 Task: Add an event  with title  Staff Appreciation Day, date '2024/05/06' & Select Event type as  Group. Add location for the event as  987 Princes Street, Edinburgh, UK and add a description: Staff Appreciation Day is a special occasion dedicated to recognizing and honoring the hard work, dedication, and contributions of the entire staff. It is a day to express gratitude and appreciation for their efforts in making the organization successful.Create an event link  http-staffappreciationdaycom & Select the event color as  Magenta. , logged in from the account softage.1@softage.netand send the event invitation to softage.5@softage.net and softage.6@softage.net
Action: Mouse moved to (834, 250)
Screenshot: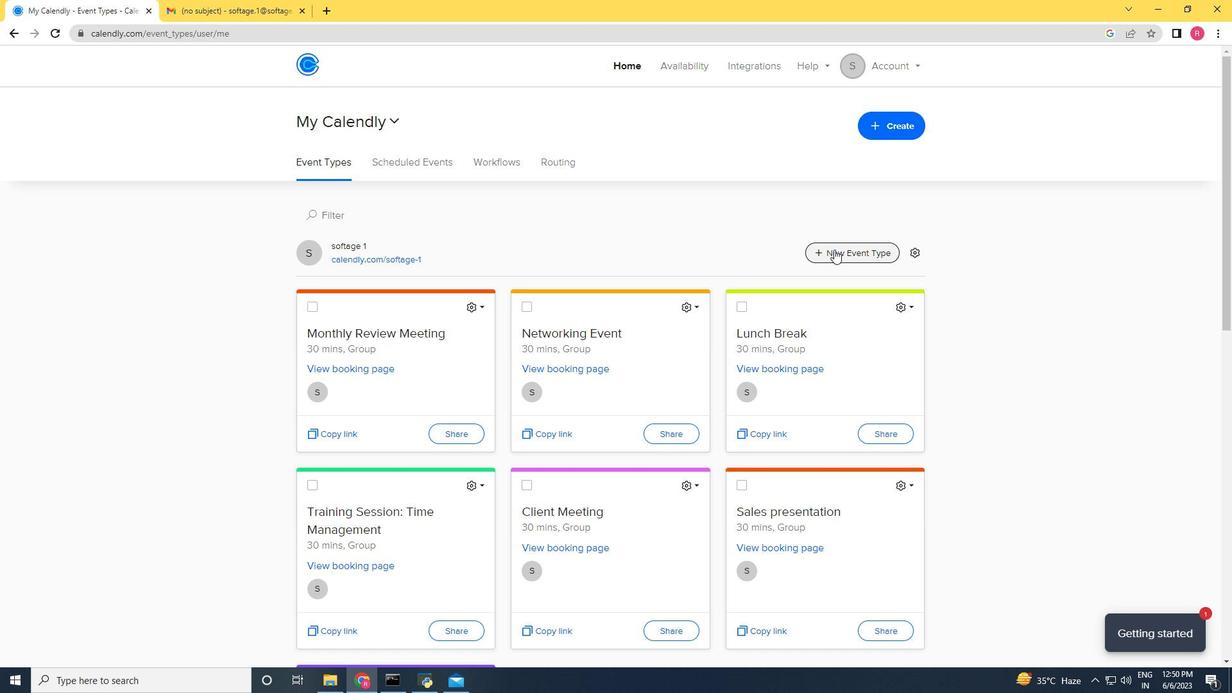 
Action: Mouse pressed left at (834, 250)
Screenshot: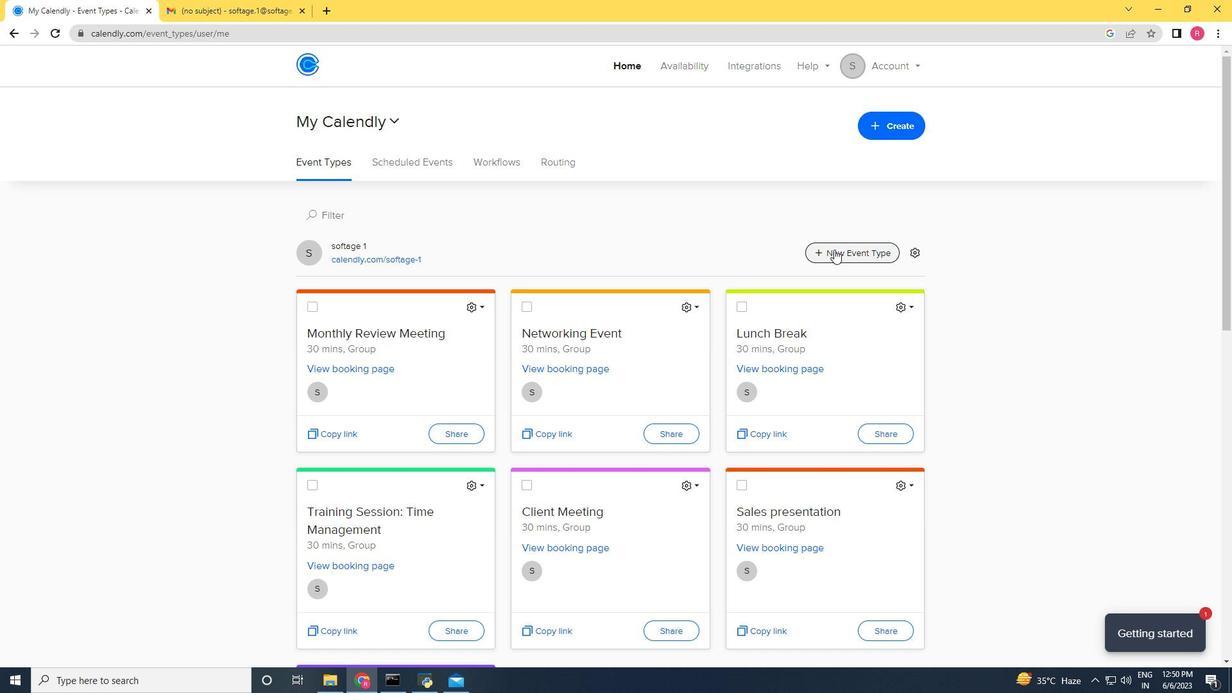 
Action: Mouse moved to (531, 309)
Screenshot: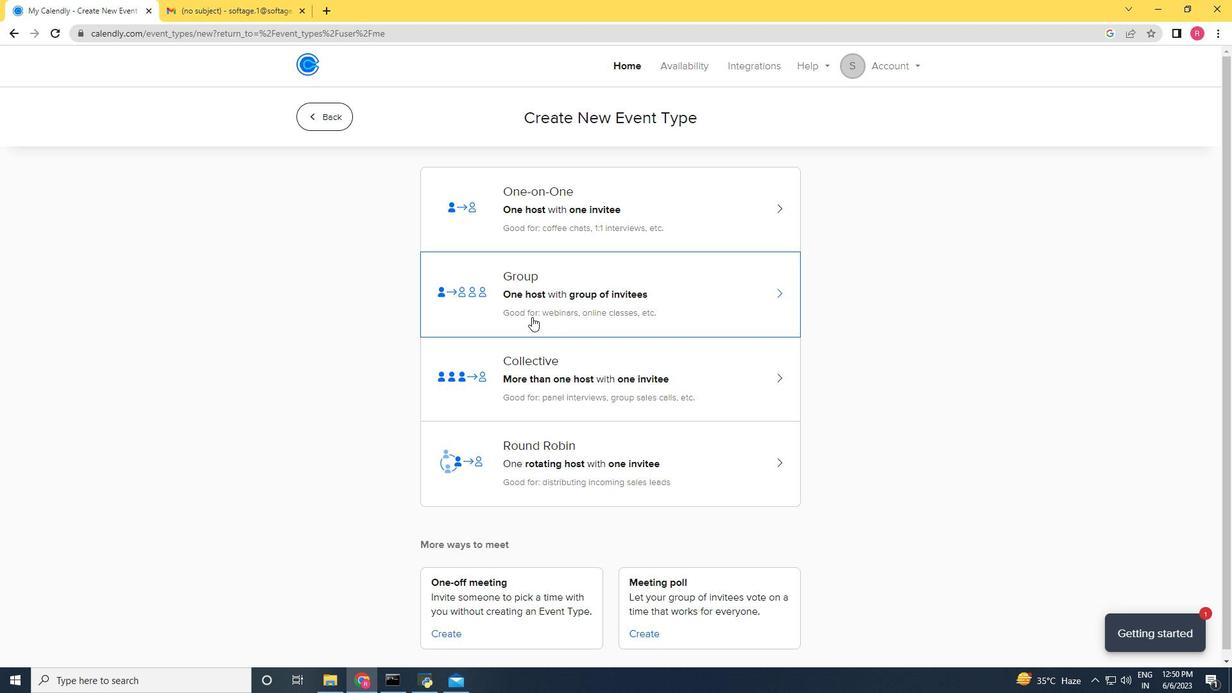 
Action: Mouse pressed left at (531, 309)
Screenshot: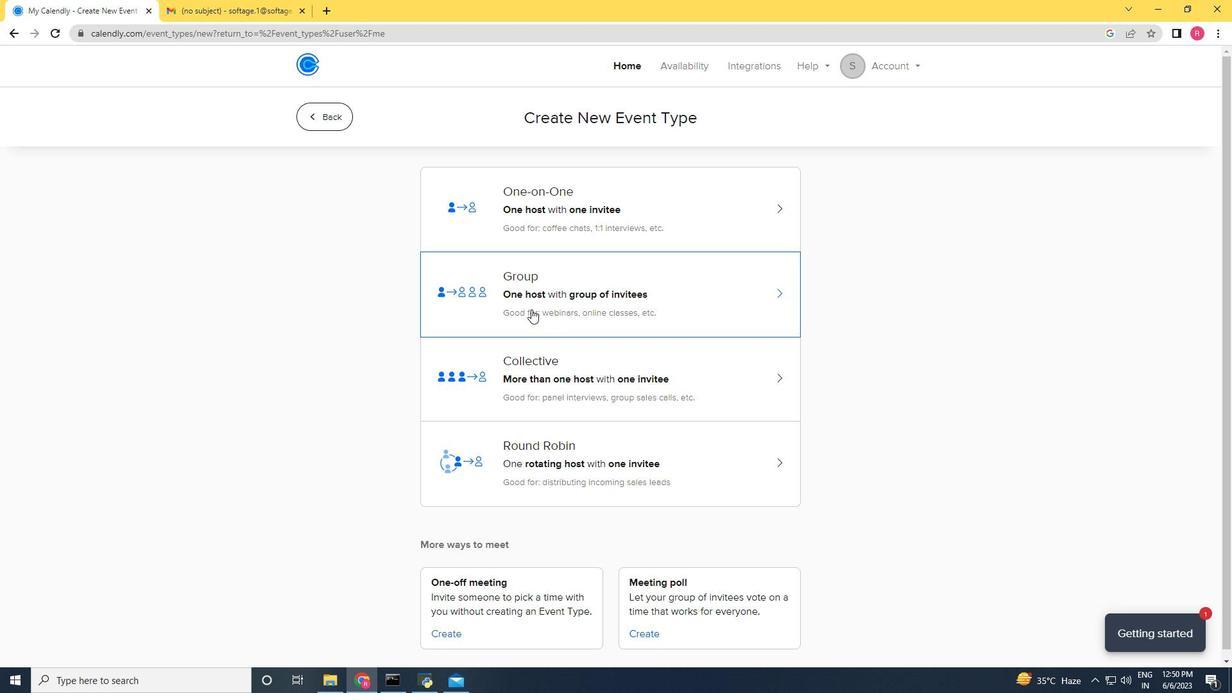 
Action: Mouse moved to (533, 310)
Screenshot: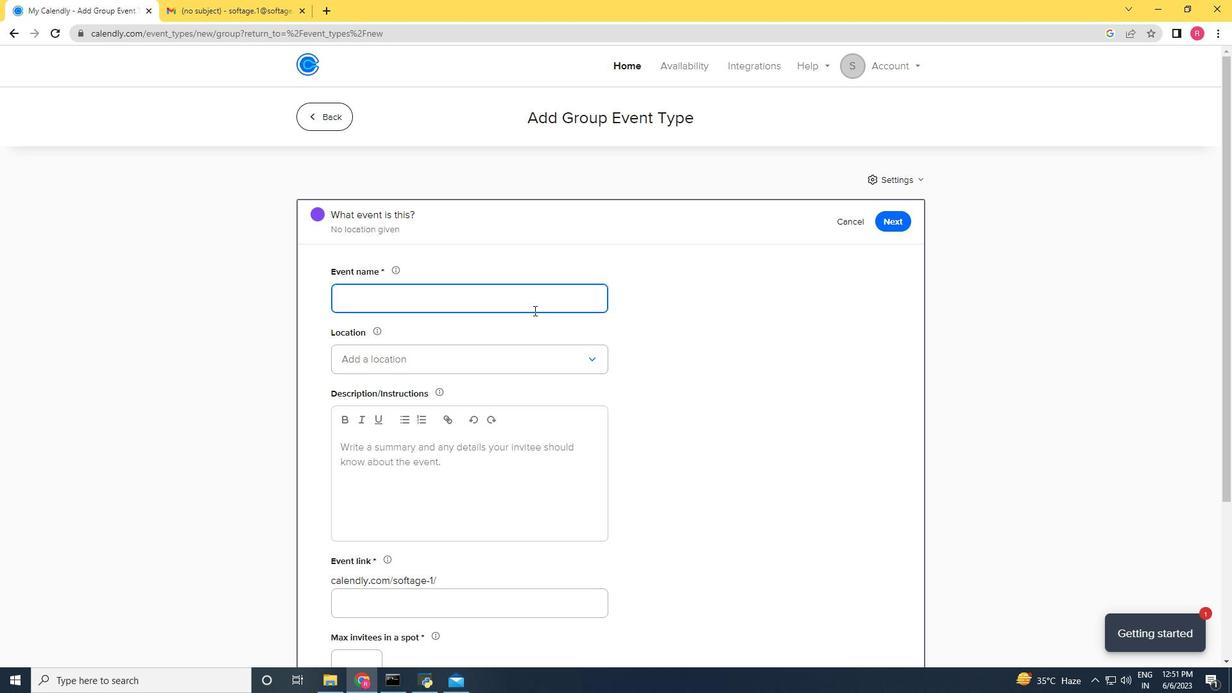 
Action: Key pressed <Key.shift>Staff<Key.space><Key.shift>Apprecoat<Key.backspace>ion<Key.space><Key.insert><Key.backspace><Key.backspace><Key.backspace><Key.backspace>tion<Key.space><Key.left><Key.left><Key.left><Key.left><Key.left><Key.left><Key.left><Key.left><Key.left><Key.left><Key.right><Key.right><Key.right><Key.right><Key.backspace>i<Key.right><Key.right><Key.right><Key.right><Key.right><Key.right><Key.right><Key.shift>Day
Screenshot: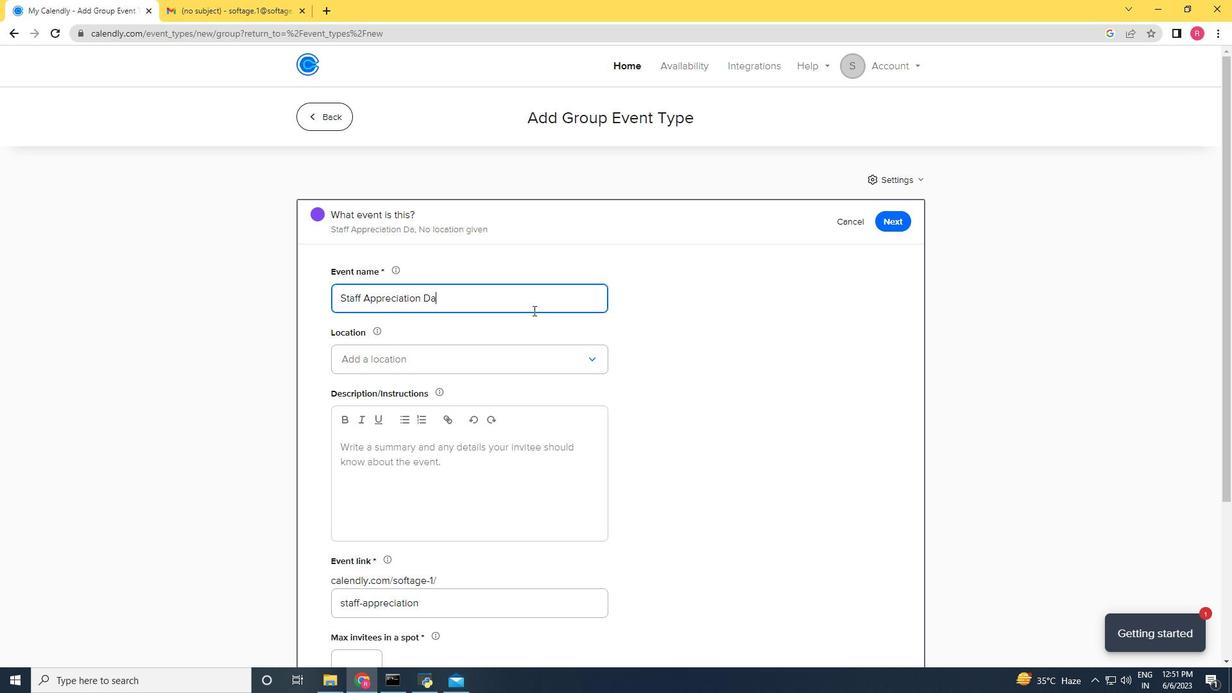 
Action: Mouse moved to (435, 360)
Screenshot: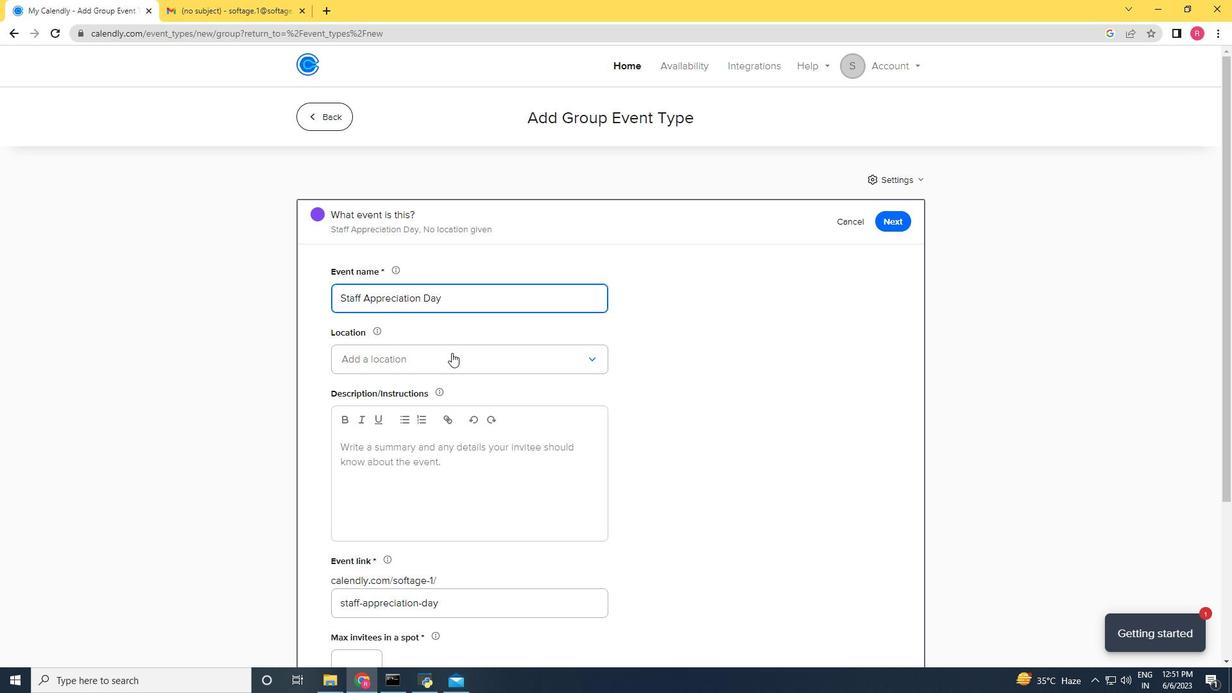 
Action: Mouse pressed left at (435, 360)
Screenshot: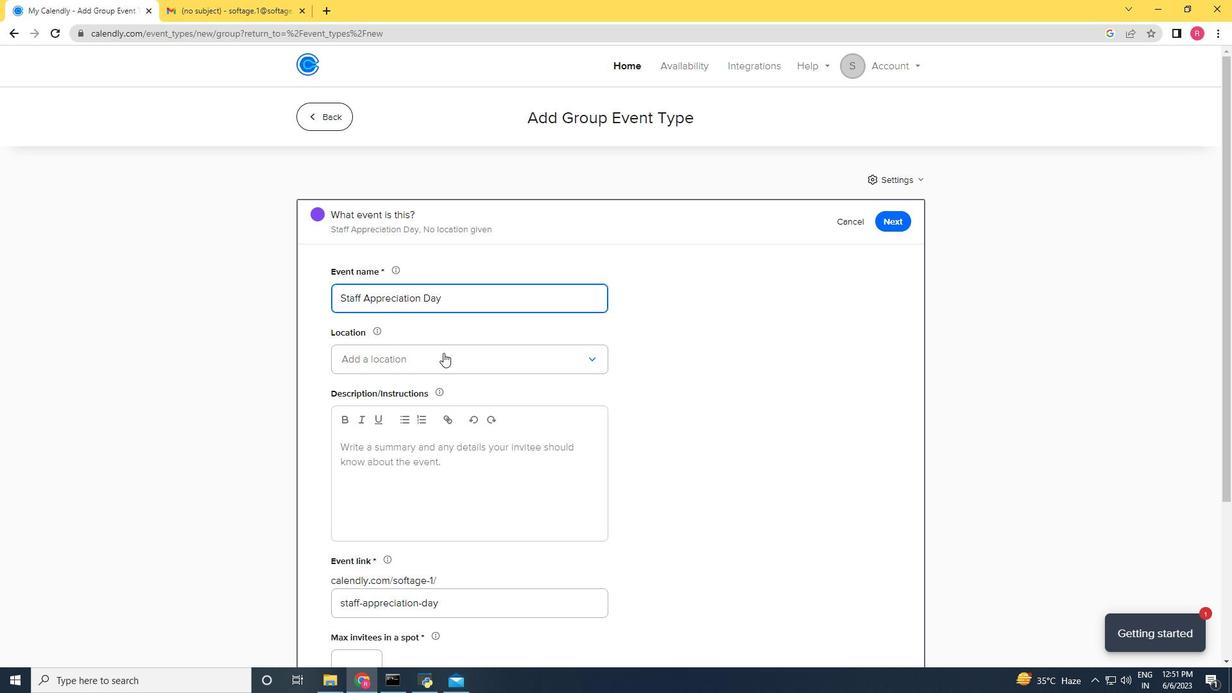 
Action: Mouse moved to (394, 384)
Screenshot: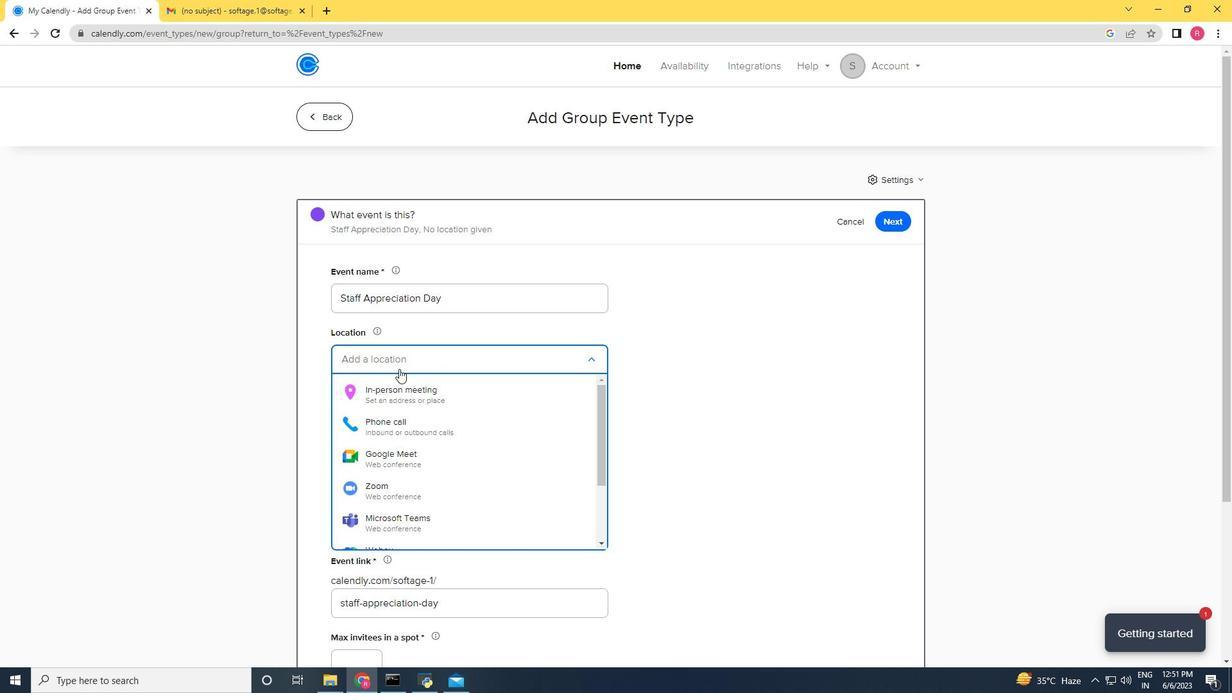 
Action: Mouse pressed left at (394, 384)
Screenshot: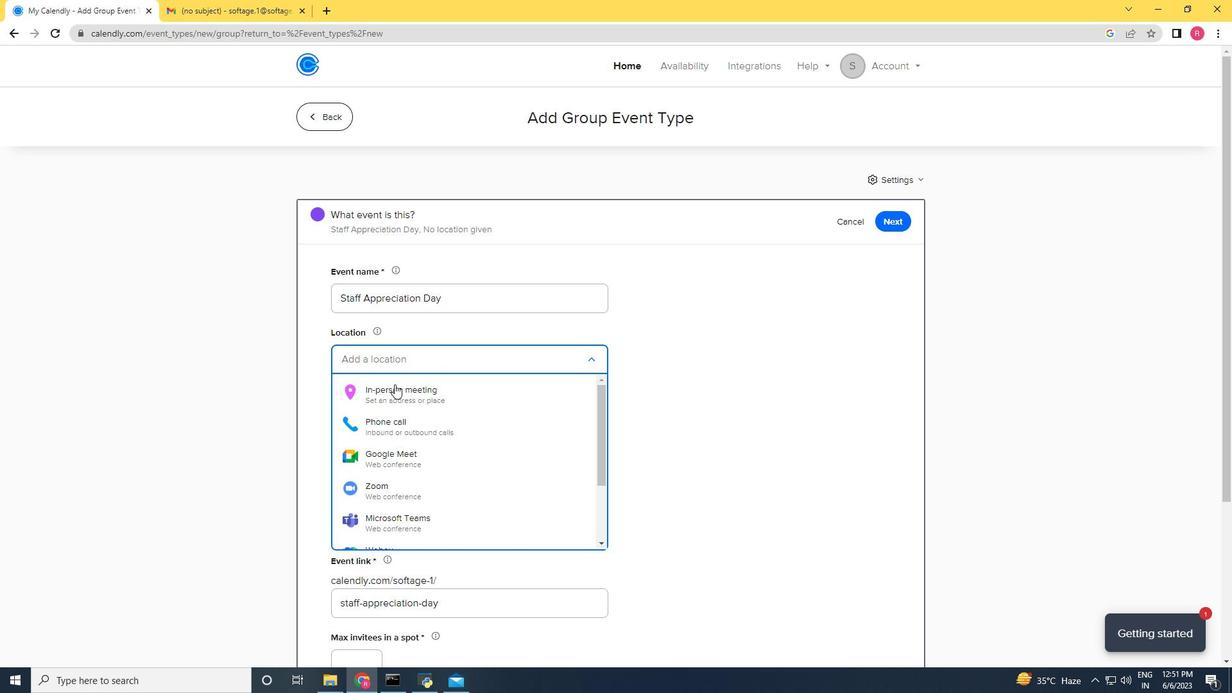 
Action: Mouse moved to (542, 207)
Screenshot: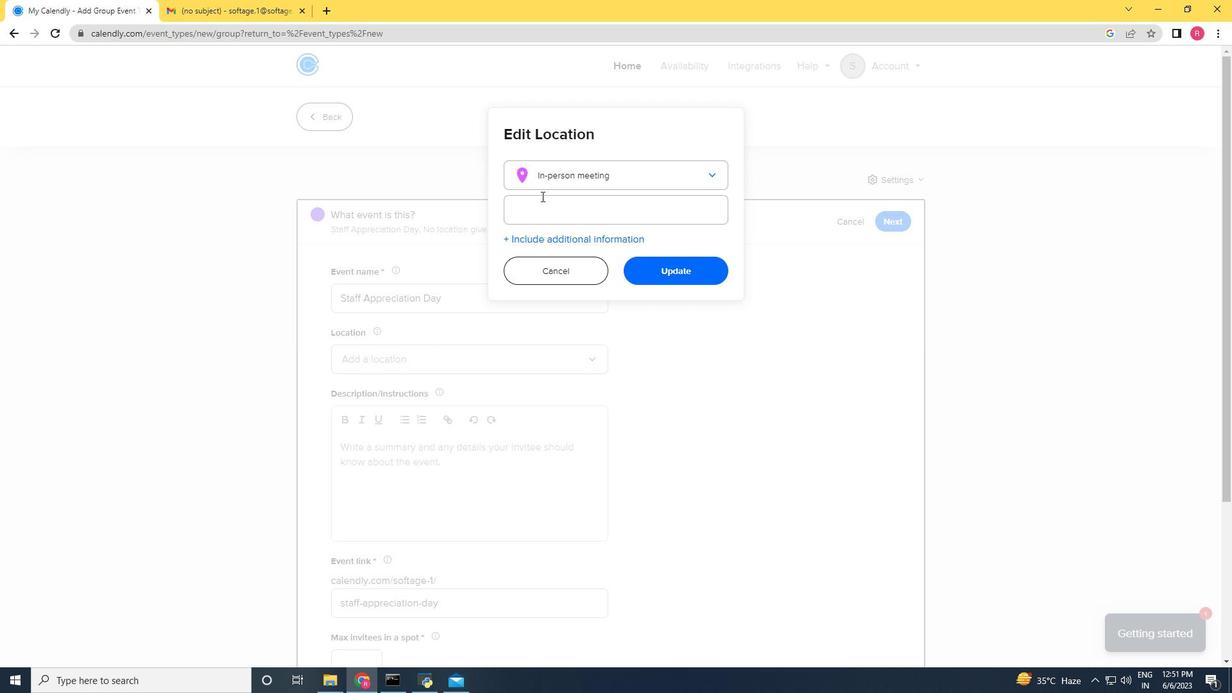 
Action: Mouse pressed left at (542, 207)
Screenshot: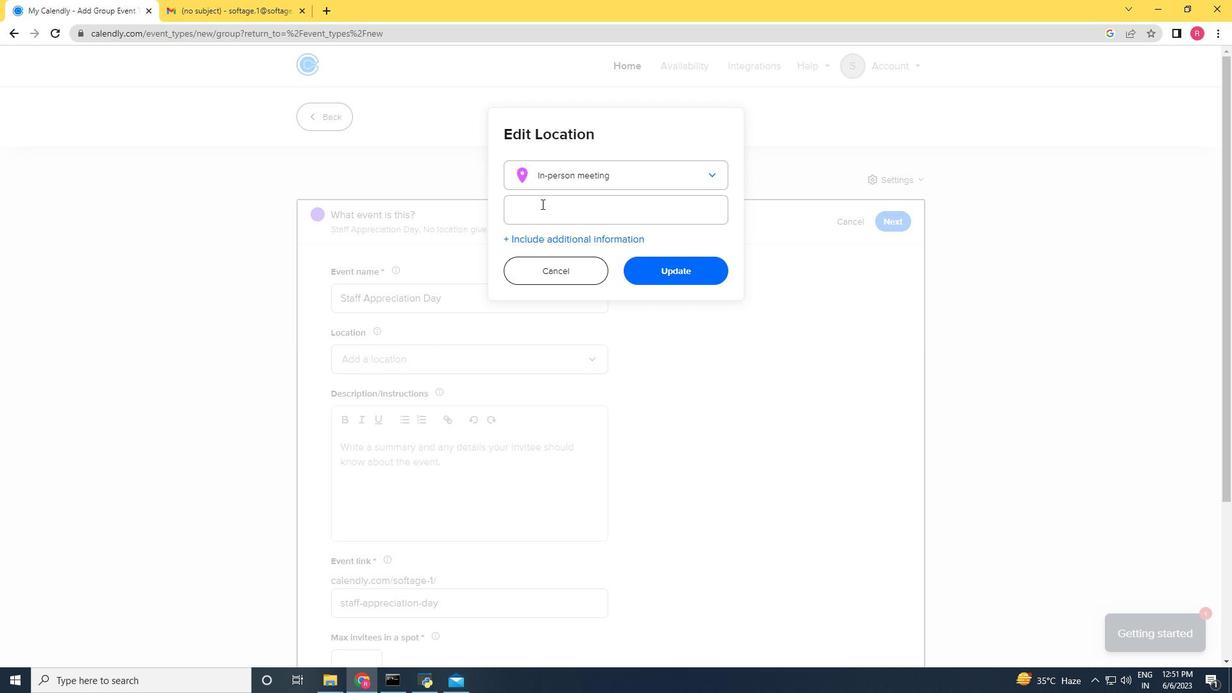 
Action: Mouse moved to (531, 213)
Screenshot: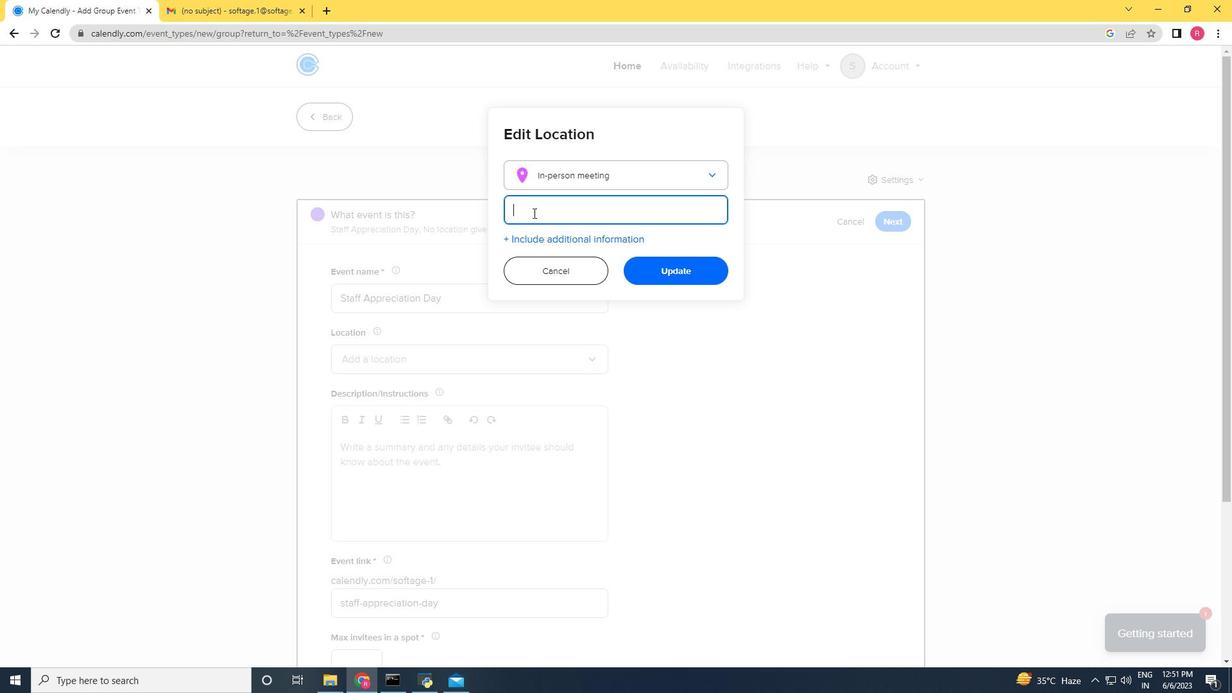 
Action: Key pressed 987<Key.space><Key.shift>Prins<Key.backspace>ces<Key.space><Key.shift>Street<Key.space><Key.backspace><Key.backspace>,<Key.space><Key.backspace><Key.backspace>t,<Key.space><Key.shift><Key.shift><Key.shift><Key.shift>Edinburgh,<Key.space><Key.shift>UK
Screenshot: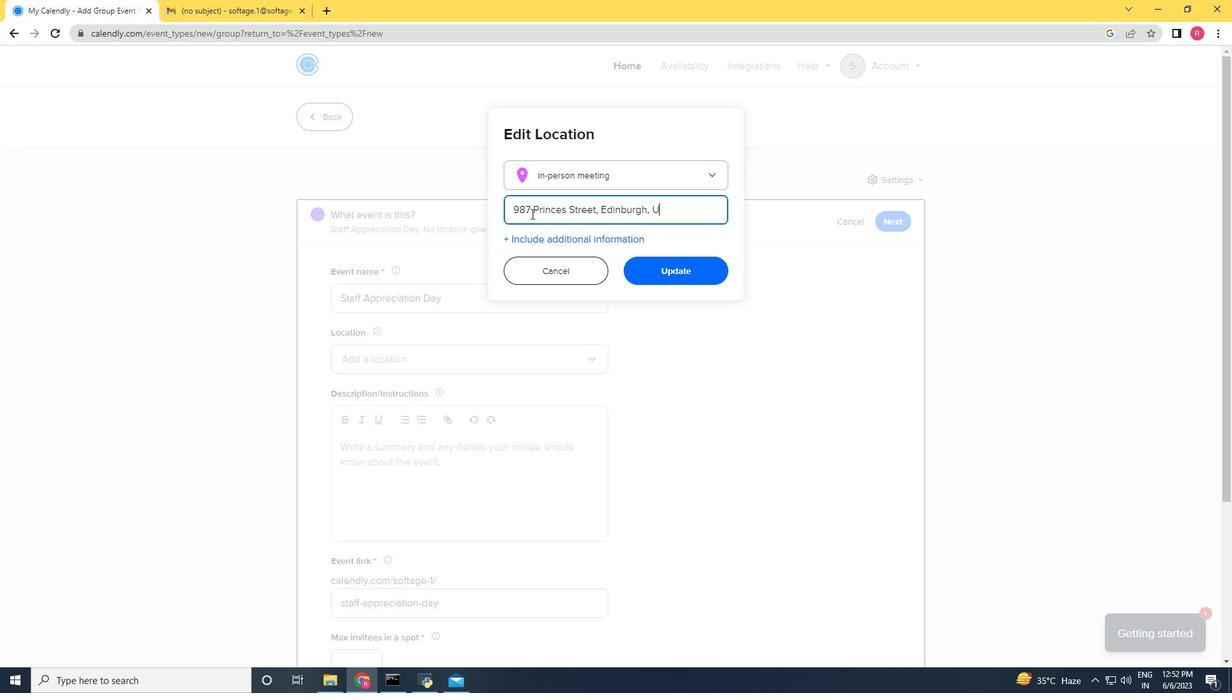 
Action: Mouse moved to (683, 278)
Screenshot: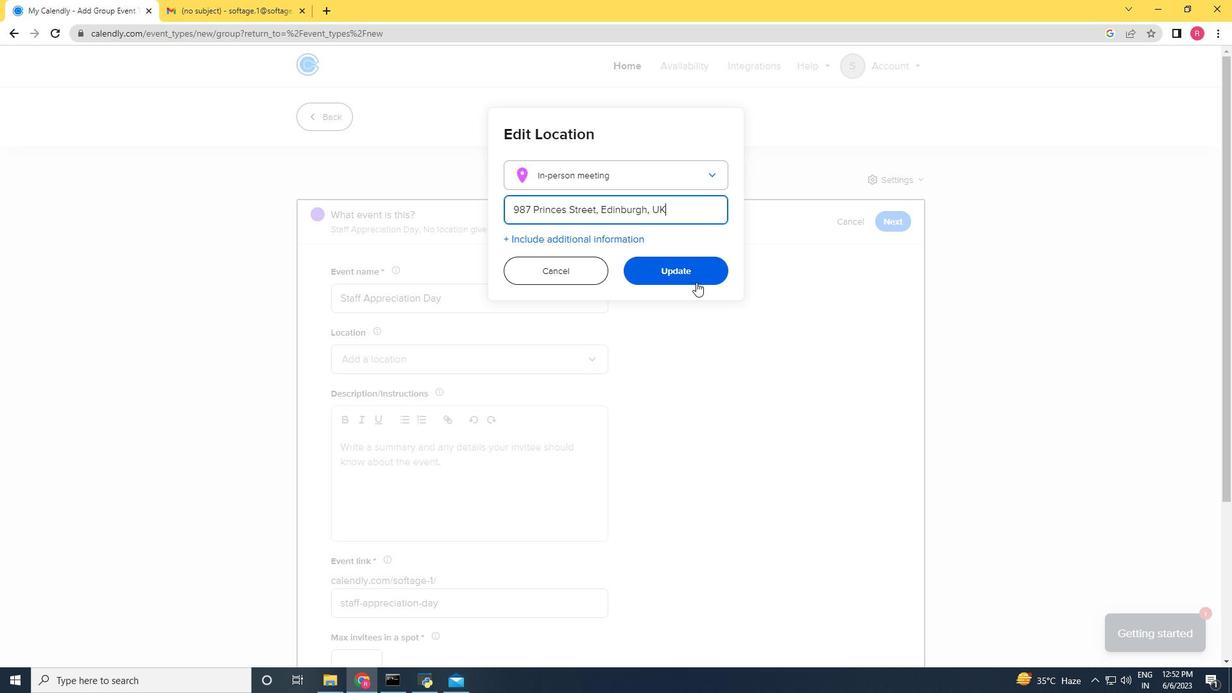 
Action: Mouse pressed left at (683, 278)
Screenshot: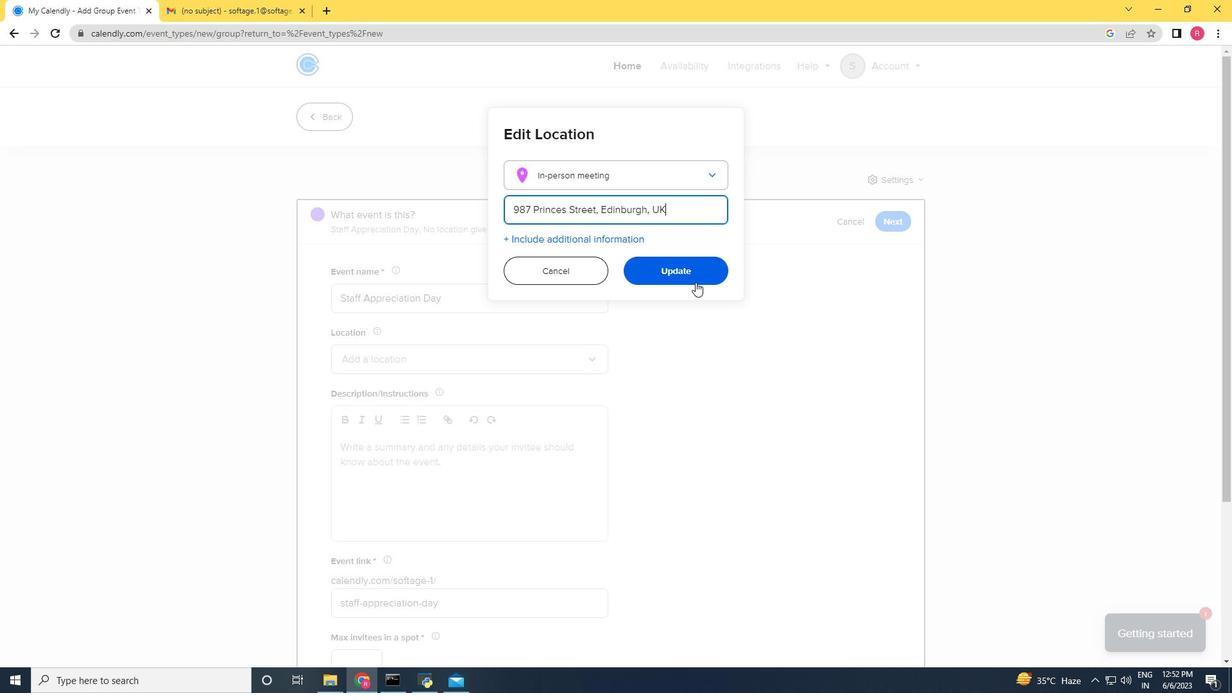 
Action: Mouse moved to (423, 503)
Screenshot: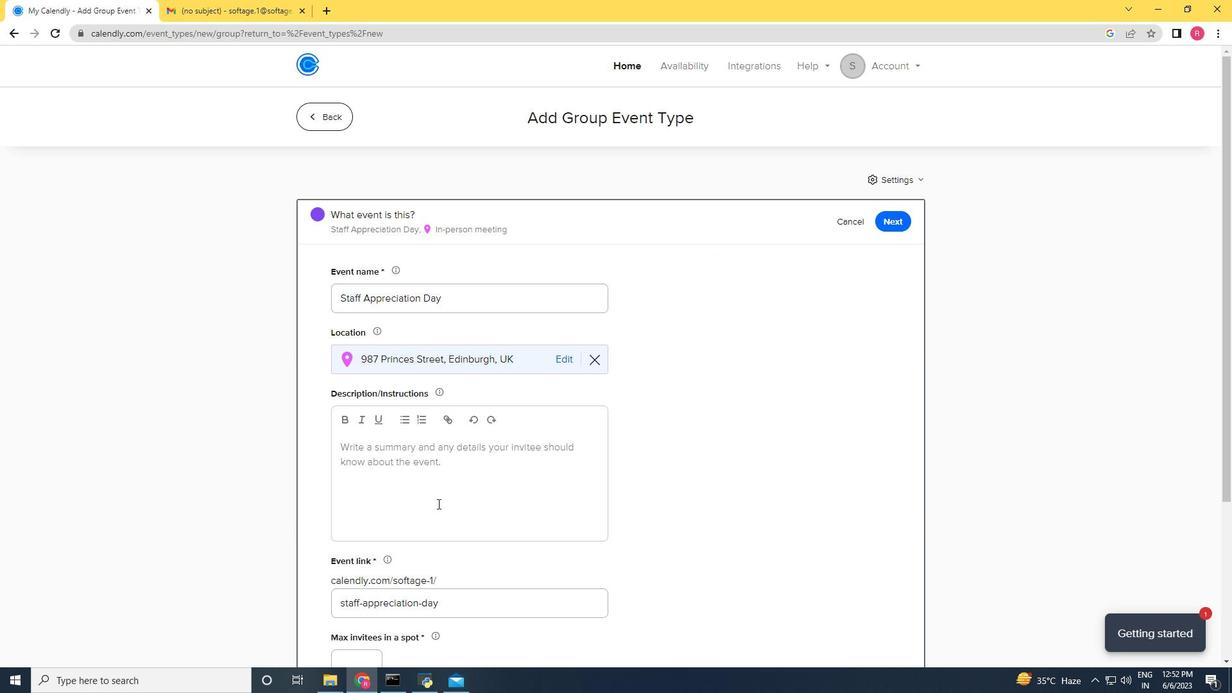 
Action: Mouse pressed left at (423, 503)
Screenshot: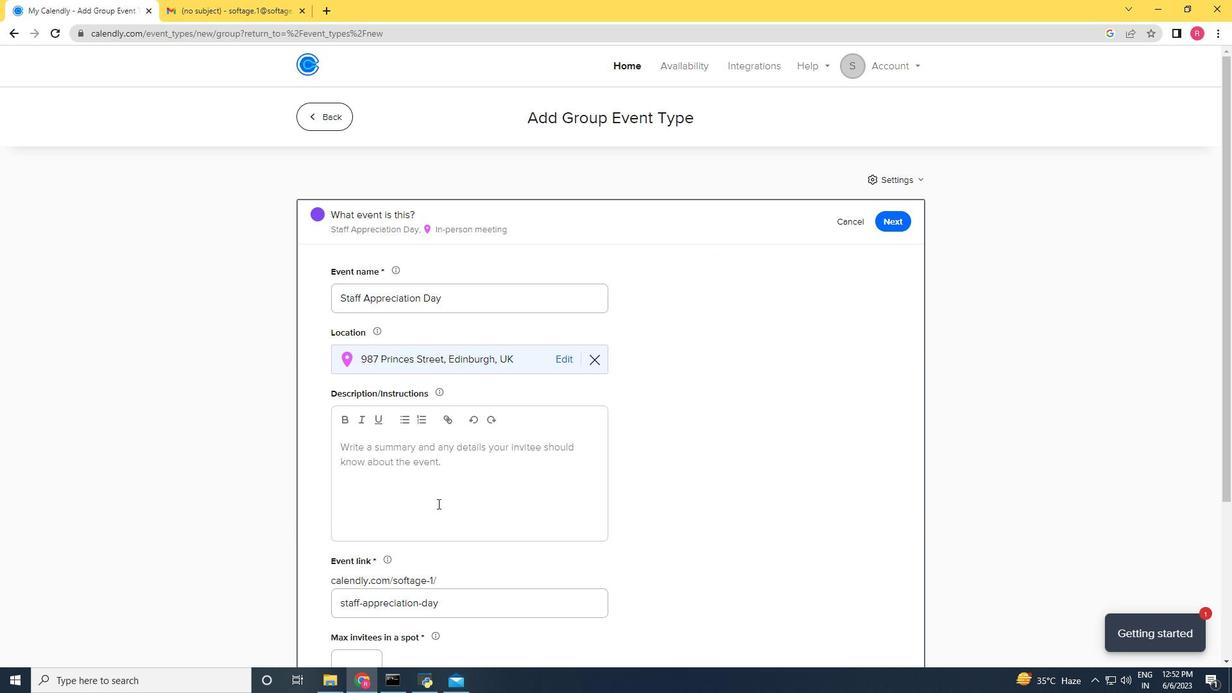 
Action: Mouse moved to (482, 498)
Screenshot: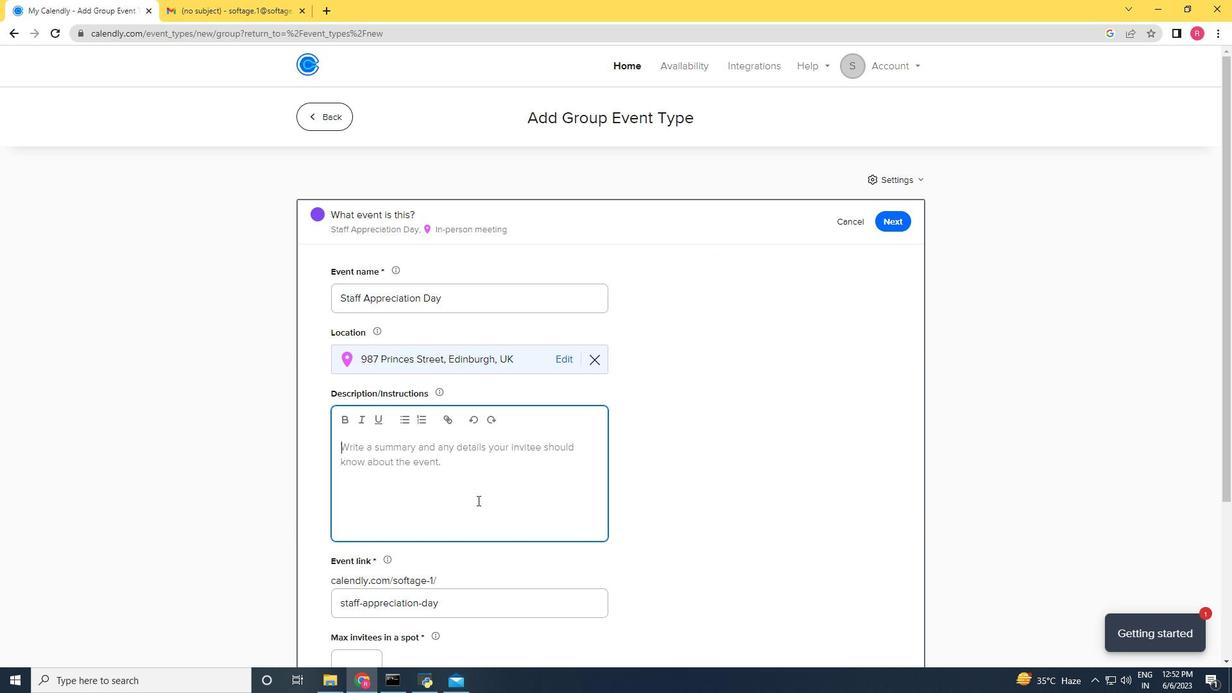 
Action: Key pressed <Key.shift>Staff<Key.space><Key.shift>Appreciation<Key.space><Key.shift>Day<Key.space>is<Key.space>a<Key.space>special<Key.space>occasion<Key.space>dedicated<Key.space><Key.backspace><Key.backspace><Key.backspace>ion,<Key.space>and<Key.space><Key.backspace><Key.backspace><Key.backspace><Key.backspace><Key.backspace><Key.backspace><Key.space>to<Key.space>recognizing<Key.space>and<Key.space>honorinf<Key.backspace>g<Key.space>the<Key.space>harrd<Key.space>work<Key.space><Key.backspace><Key.backspace><Key.backspace><Key.backspace><Key.backspace><Key.backspace><Key.backspace><Key.backspace>d<Key.space>work<Key.space><Key.backspace>,<Key.space>dedication,<Key.space>and<Key.space>contributions<Key.space>of<Key.space>the<Key.space>entires<Key.backspace><Key.space>staff.<Key.space><Key.shift>It<Key.space>is<Key.space>a<Key.space>day<Key.space>to<Key.space>express<Key.space>ga<Key.backspace>ratitude<Key.space>and<Key.space>appreciation<Key.space>for<Key.space>their<Key.space>efforts<Key.space>i<Key.space><Key.backspace>n<Key.space>th<Key.space><Key.backspace>e<Key.space><Key.backspace><Key.backspace><Key.backspace><Key.backspace>making<Key.space>the<Key.space>organization<Key.space>successful<Key.space><Key.backspace>.
Screenshot: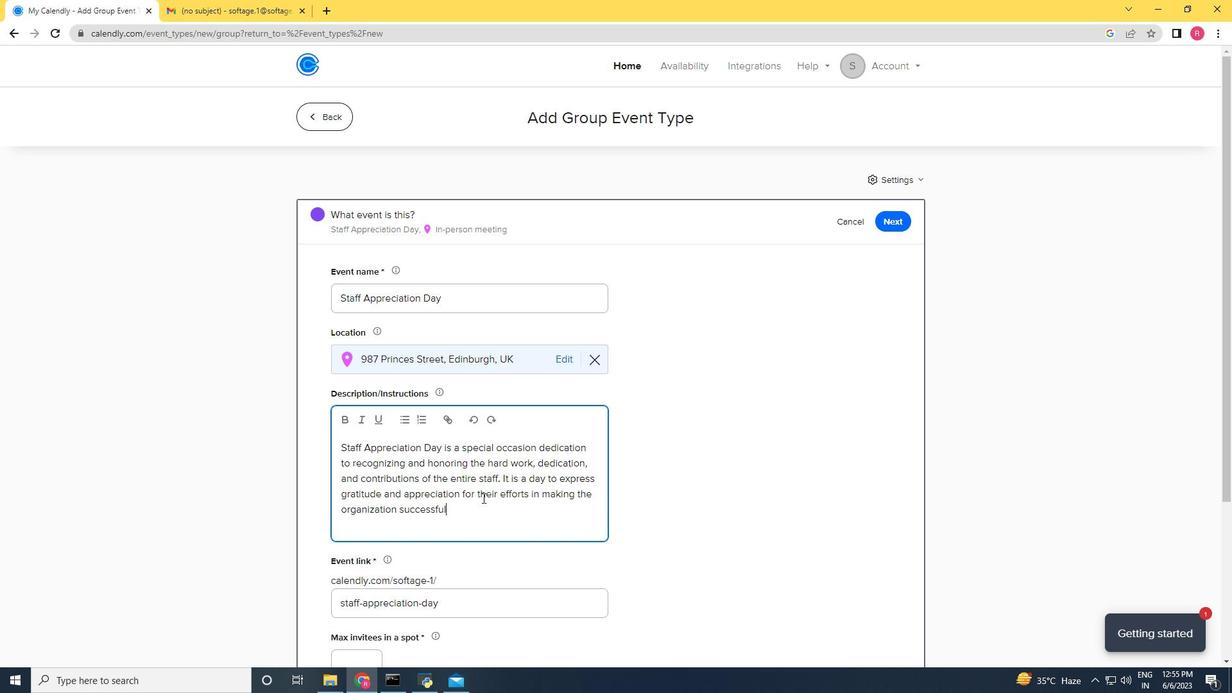 
Action: Mouse moved to (458, 606)
Screenshot: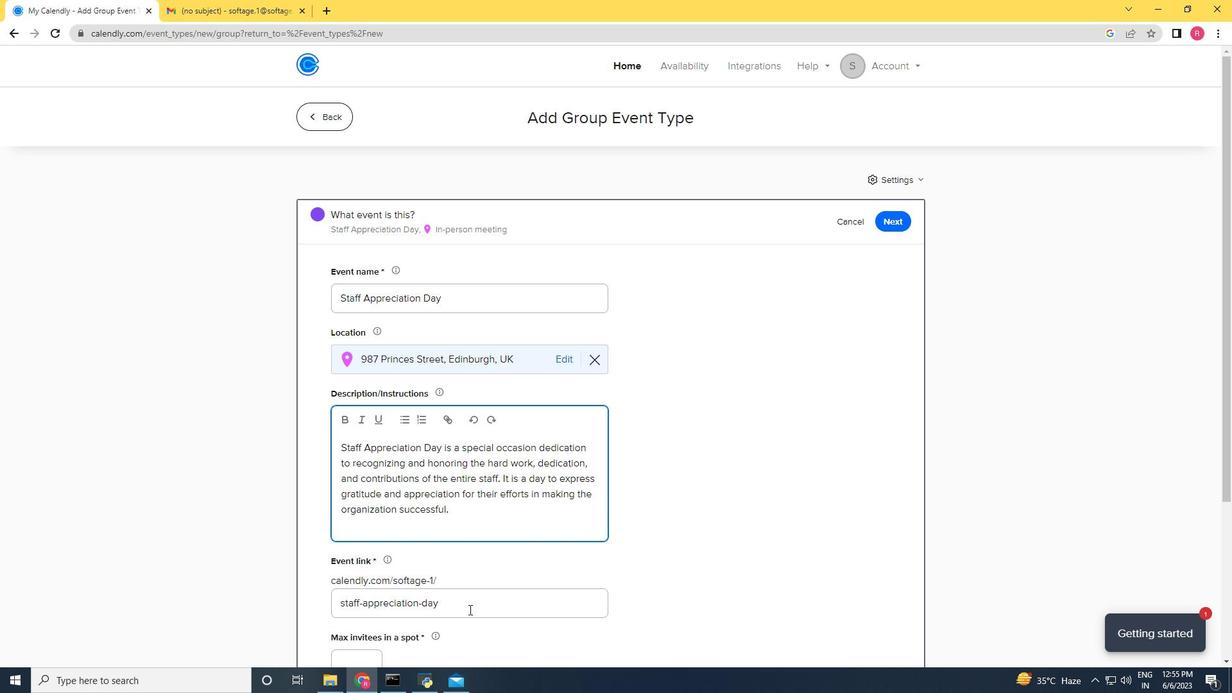 
Action: Mouse pressed left at (458, 606)
Screenshot: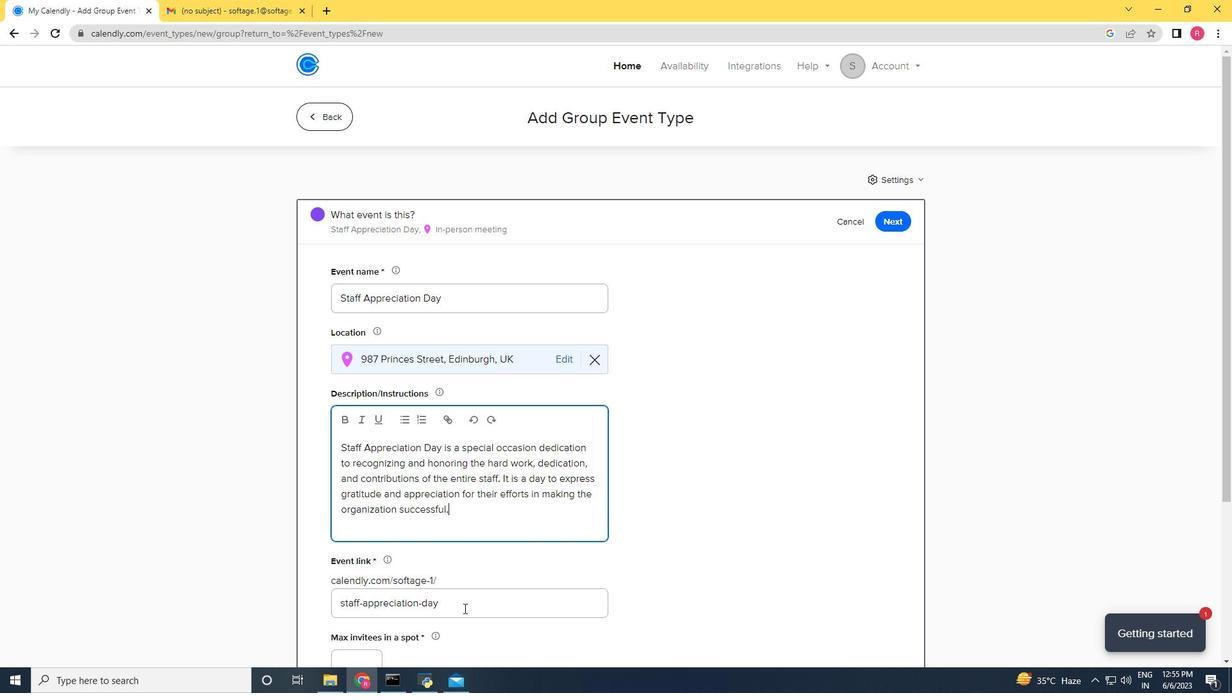 
Action: Mouse moved to (174, 604)
Screenshot: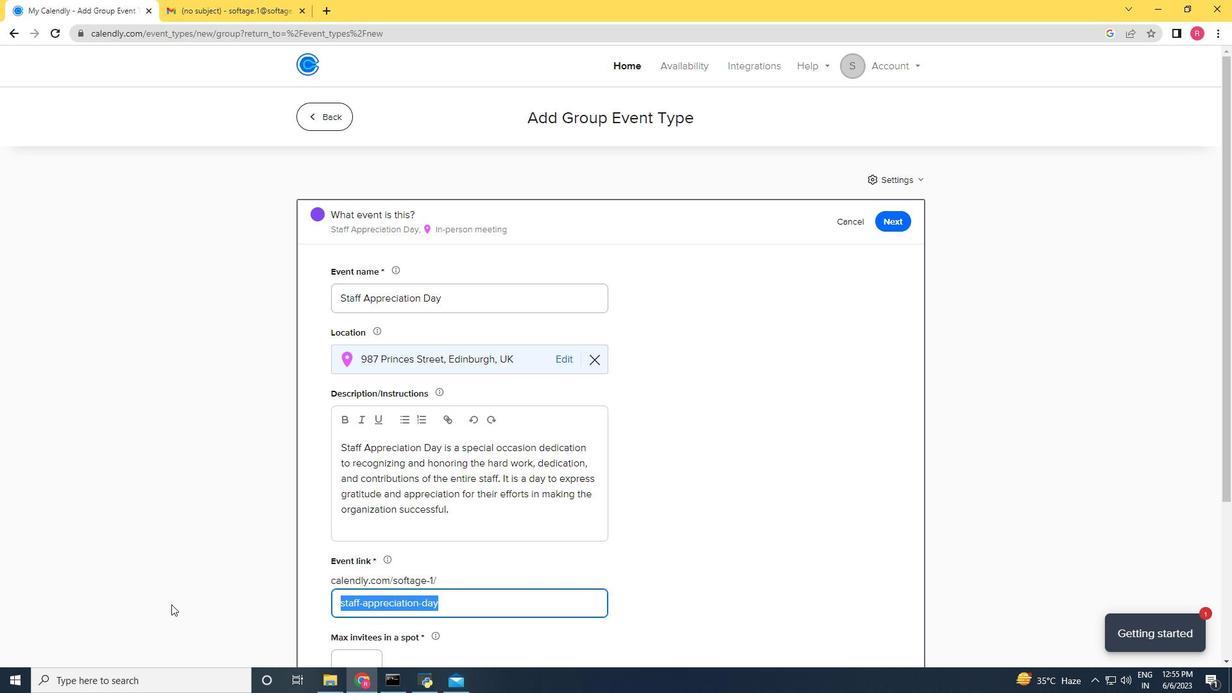 
Action: Key pressed <Key.backspace>
Screenshot: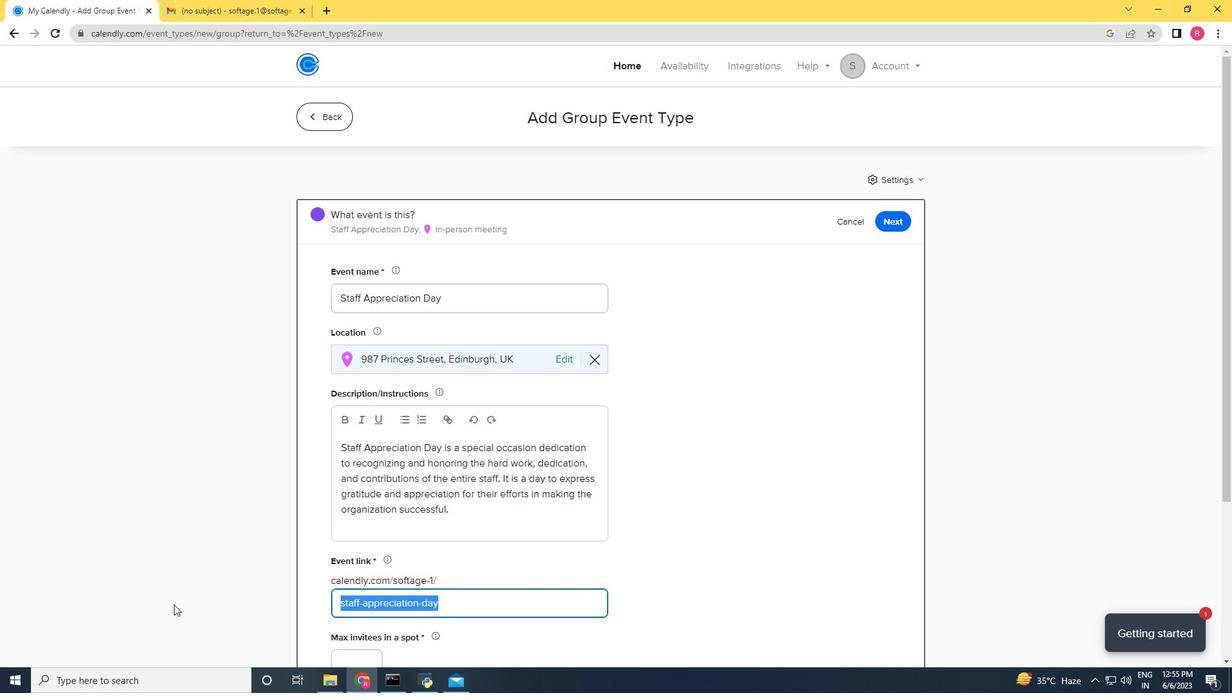 
Action: Mouse moved to (287, 528)
Screenshot: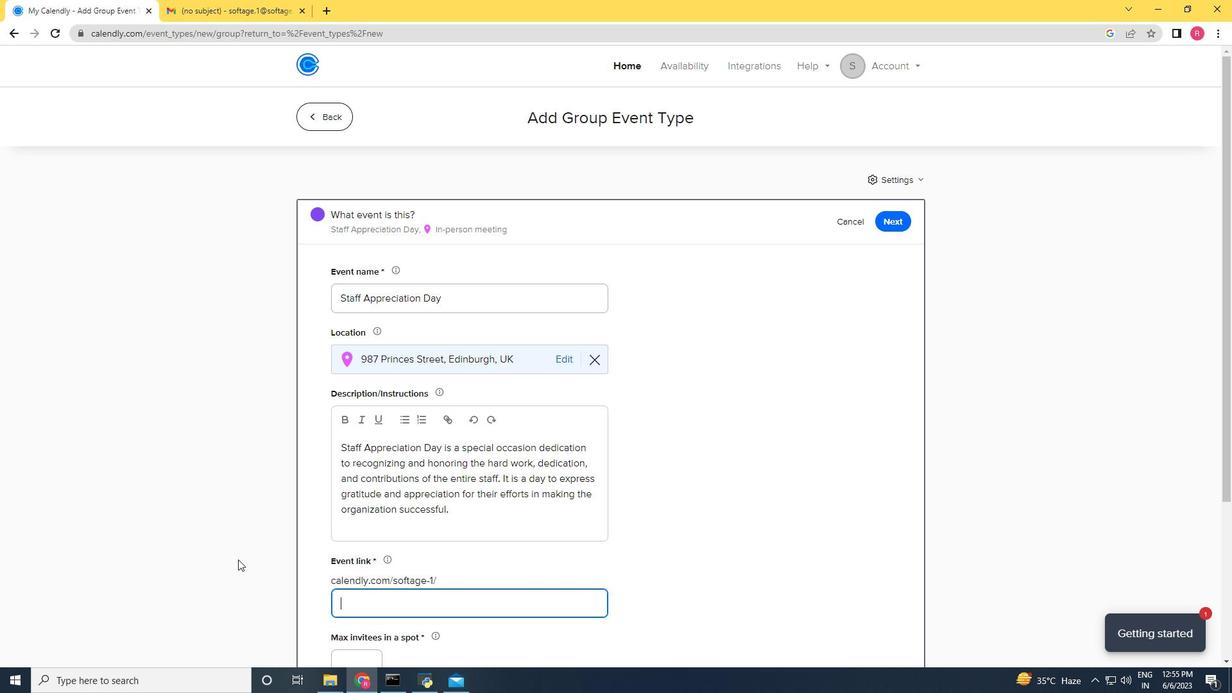 
Action: Key pressed https<Key.backspace>-staffapper<Key.backspace>ciatio
Screenshot: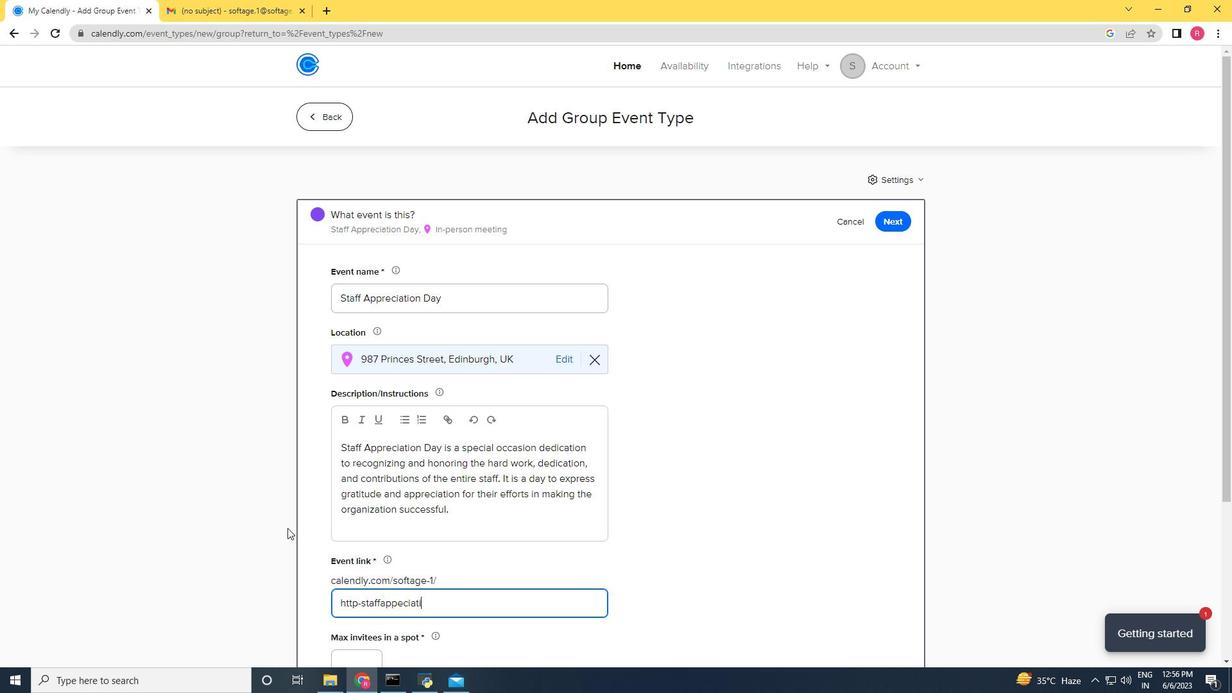 
Action: Mouse moved to (288, 527)
Screenshot: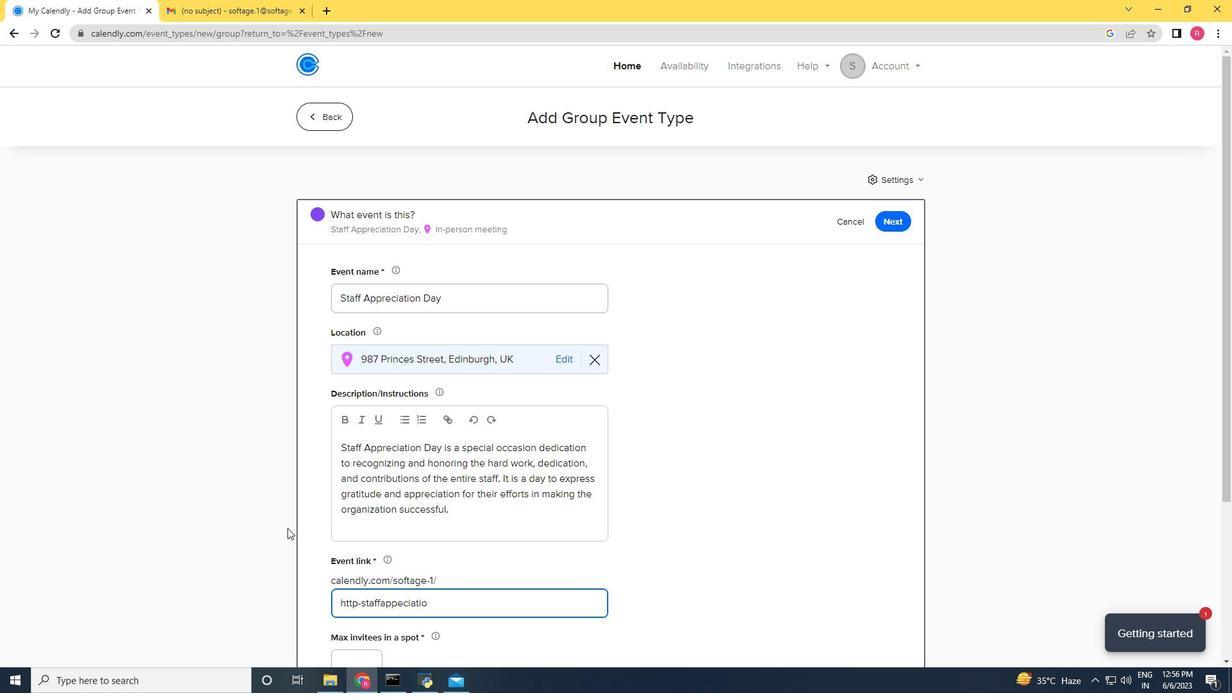 
Action: Key pressed ndaycom
Screenshot: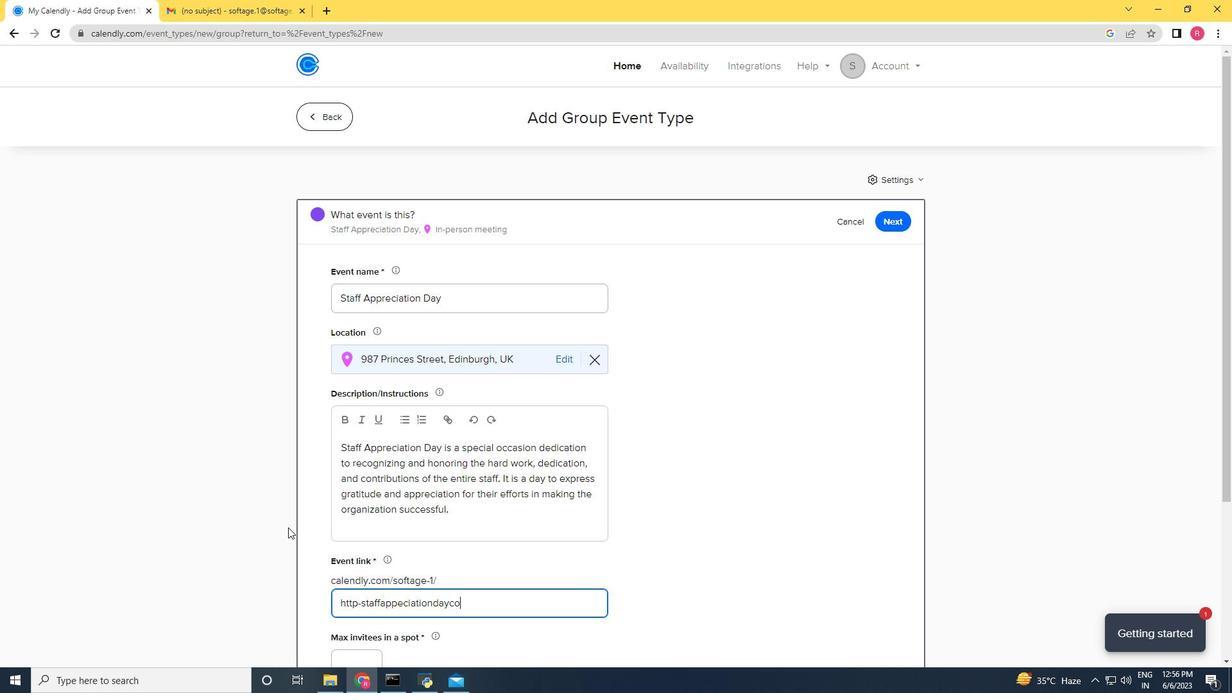 
Action: Mouse moved to (457, 533)
Screenshot: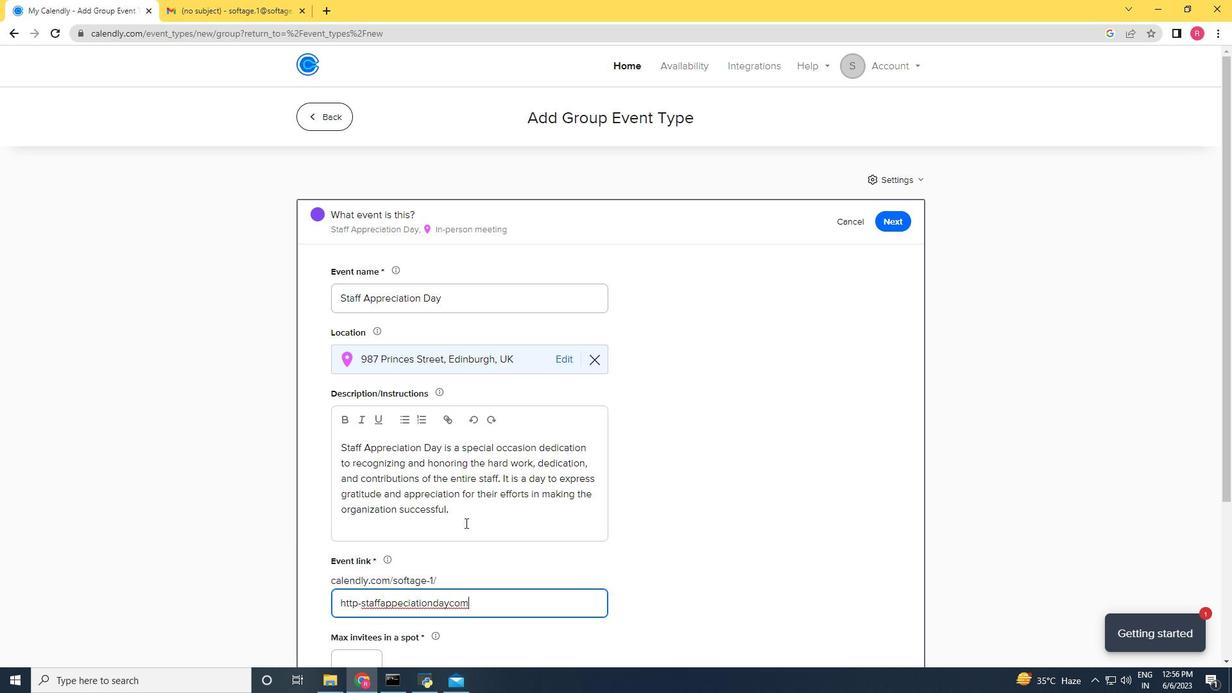 
Action: Mouse scrolled (457, 532) with delta (0, 0)
Screenshot: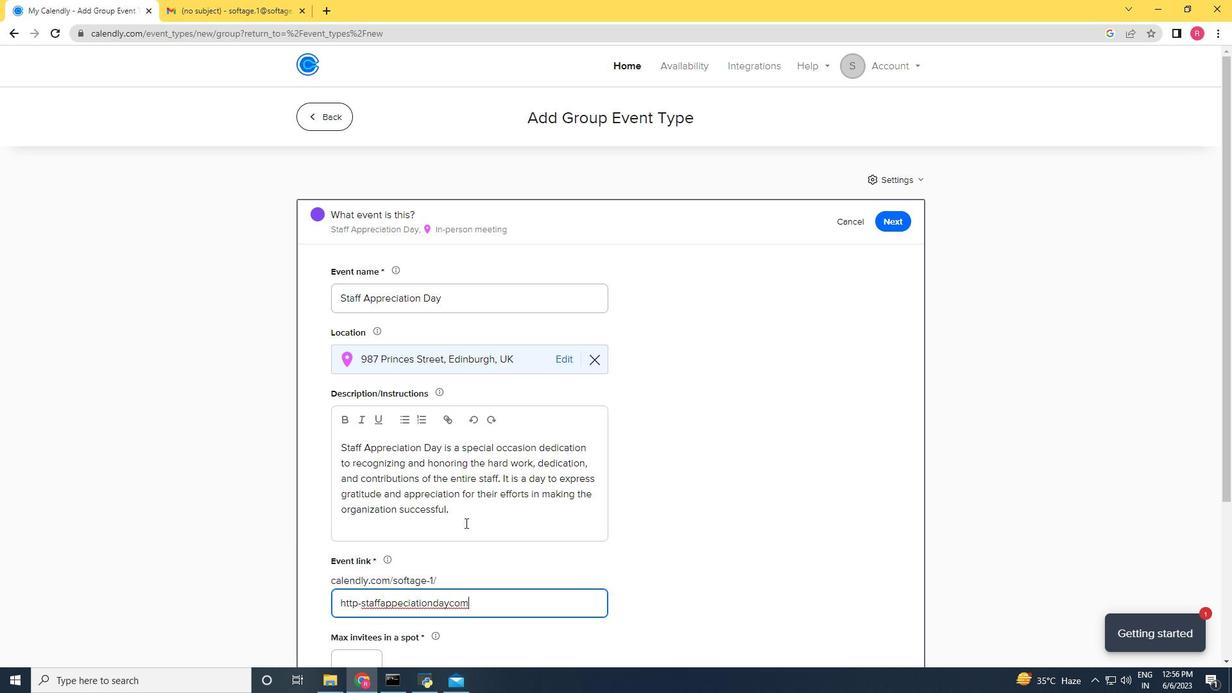 
Action: Mouse moved to (457, 533)
Screenshot: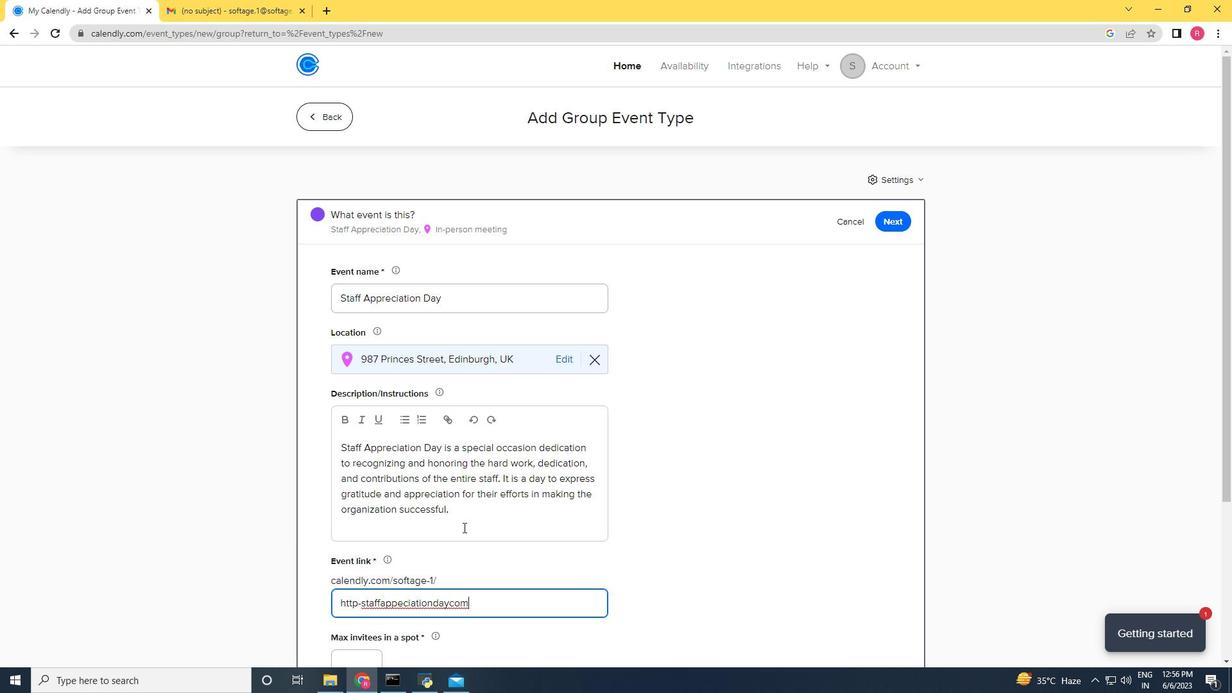 
Action: Mouse scrolled (457, 532) with delta (0, 0)
Screenshot: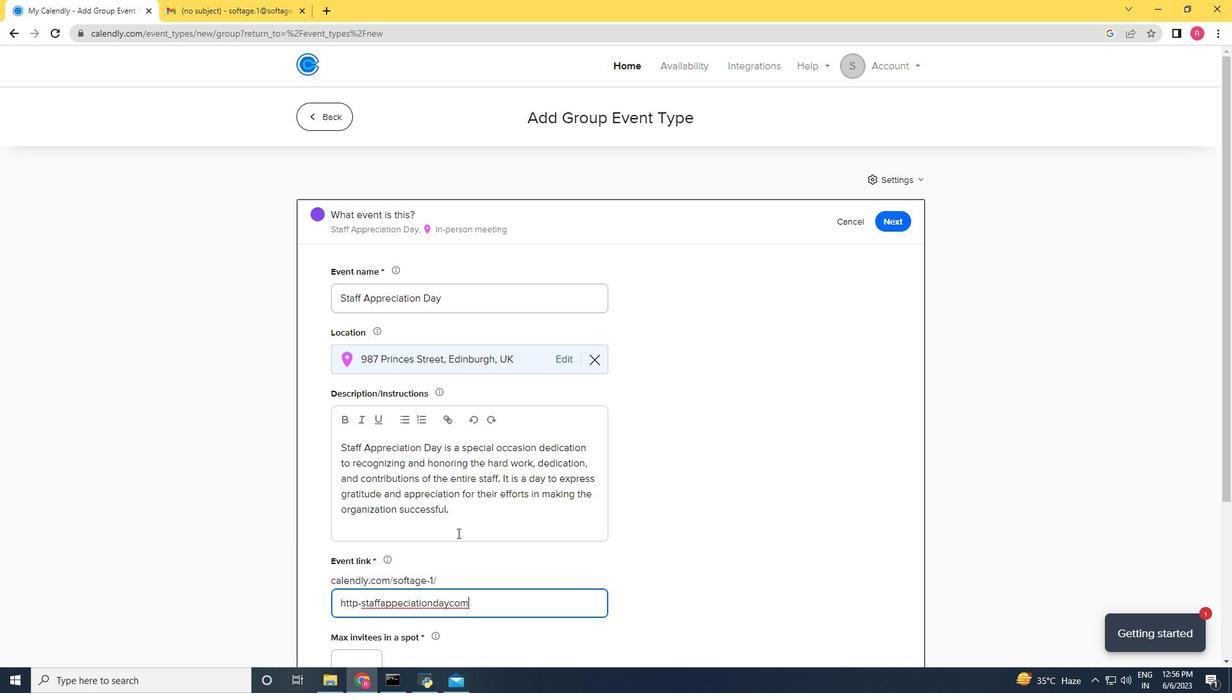 
Action: Mouse moved to (355, 541)
Screenshot: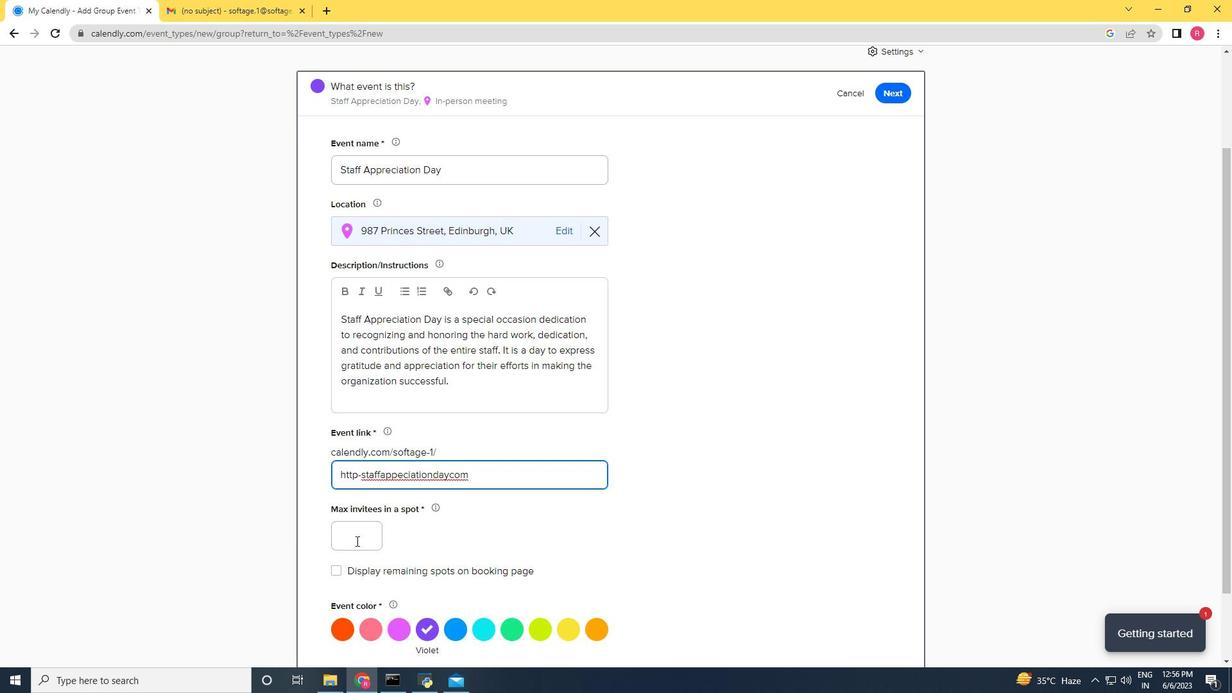 
Action: Mouse pressed left at (355, 541)
Screenshot: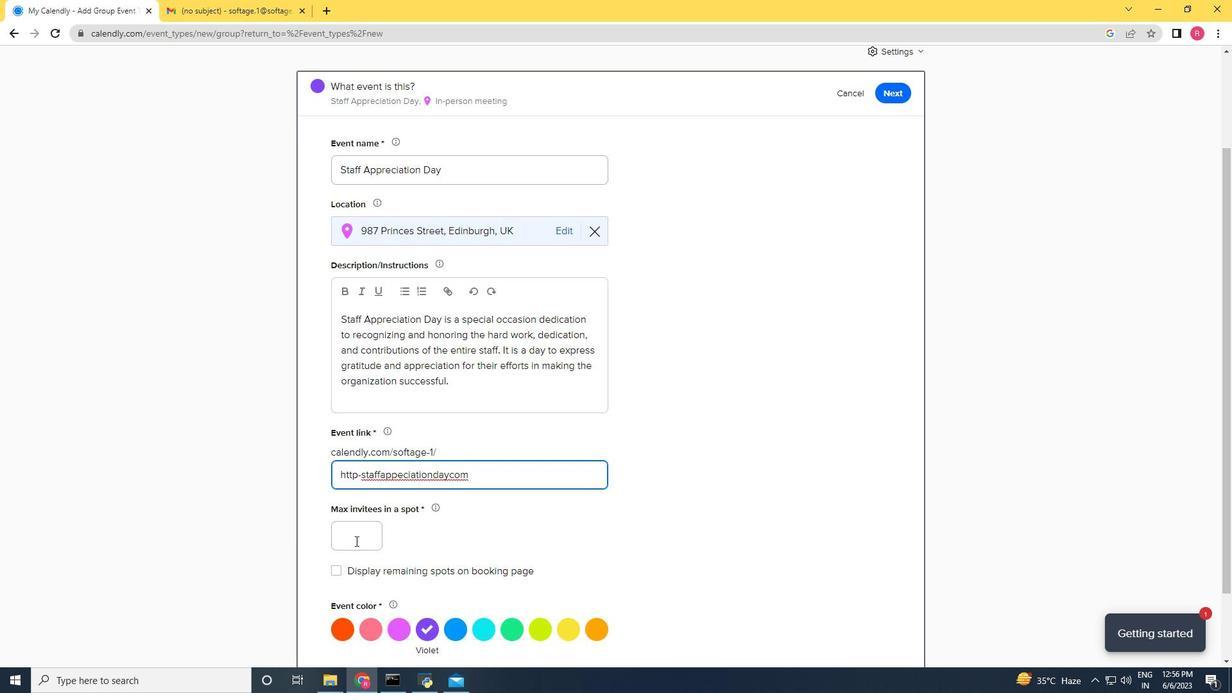 
Action: Key pressed 2
Screenshot: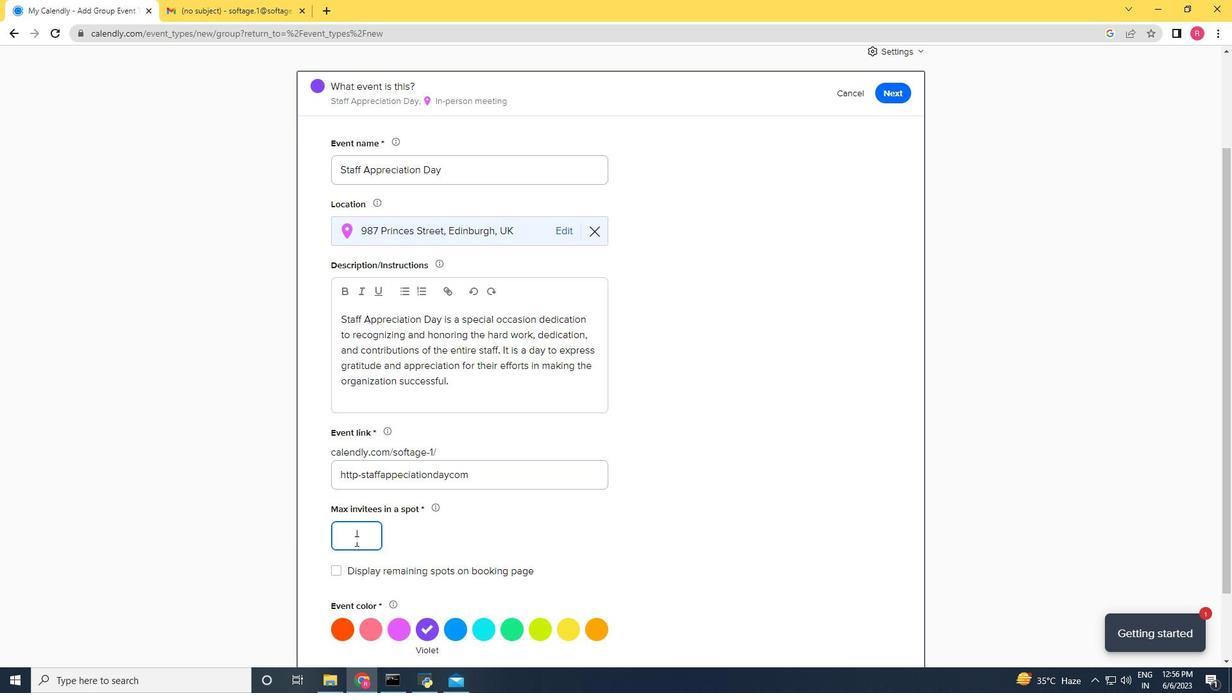 
Action: Mouse moved to (480, 543)
Screenshot: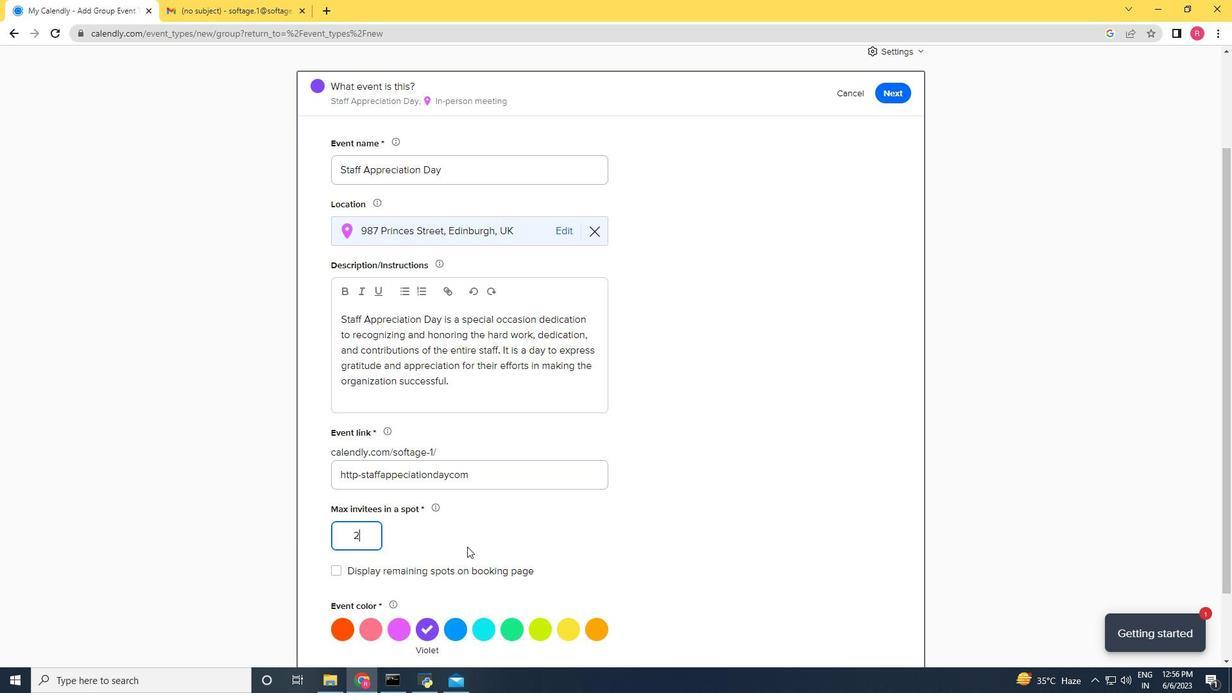 
Action: Mouse scrolled (480, 542) with delta (0, 0)
Screenshot: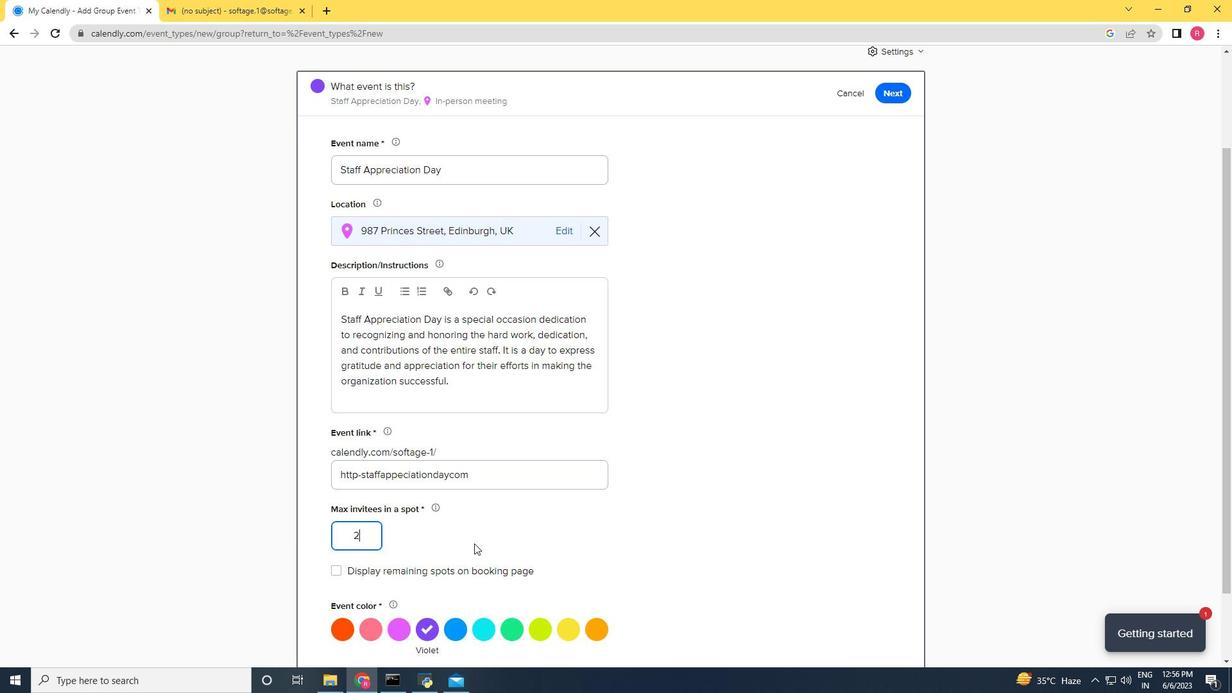 
Action: Mouse moved to (480, 543)
Screenshot: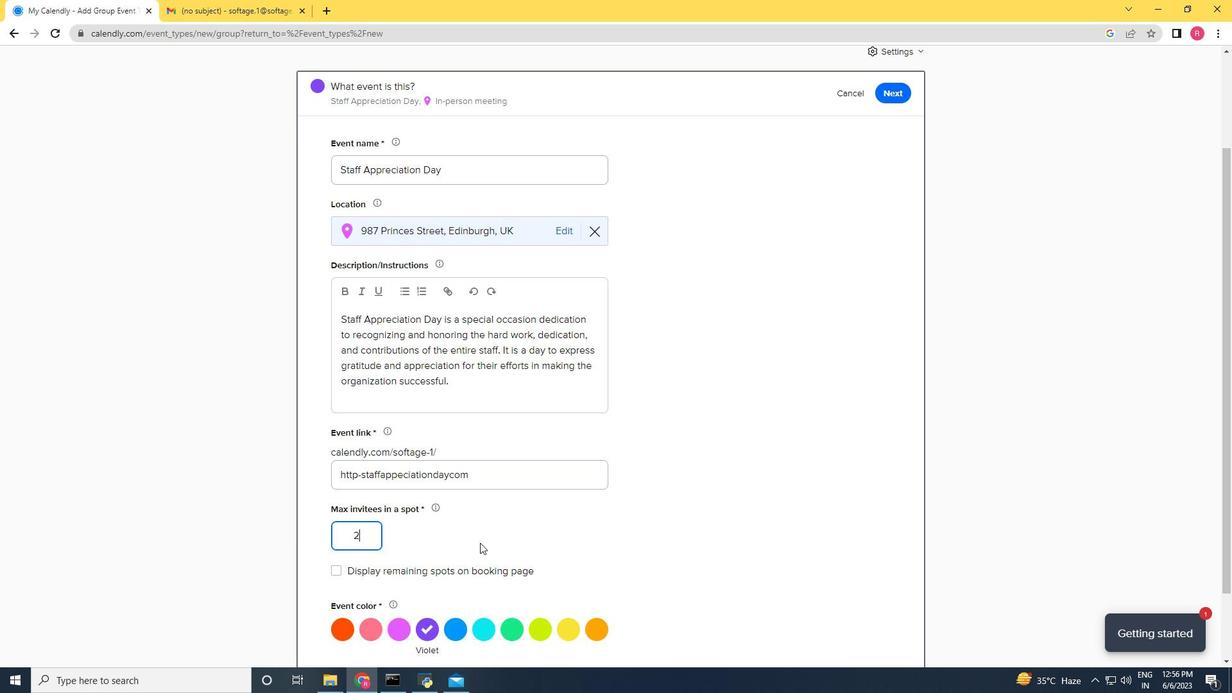
Action: Mouse scrolled (480, 542) with delta (0, 0)
Screenshot: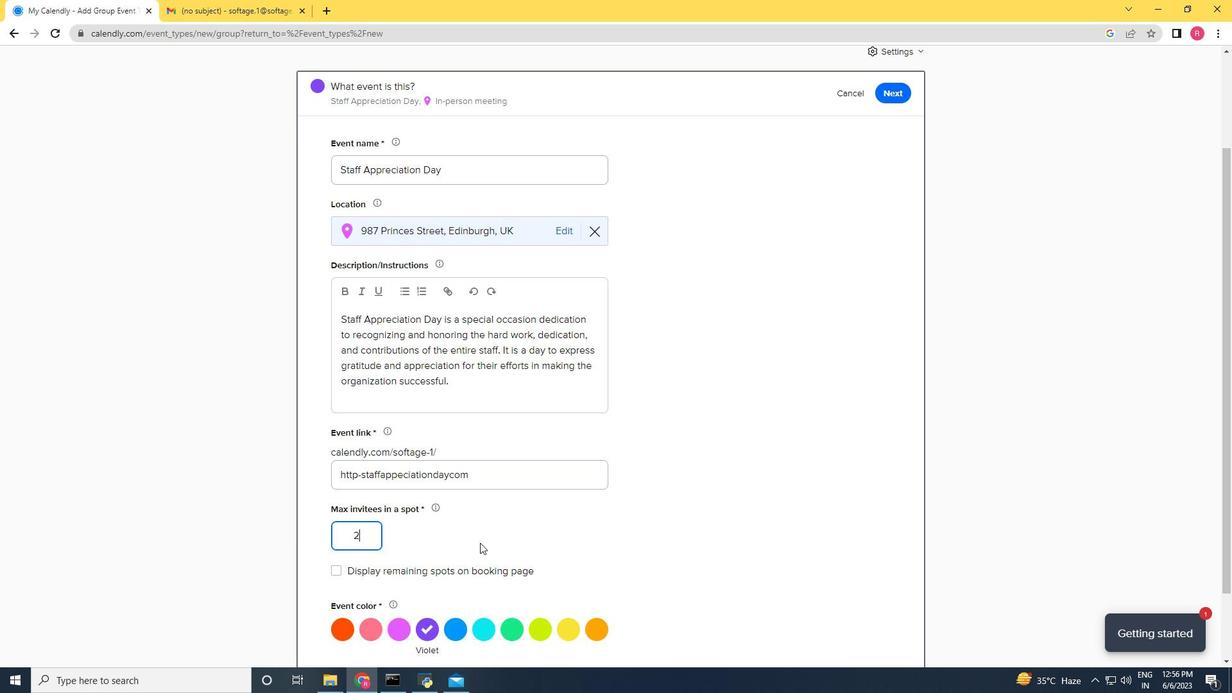 
Action: Mouse moved to (392, 541)
Screenshot: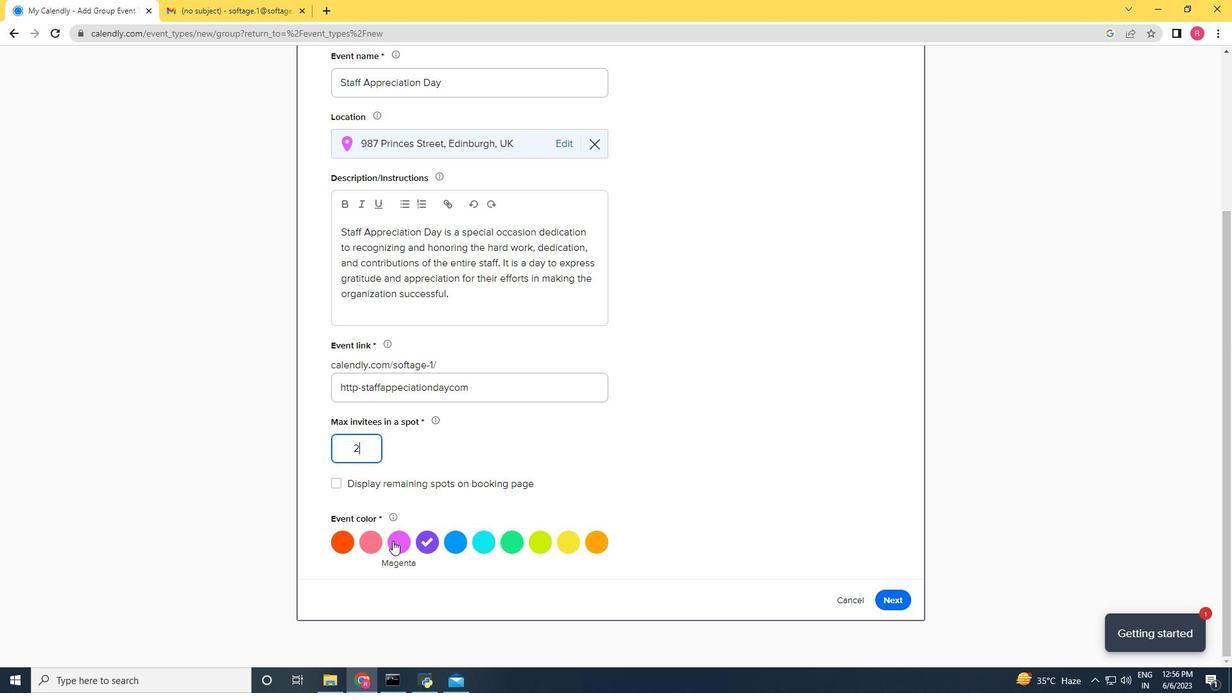 
Action: Mouse pressed left at (392, 541)
Screenshot: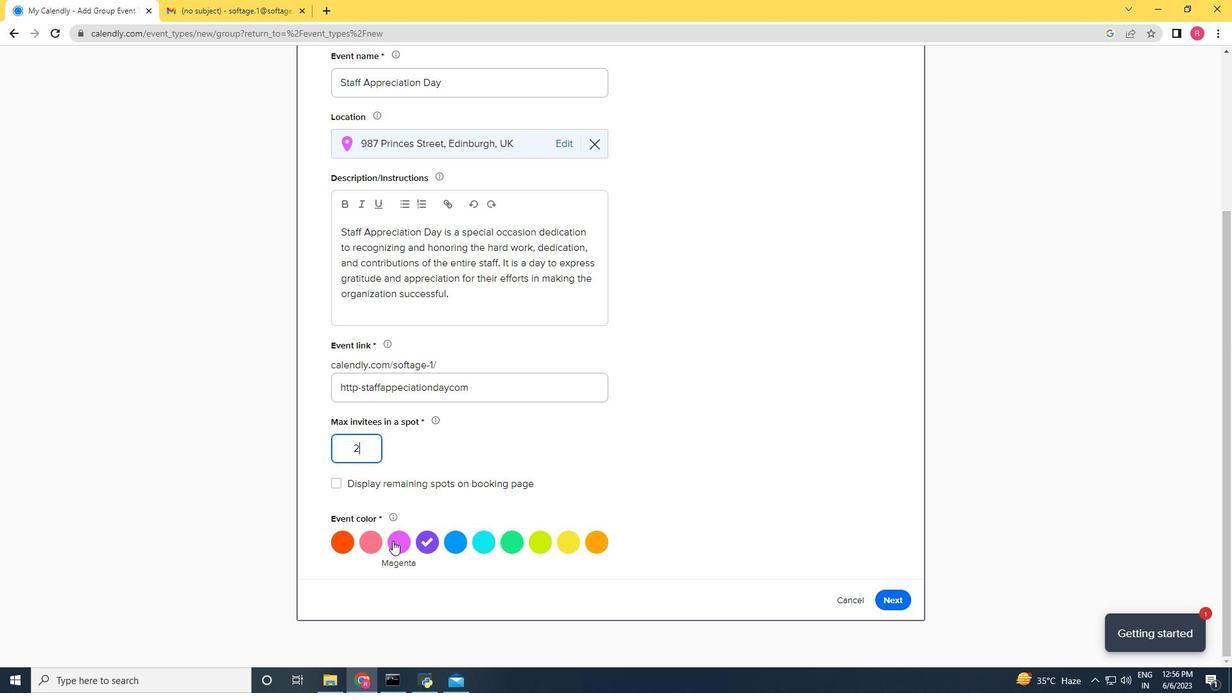 
Action: Mouse moved to (891, 602)
Screenshot: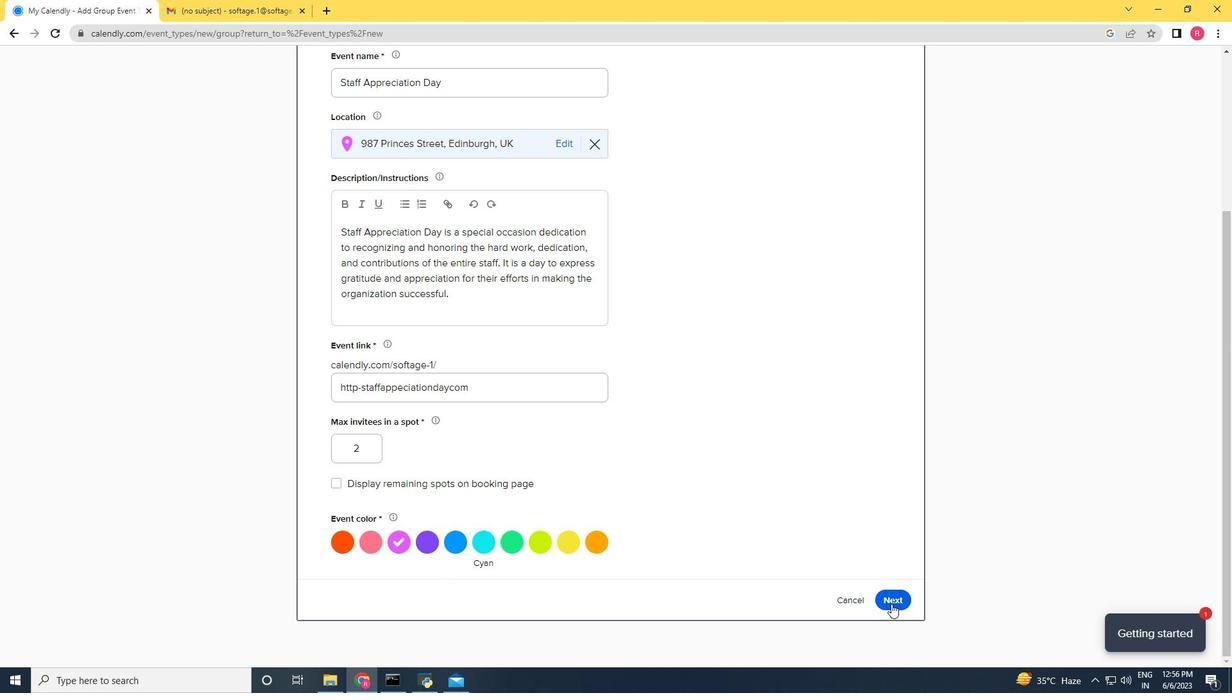 
Action: Mouse pressed left at (891, 602)
Screenshot: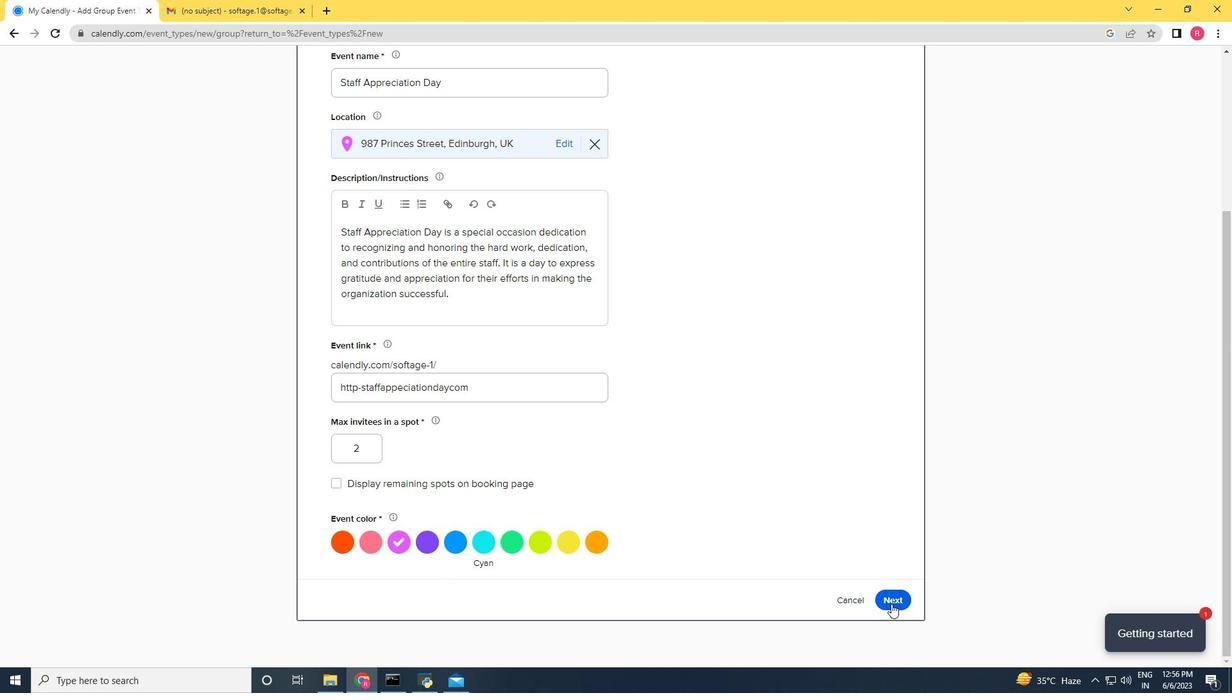 
Action: Mouse moved to (367, 195)
Screenshot: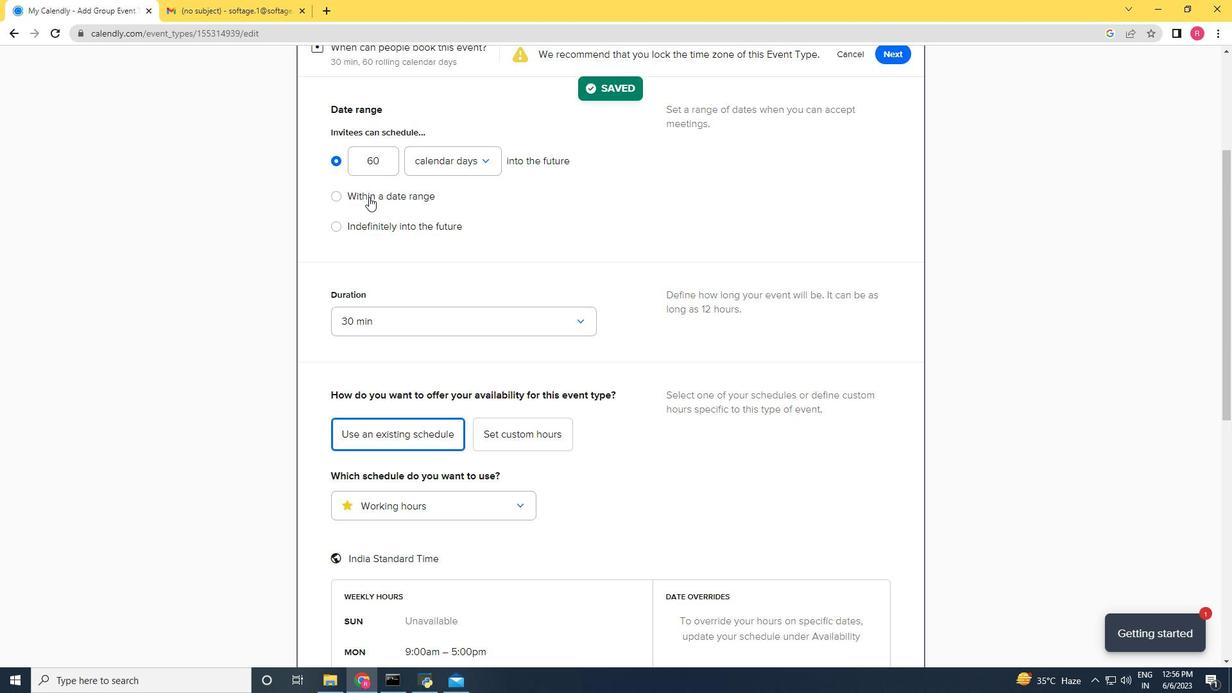 
Action: Mouse pressed left at (367, 195)
Screenshot: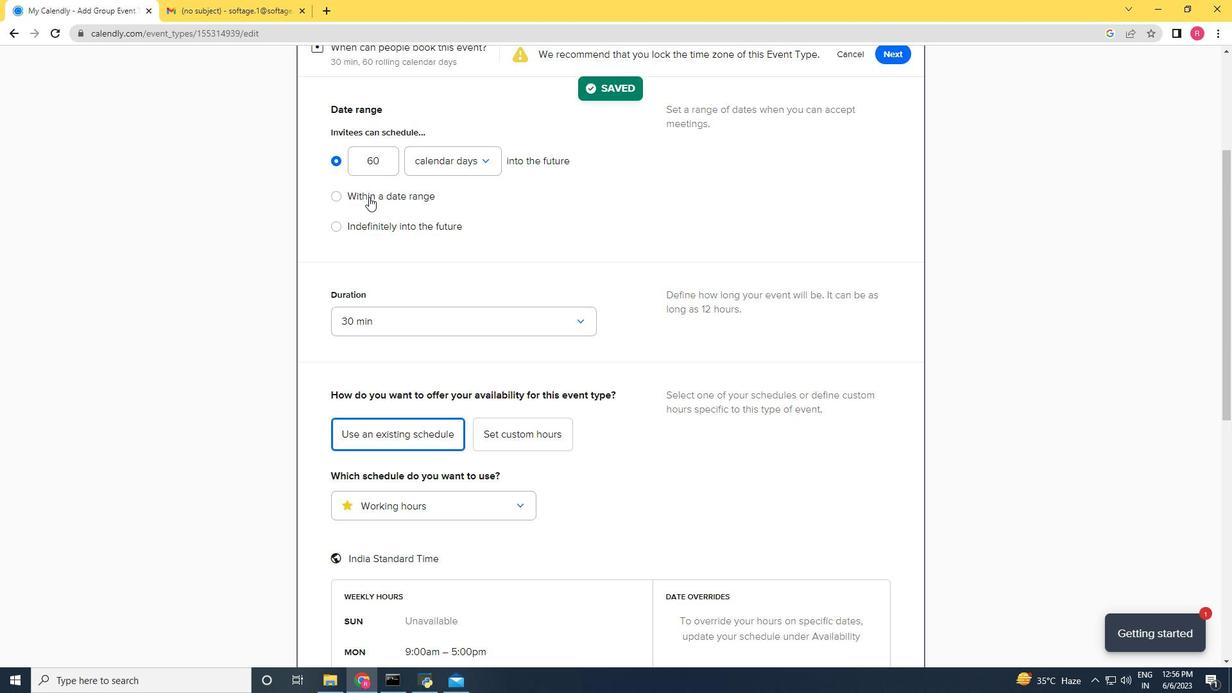 
Action: Mouse moved to (491, 207)
Screenshot: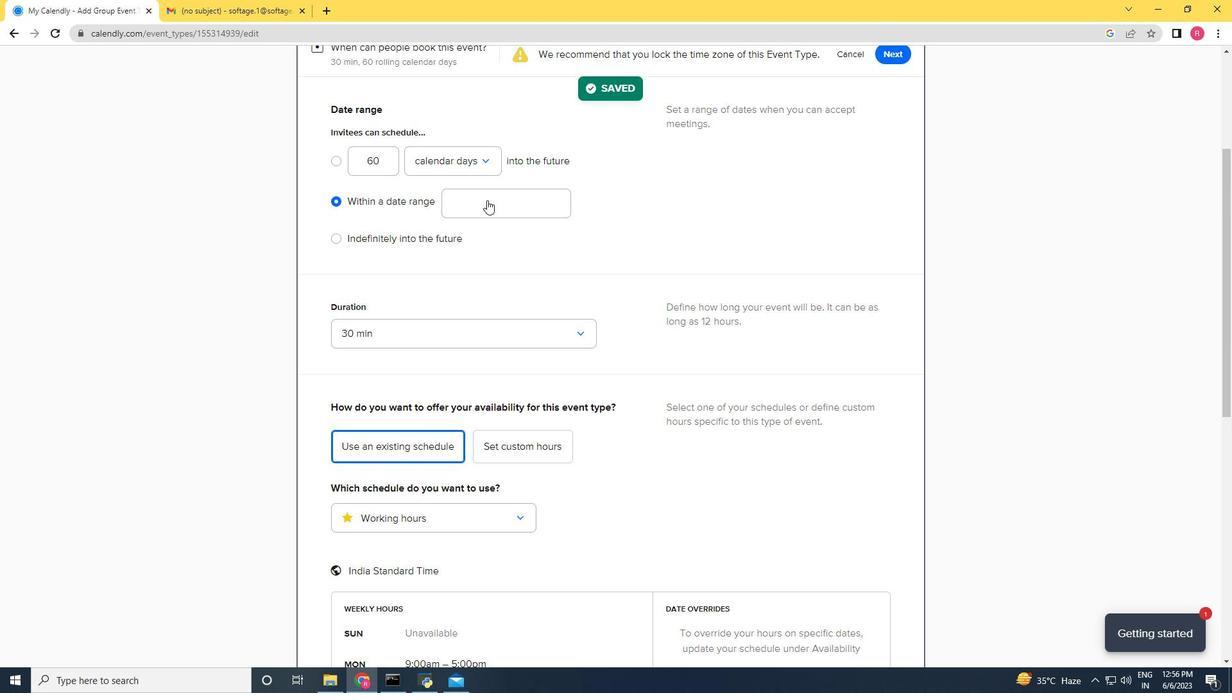 
Action: Mouse pressed left at (491, 207)
Screenshot: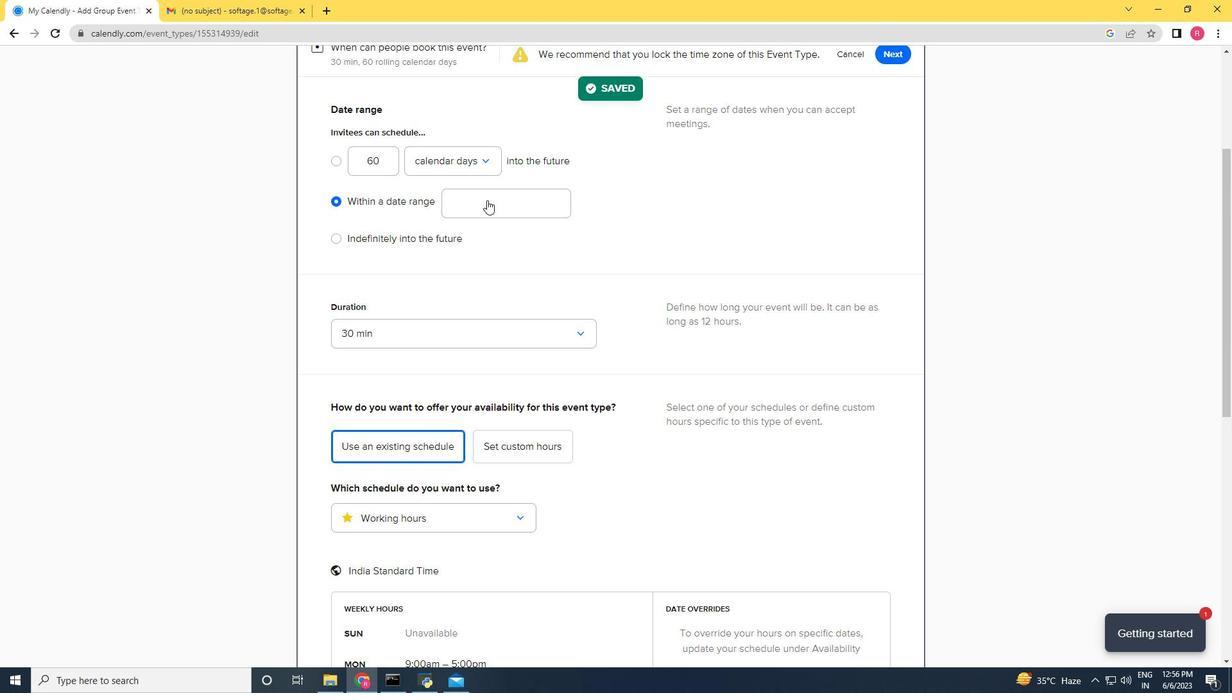
Action: Mouse moved to (546, 249)
Screenshot: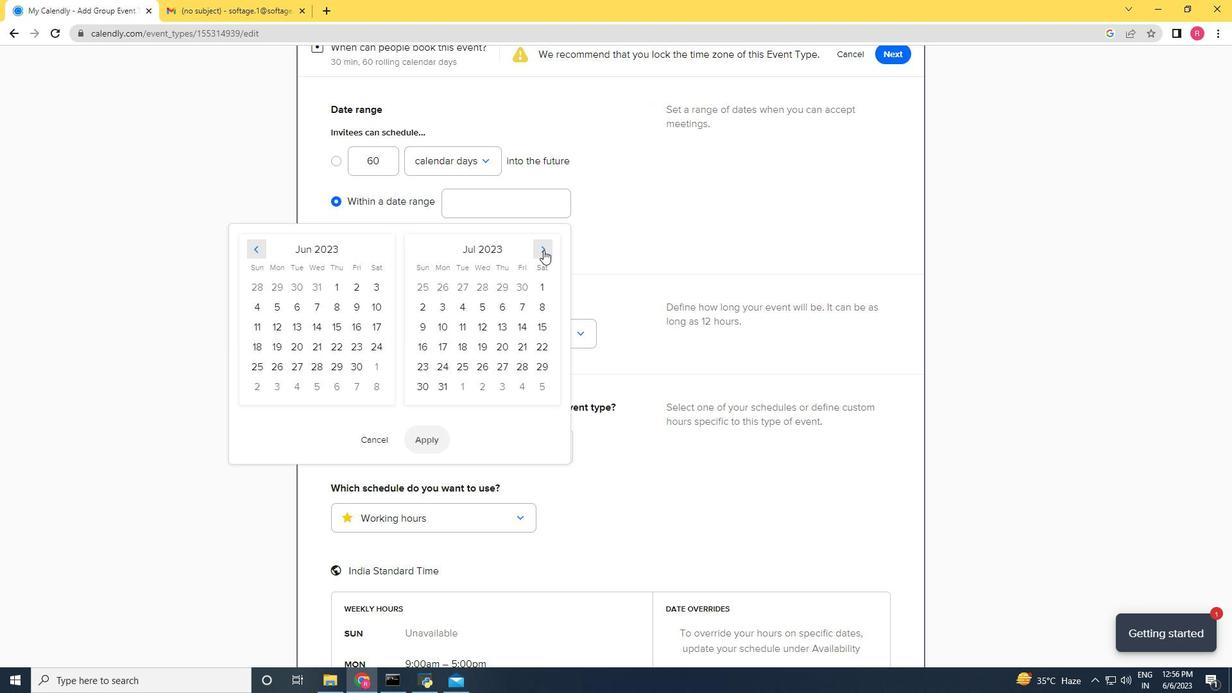 
Action: Mouse pressed left at (546, 249)
Screenshot: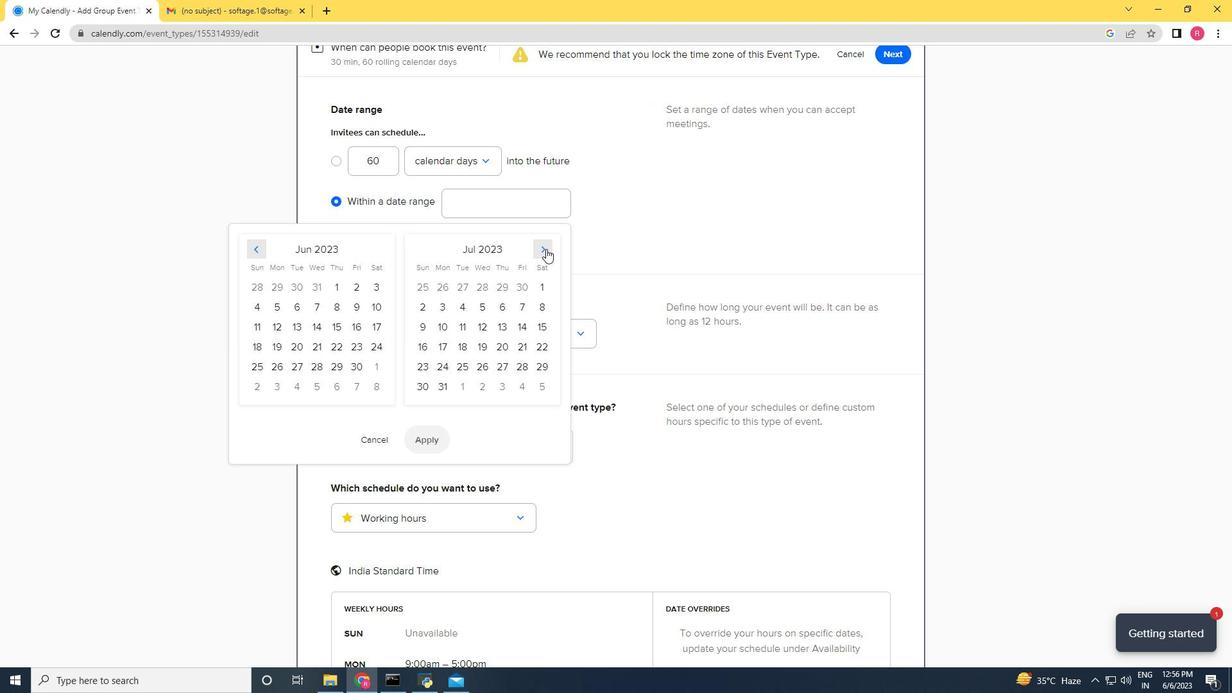 
Action: Mouse pressed left at (546, 249)
Screenshot: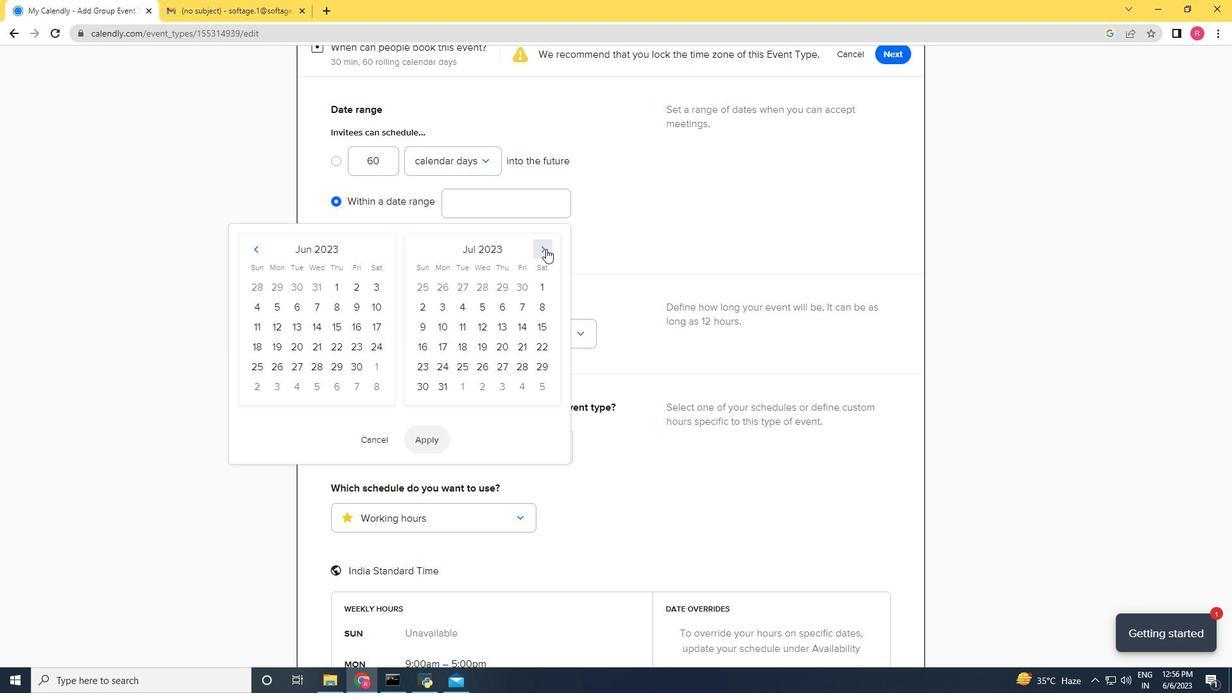 
Action: Mouse pressed left at (546, 249)
Screenshot: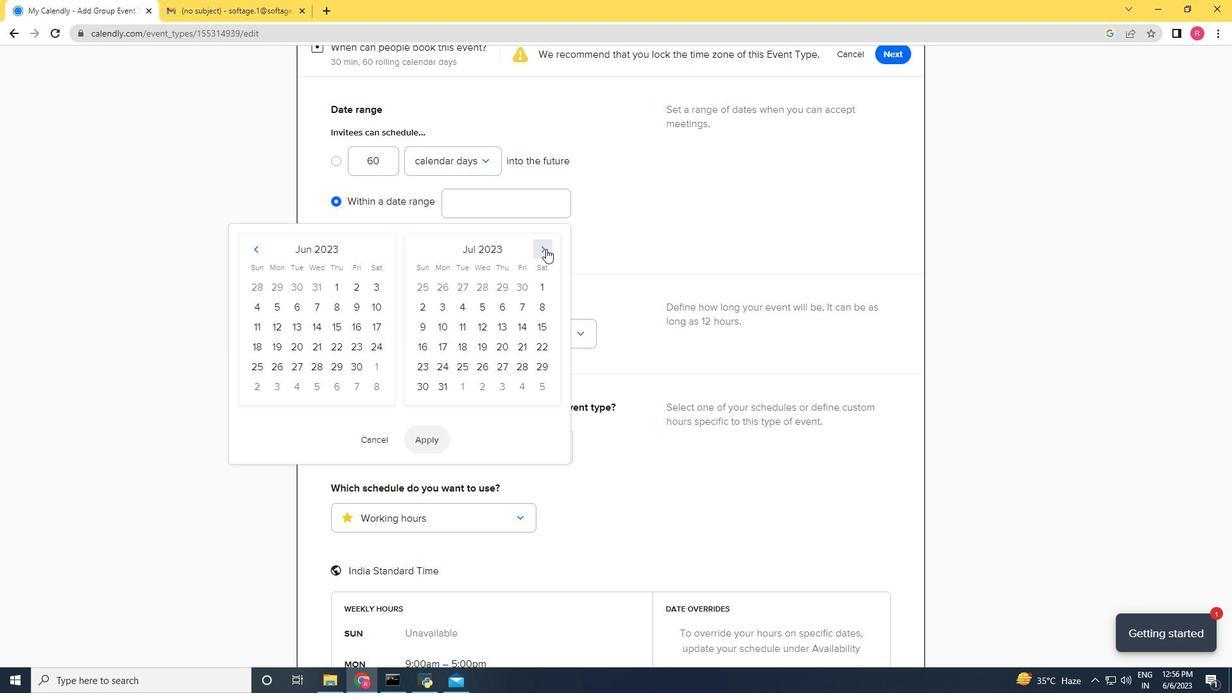 
Action: Mouse pressed left at (546, 249)
Screenshot: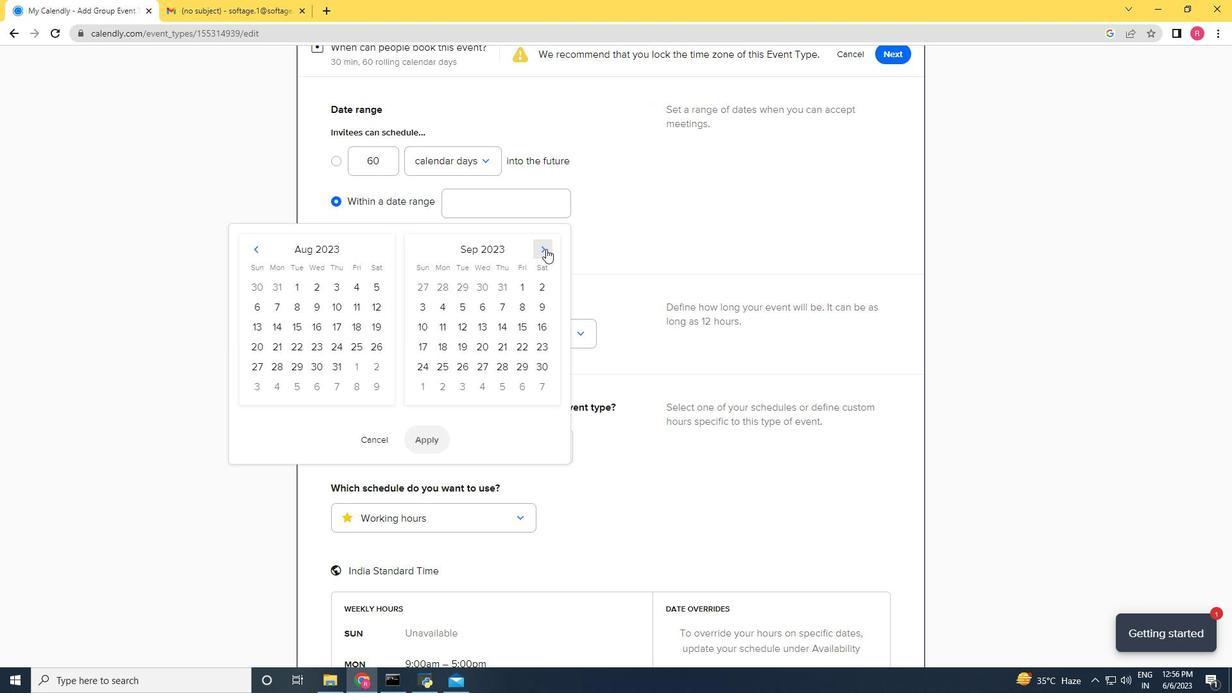 
Action: Mouse pressed left at (546, 249)
Screenshot: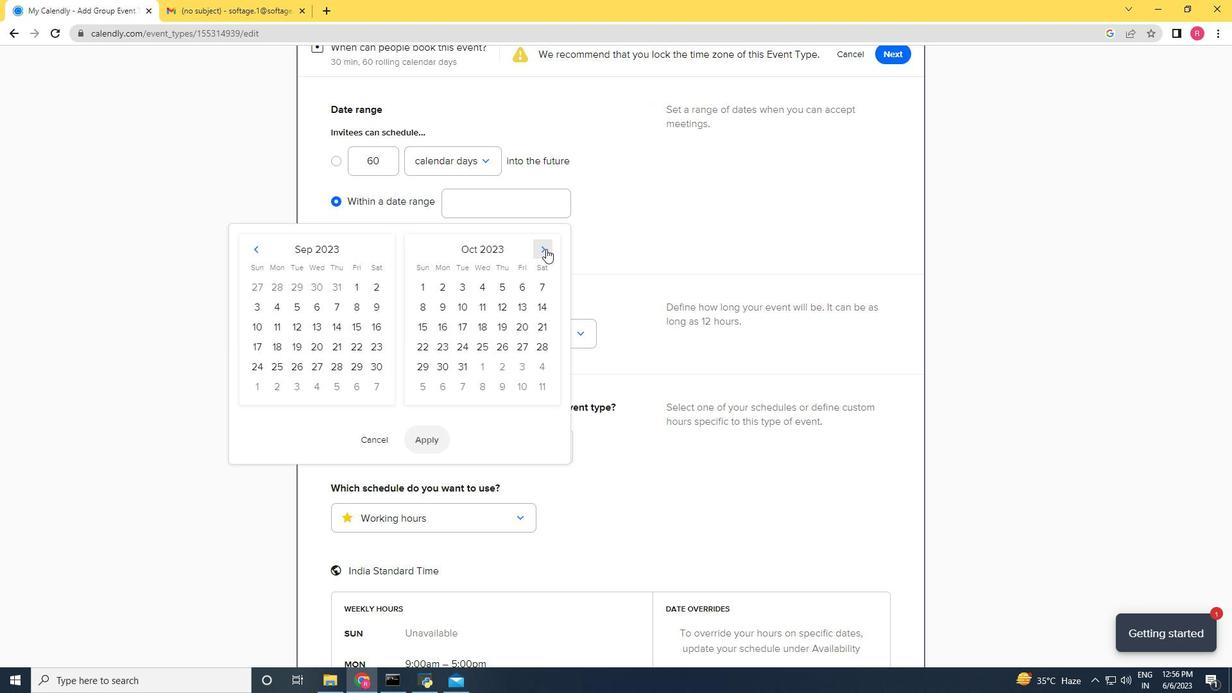 
Action: Mouse pressed left at (546, 249)
Screenshot: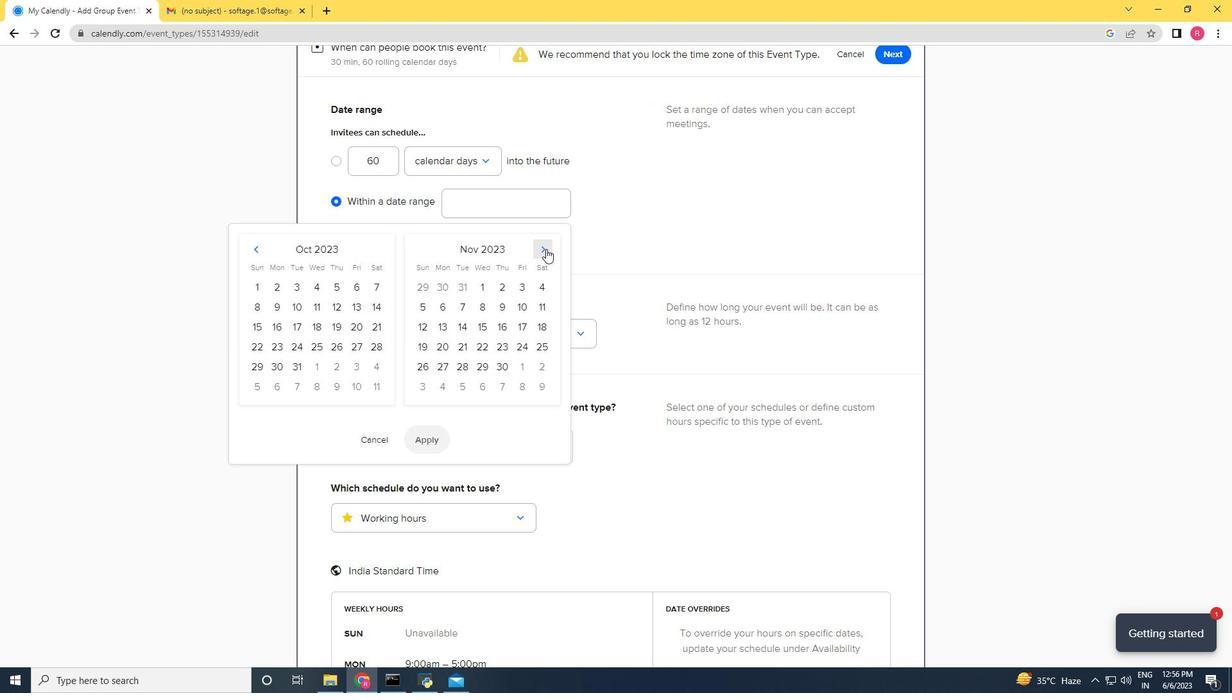 
Action: Mouse pressed left at (546, 249)
Screenshot: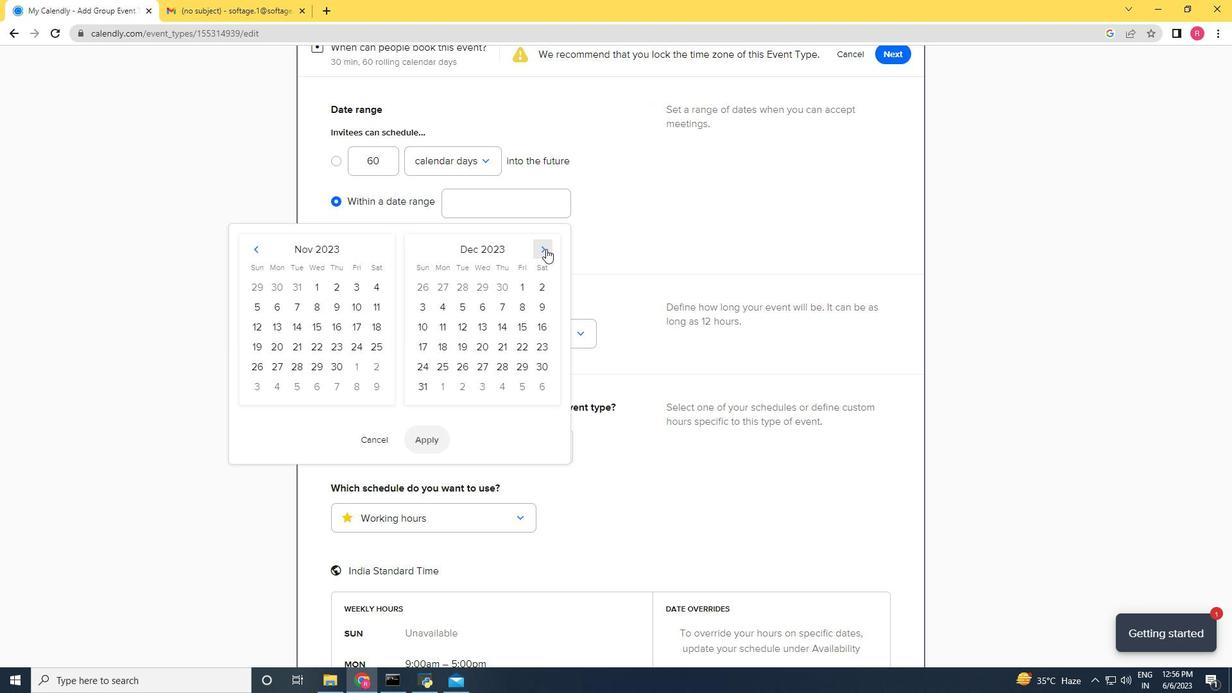 
Action: Mouse pressed left at (546, 249)
Screenshot: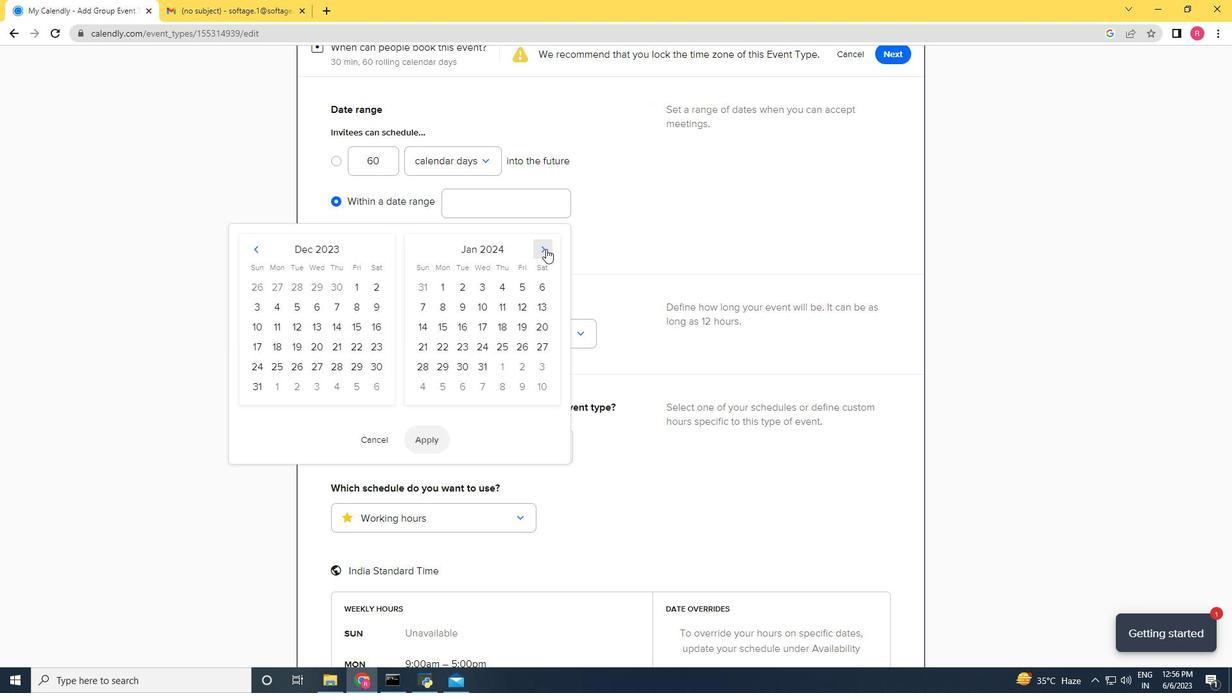
Action: Mouse pressed left at (546, 249)
Screenshot: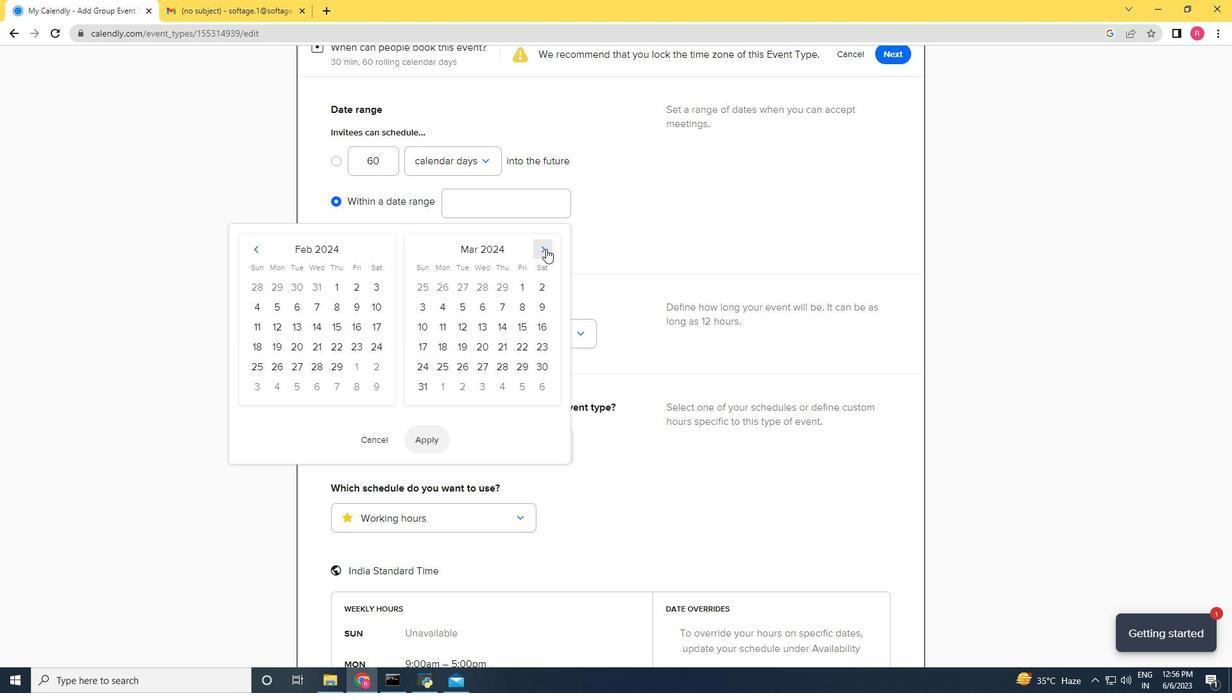 
Action: Mouse pressed left at (546, 249)
Screenshot: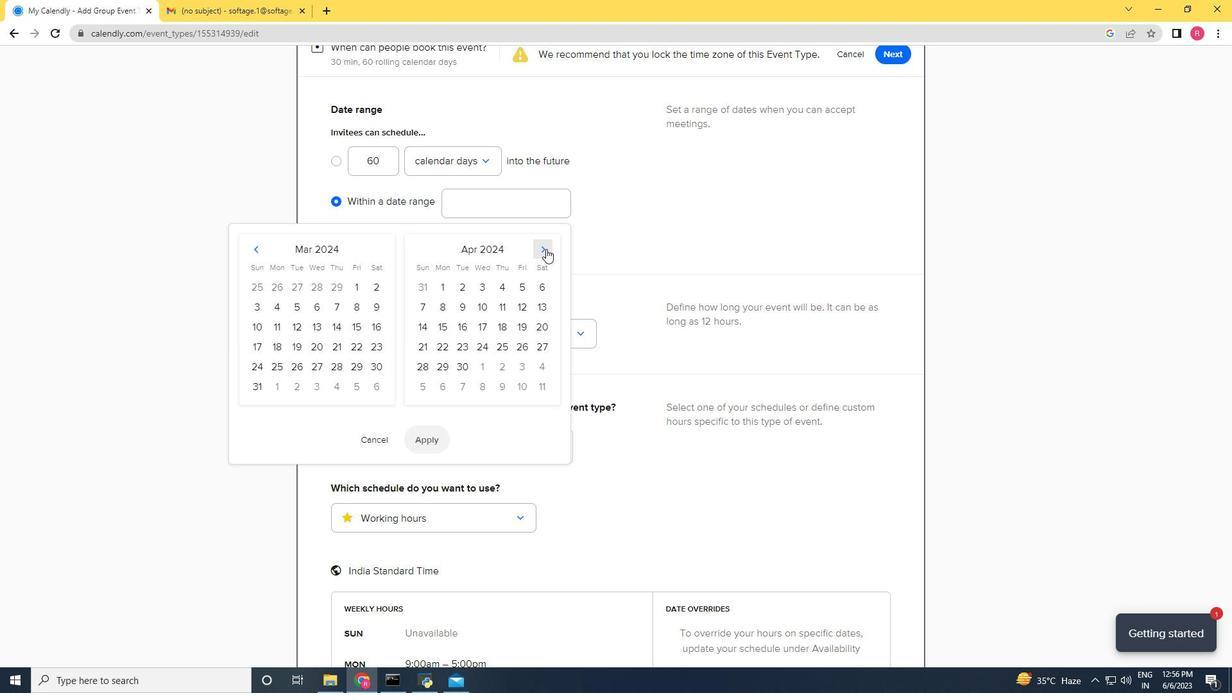 
Action: Mouse moved to (447, 306)
Screenshot: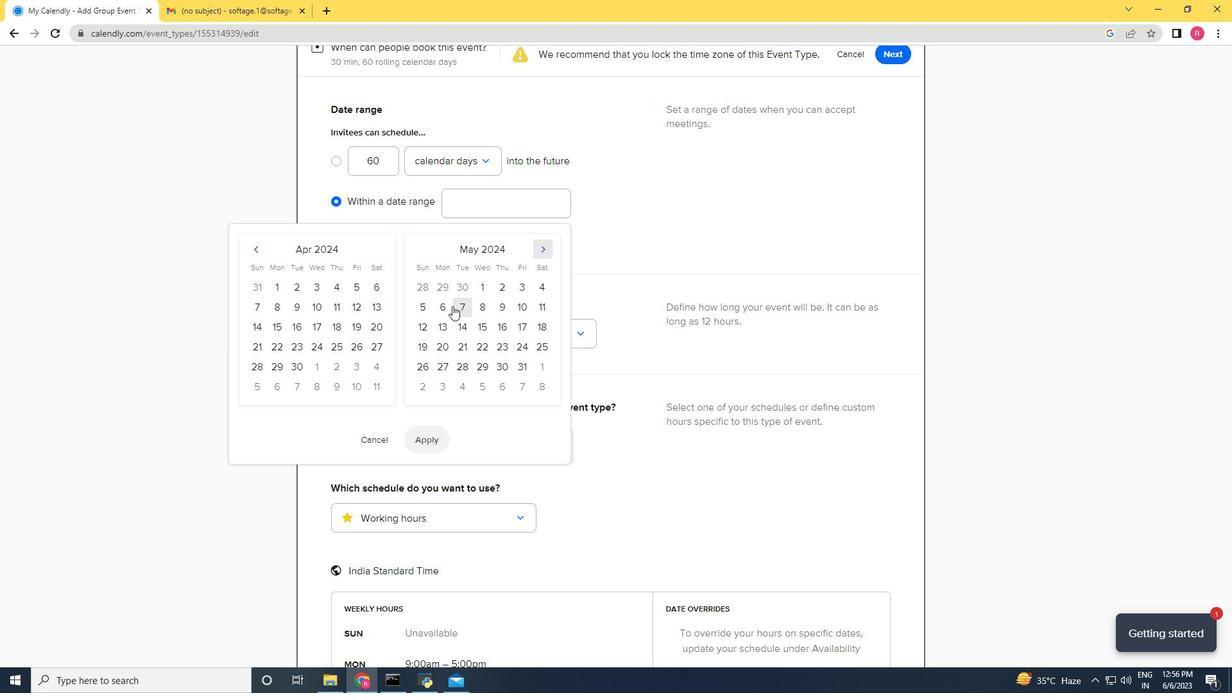 
Action: Mouse pressed left at (447, 306)
Screenshot: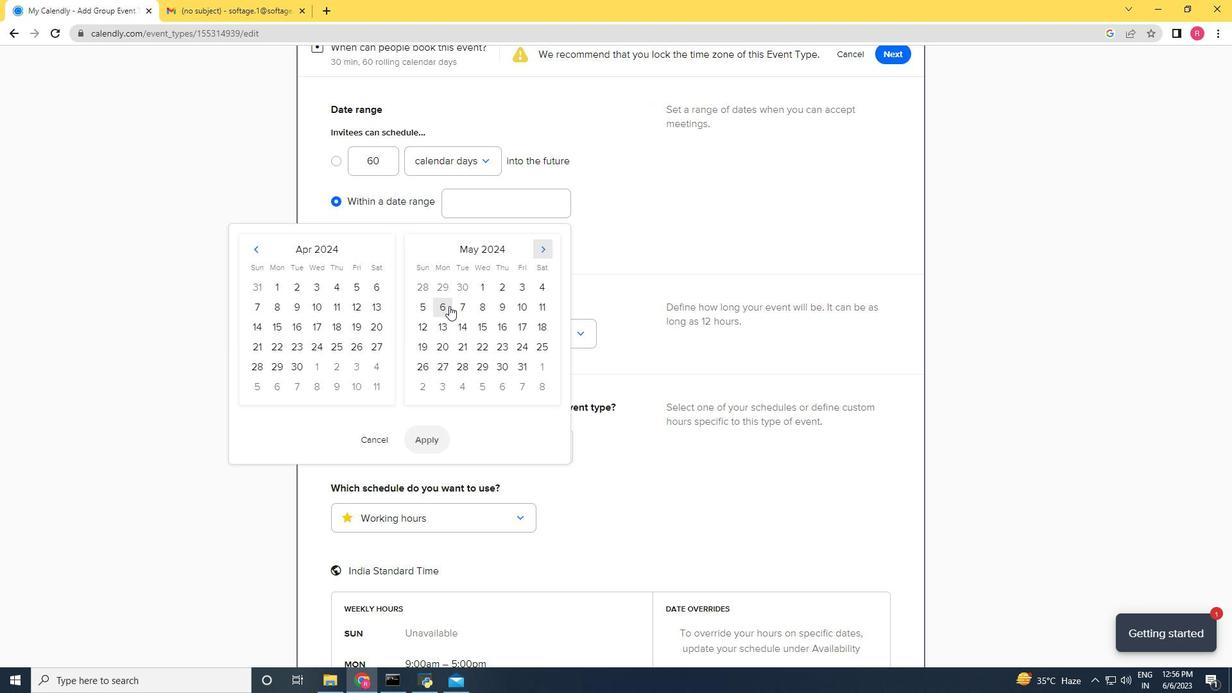 
Action: Mouse moved to (516, 307)
Screenshot: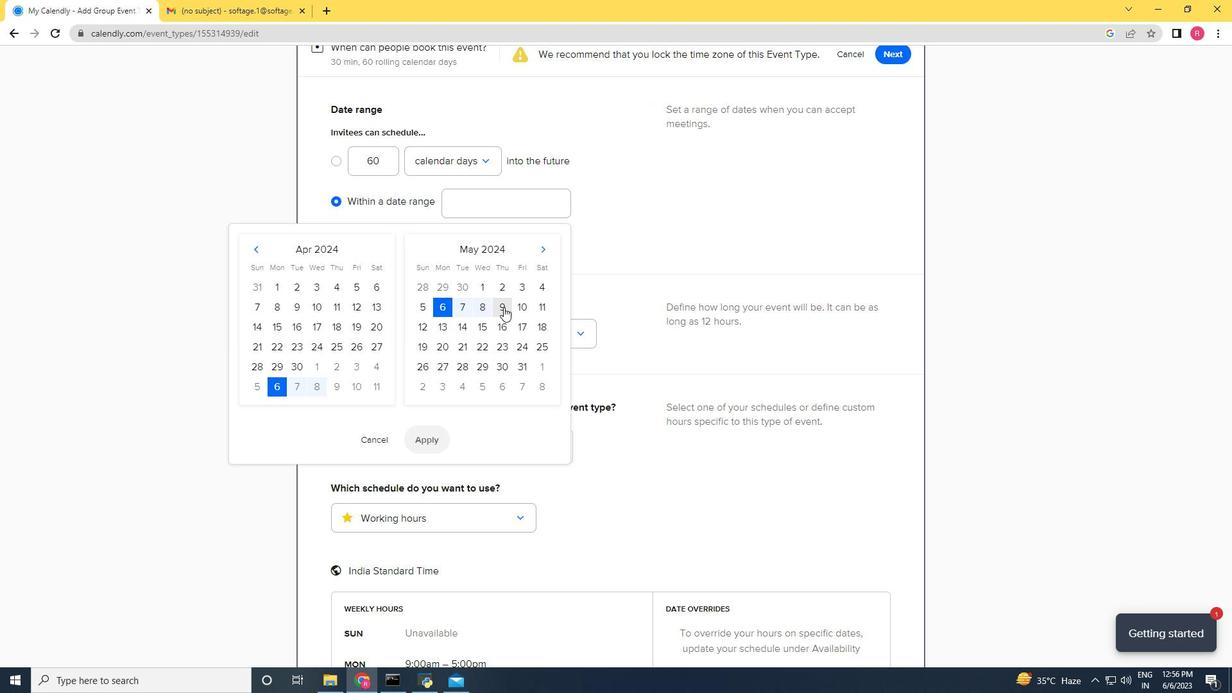 
Action: Mouse pressed left at (516, 307)
Screenshot: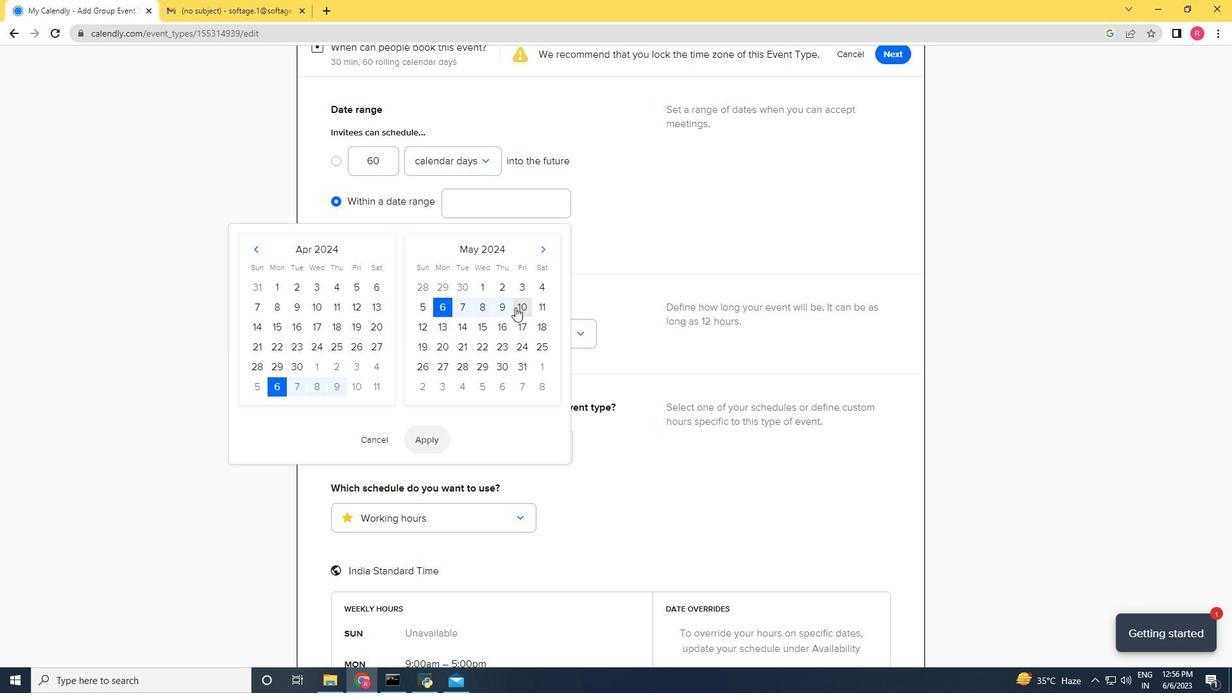 
Action: Mouse moved to (434, 435)
Screenshot: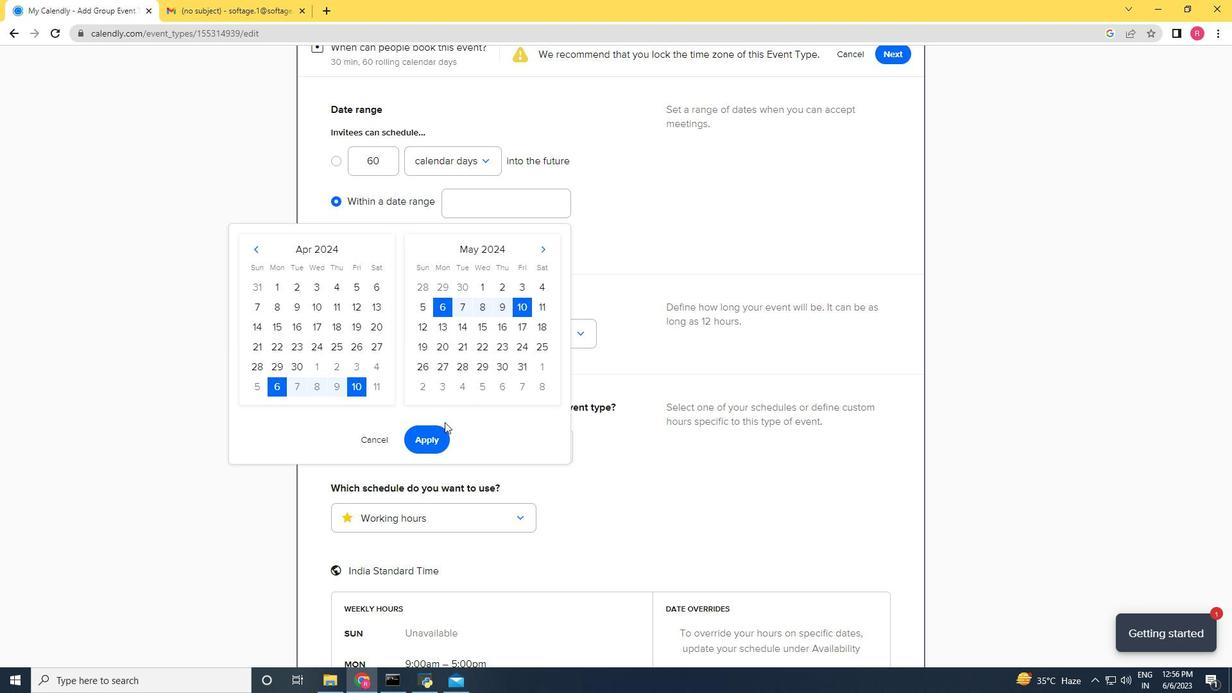 
Action: Mouse pressed left at (434, 435)
Screenshot: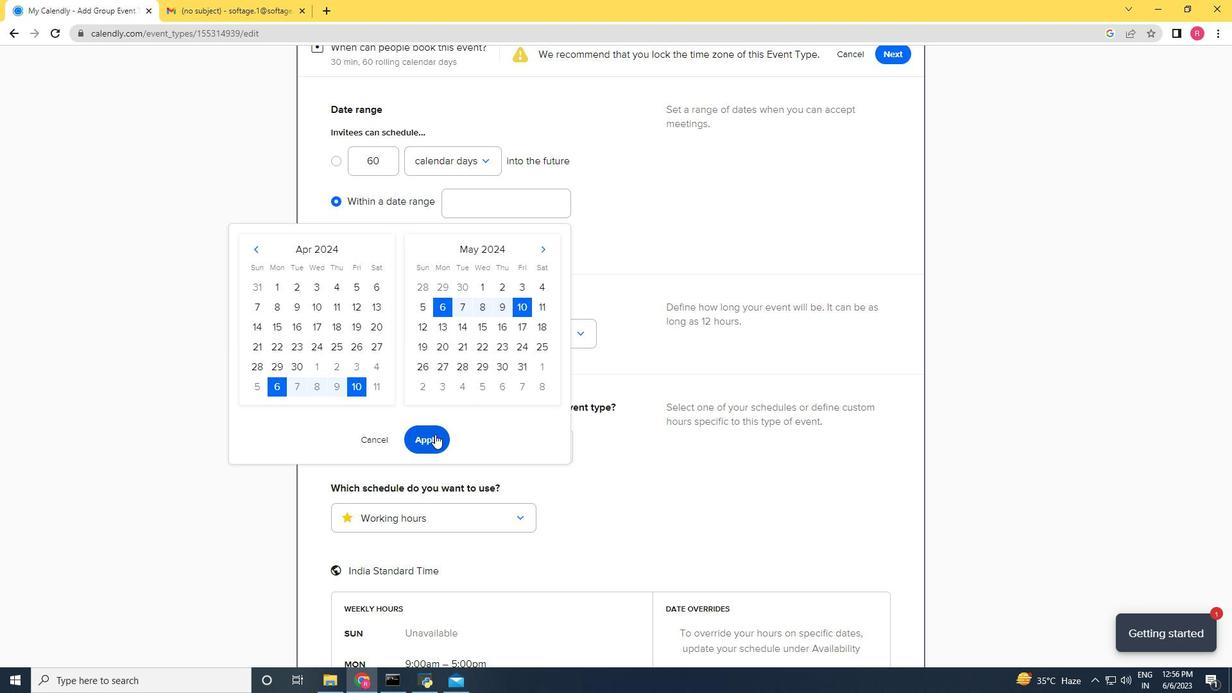 
Action: Mouse moved to (654, 476)
Screenshot: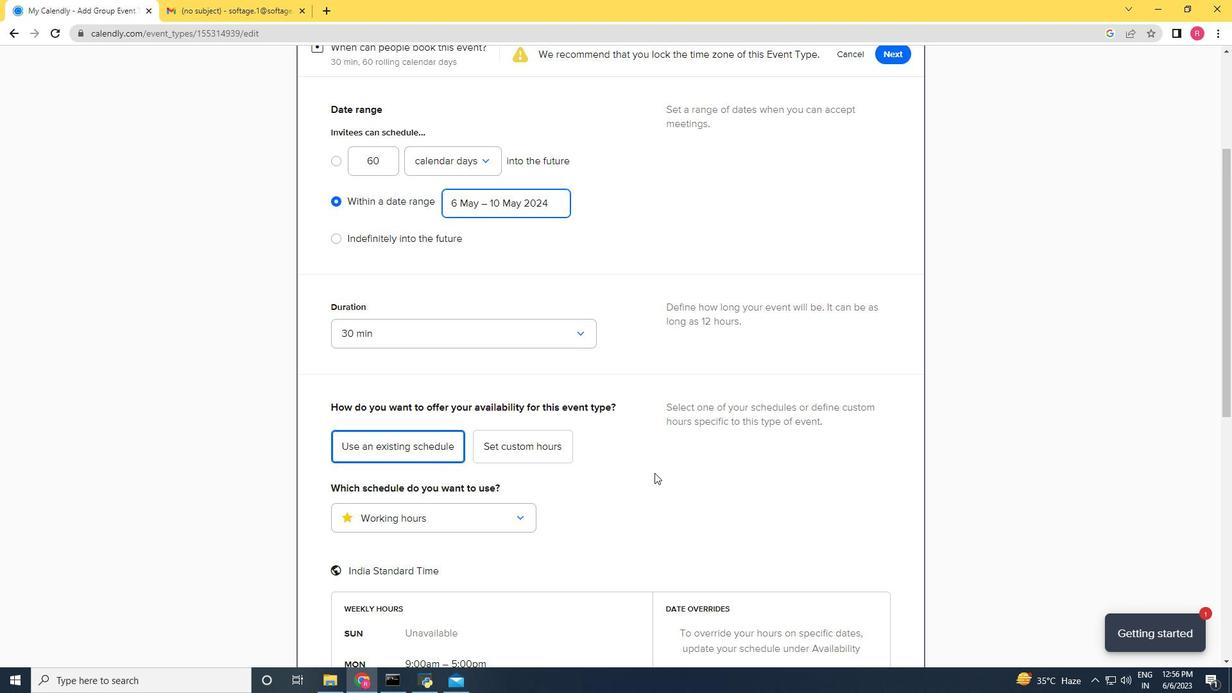 
Action: Mouse scrolled (654, 475) with delta (0, 0)
Screenshot: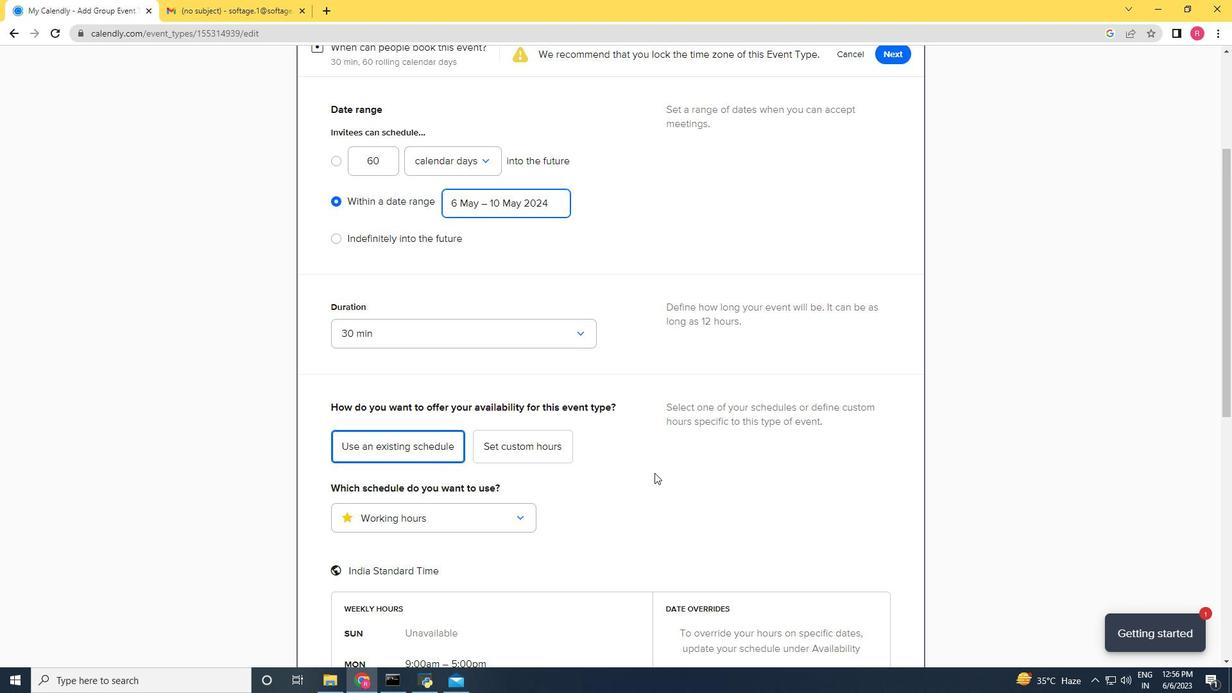 
Action: Mouse scrolled (654, 475) with delta (0, 0)
Screenshot: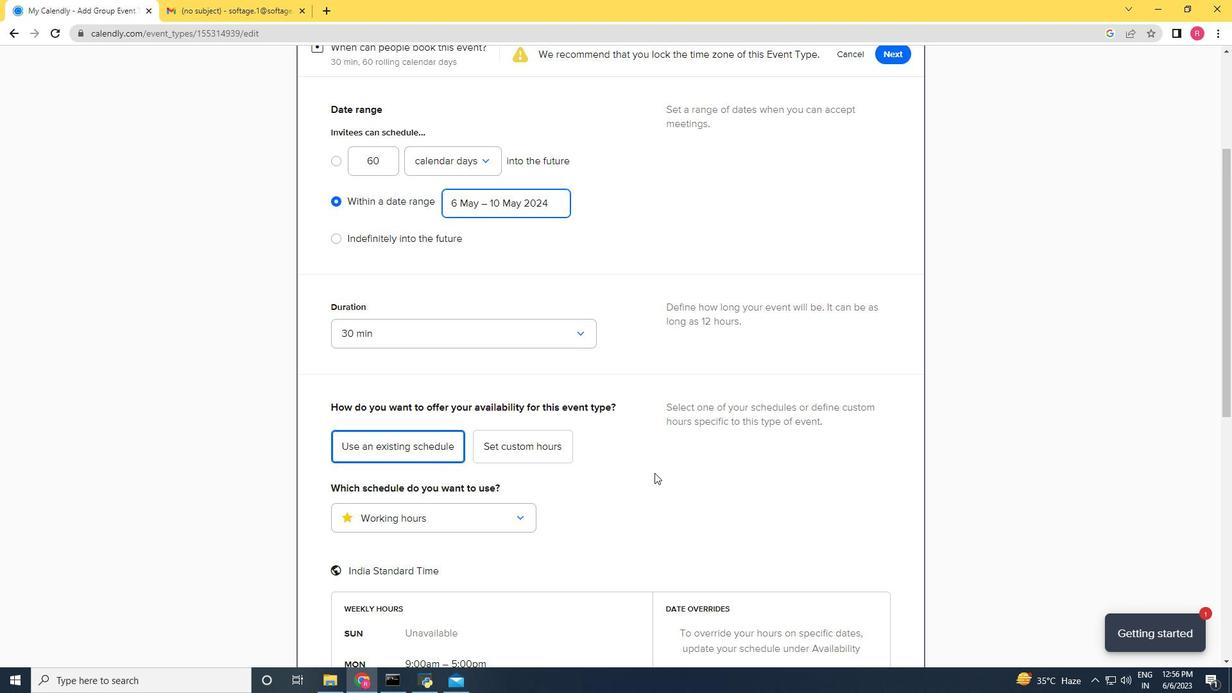
Action: Mouse scrolled (654, 475) with delta (0, 0)
Screenshot: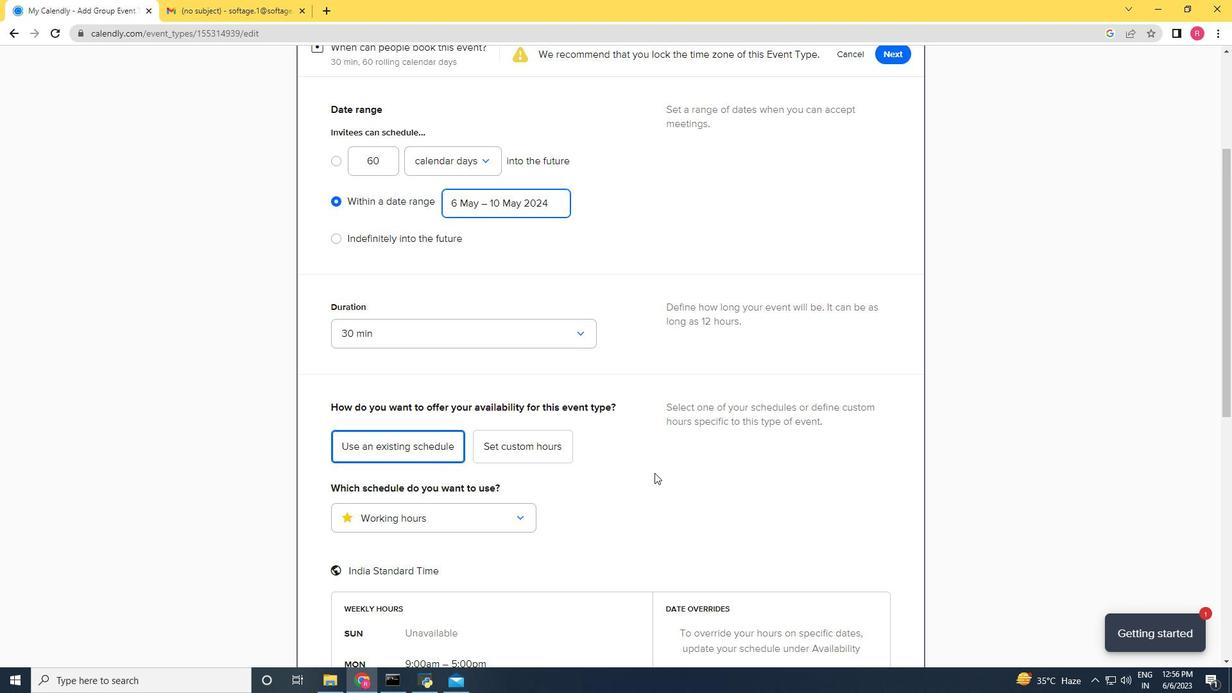 
Action: Mouse scrolled (654, 475) with delta (0, 0)
Screenshot: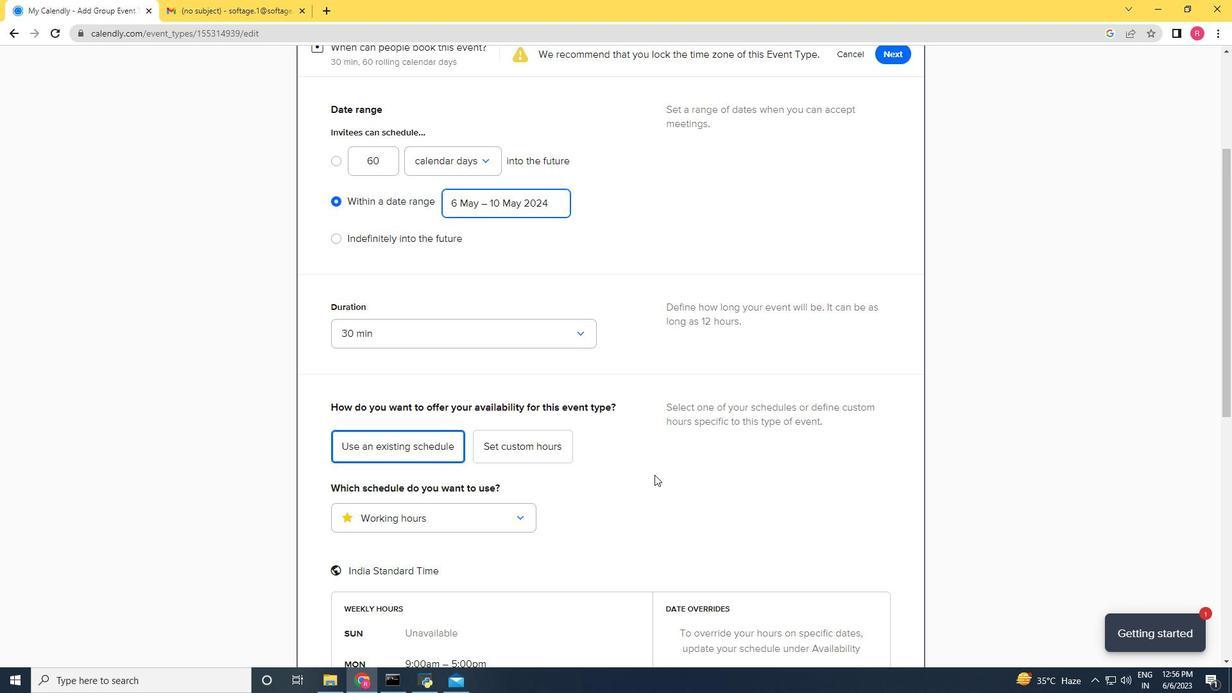 
Action: Mouse scrolled (654, 475) with delta (0, 0)
Screenshot: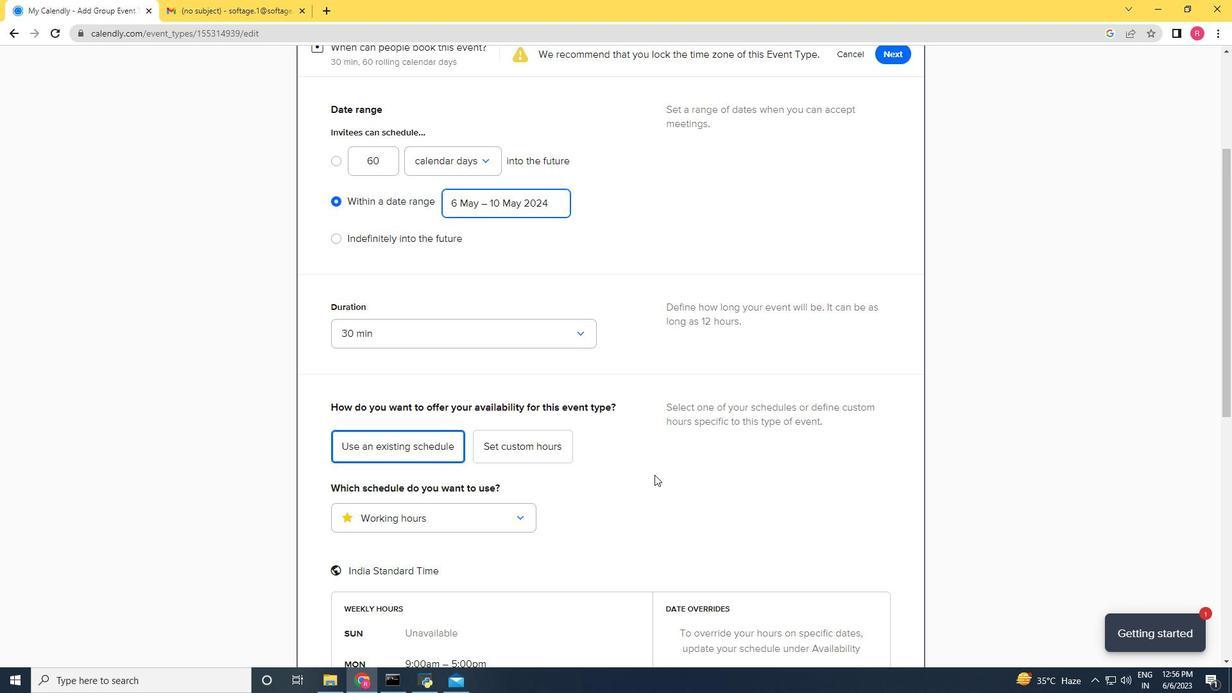 
Action: Mouse moved to (659, 479)
Screenshot: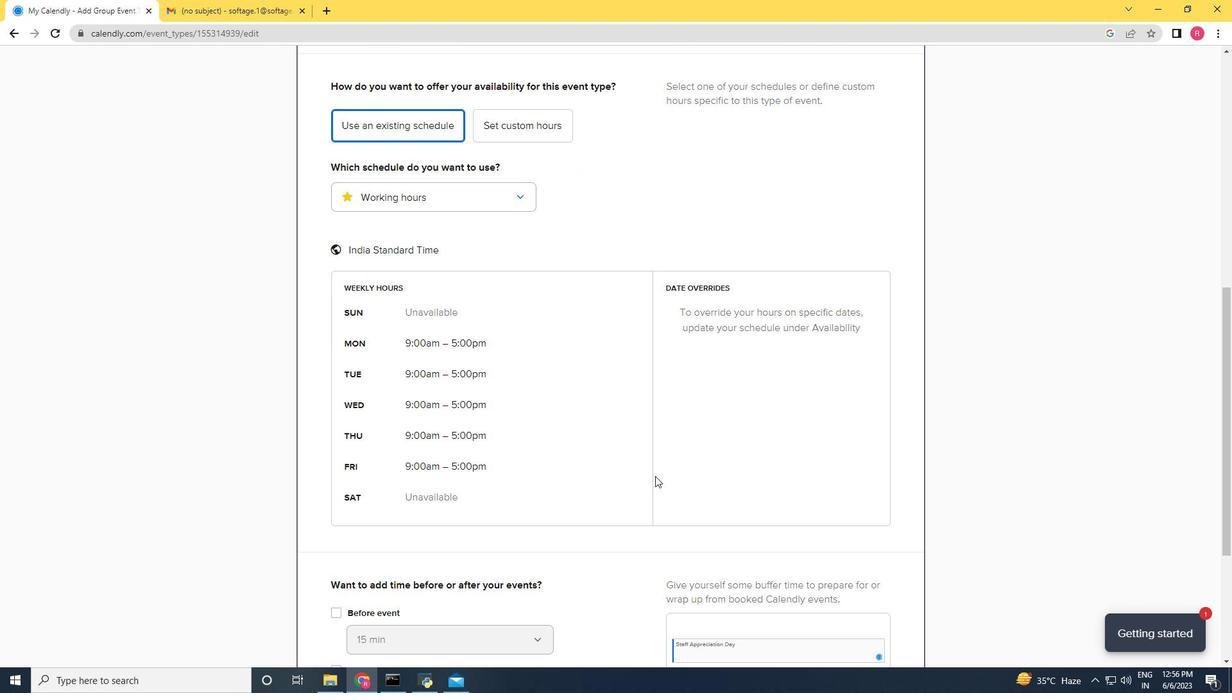
Action: Mouse scrolled (659, 478) with delta (0, 0)
Screenshot: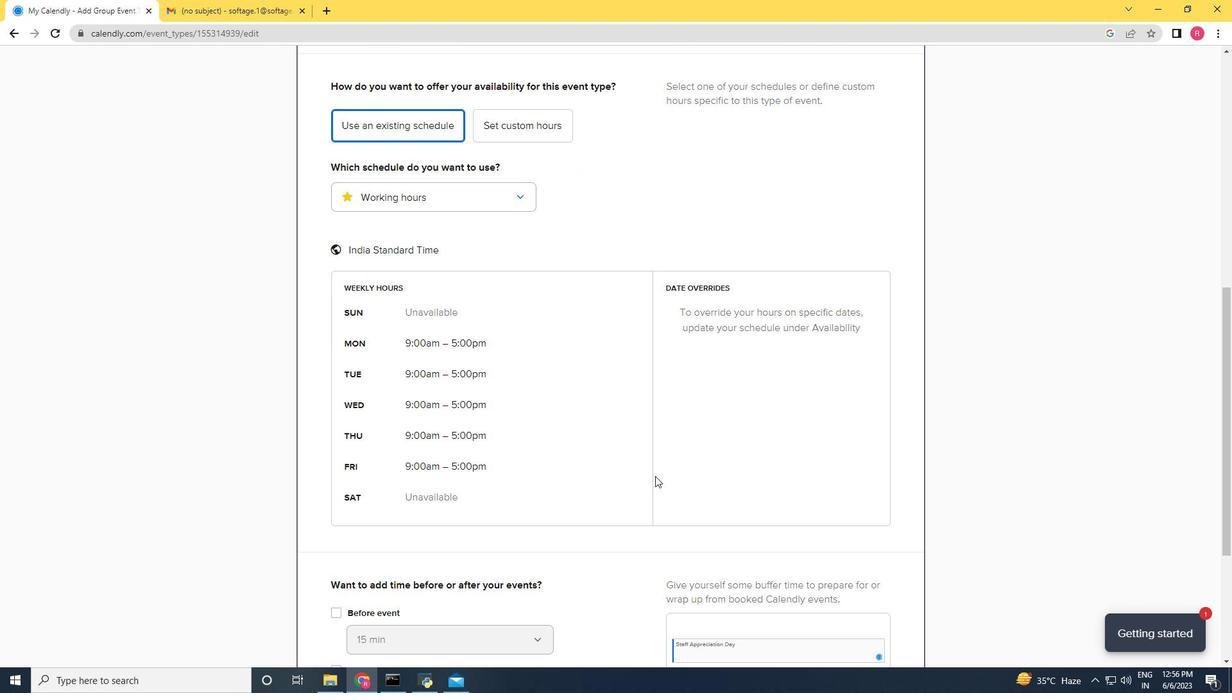 
Action: Mouse moved to (660, 480)
Screenshot: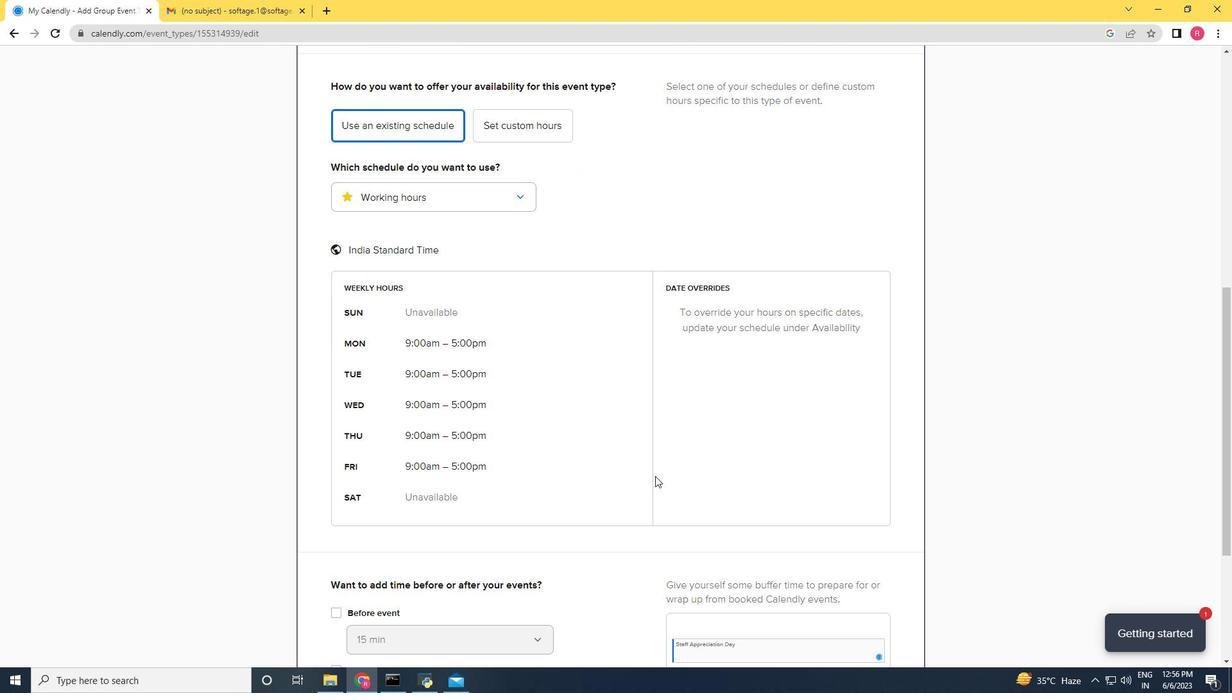 
Action: Mouse scrolled (660, 480) with delta (0, 0)
Screenshot: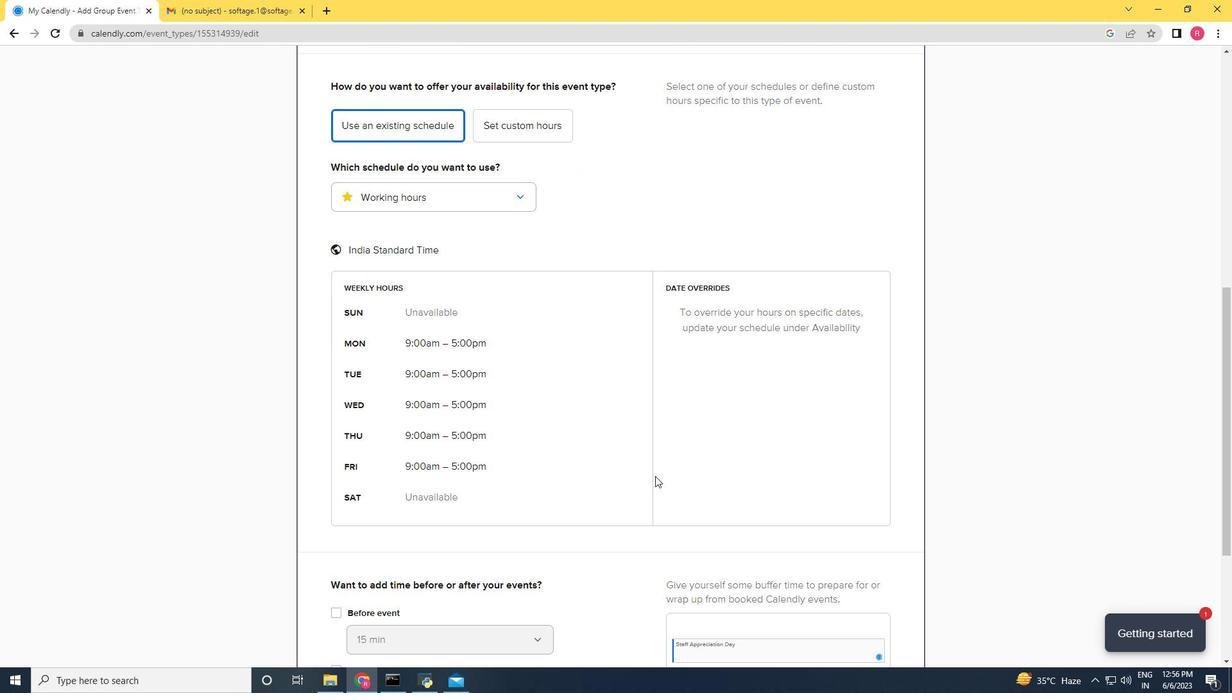 
Action: Mouse moved to (660, 481)
Screenshot: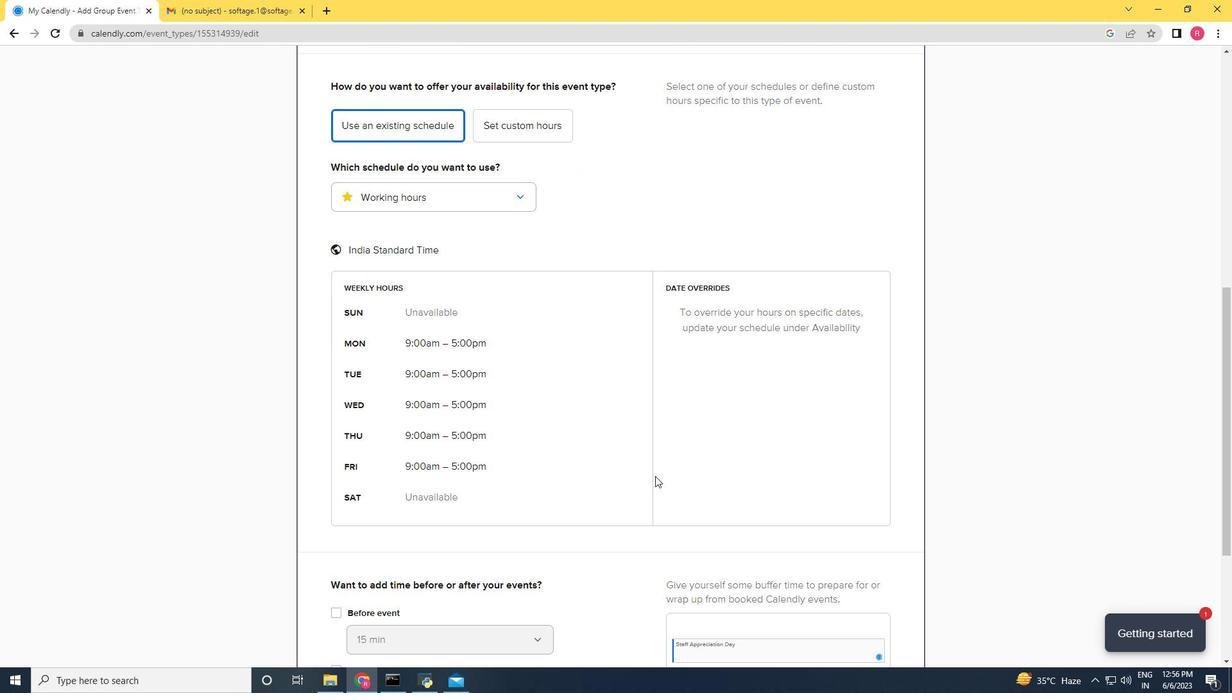 
Action: Mouse scrolled (660, 480) with delta (0, 0)
Screenshot: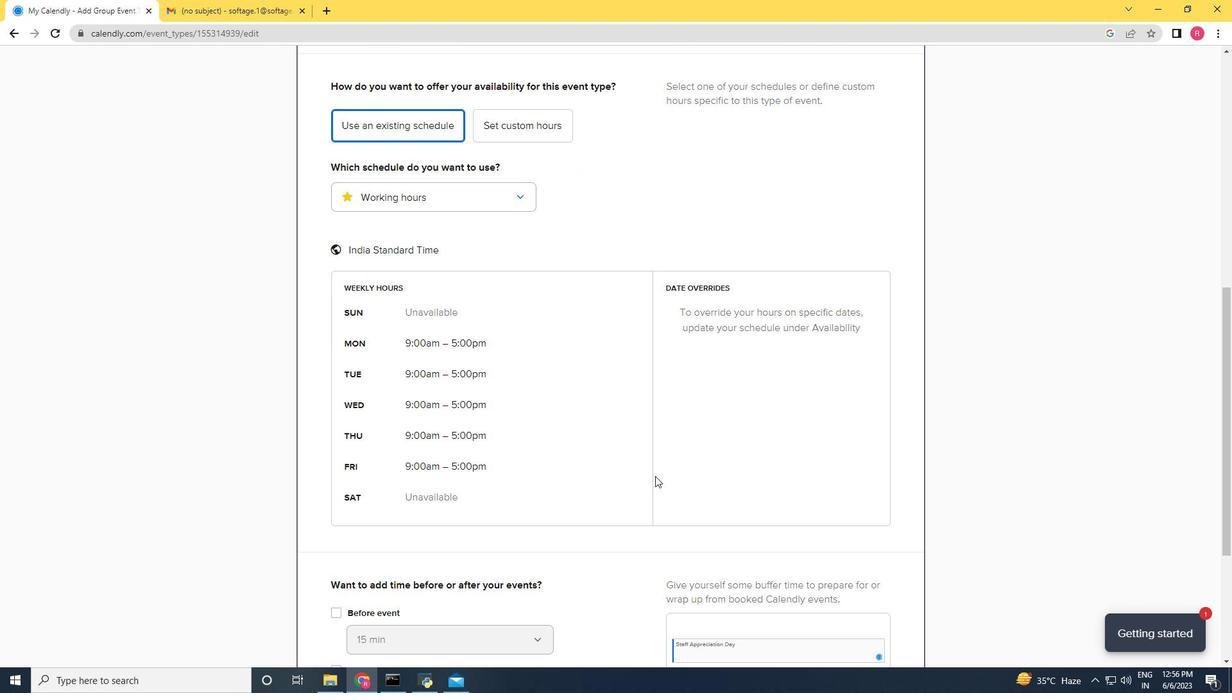 
Action: Mouse moved to (663, 482)
Screenshot: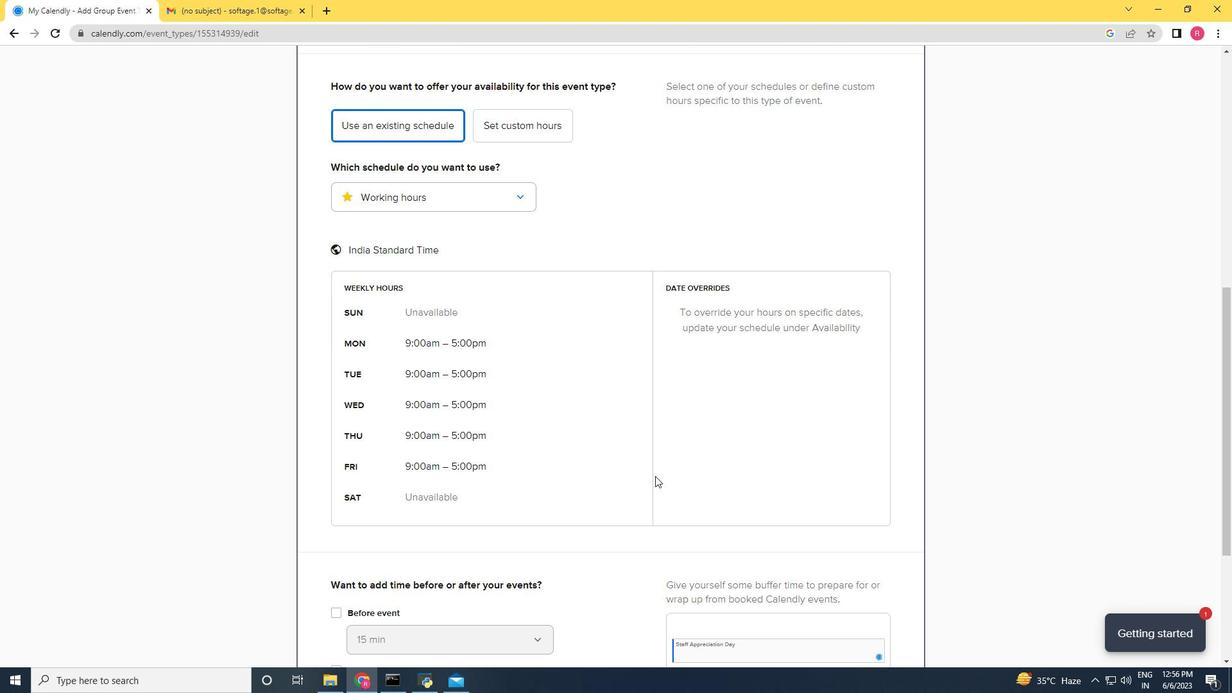 
Action: Mouse scrolled (661, 480) with delta (0, 0)
Screenshot: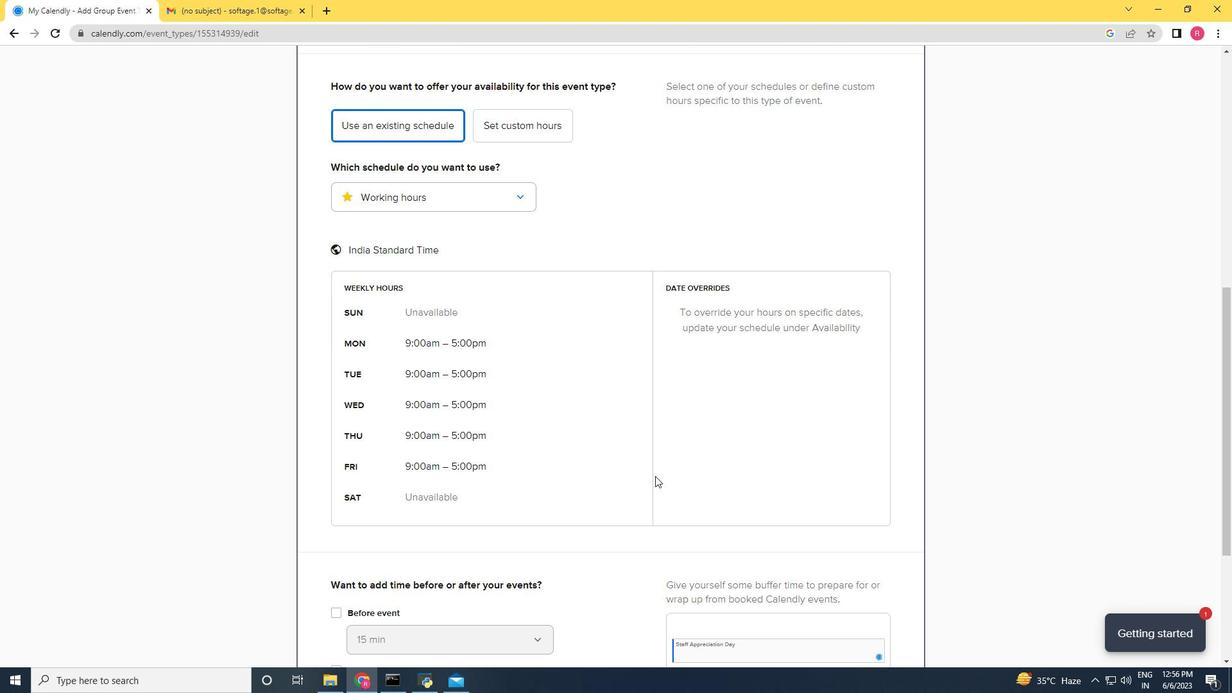 
Action: Mouse moved to (663, 482)
Screenshot: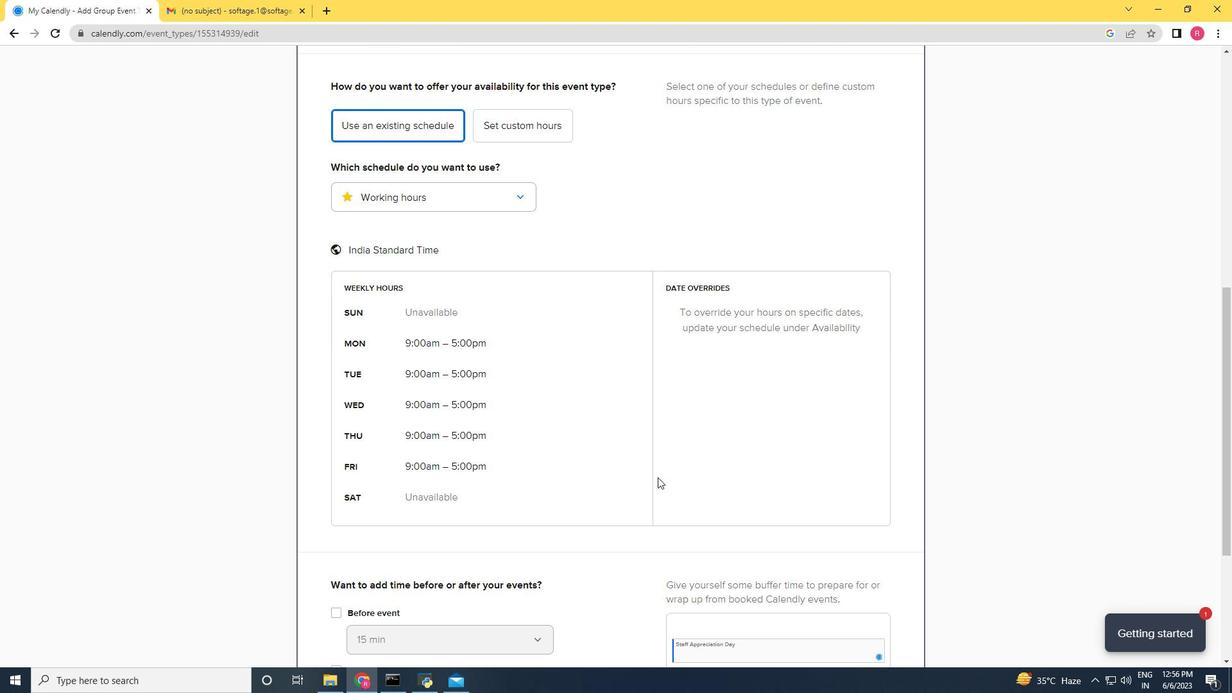 
Action: Mouse scrolled (663, 481) with delta (0, 0)
Screenshot: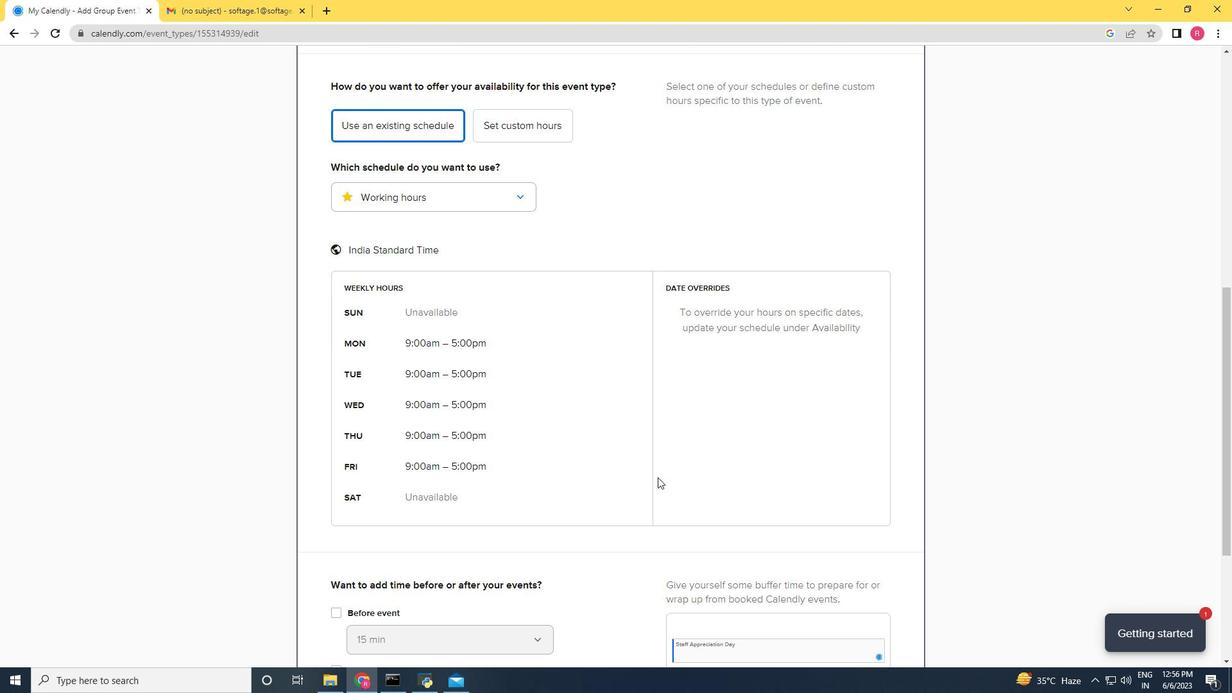 
Action: Mouse moved to (887, 649)
Screenshot: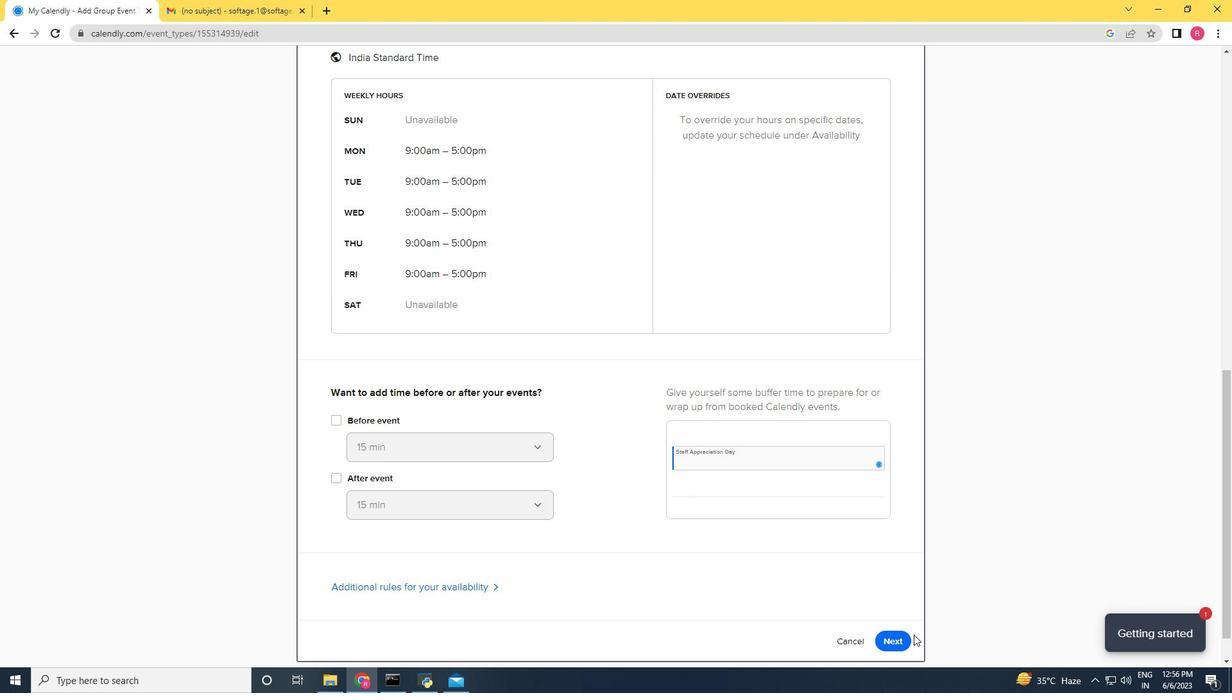 
Action: Mouse pressed left at (887, 649)
Screenshot: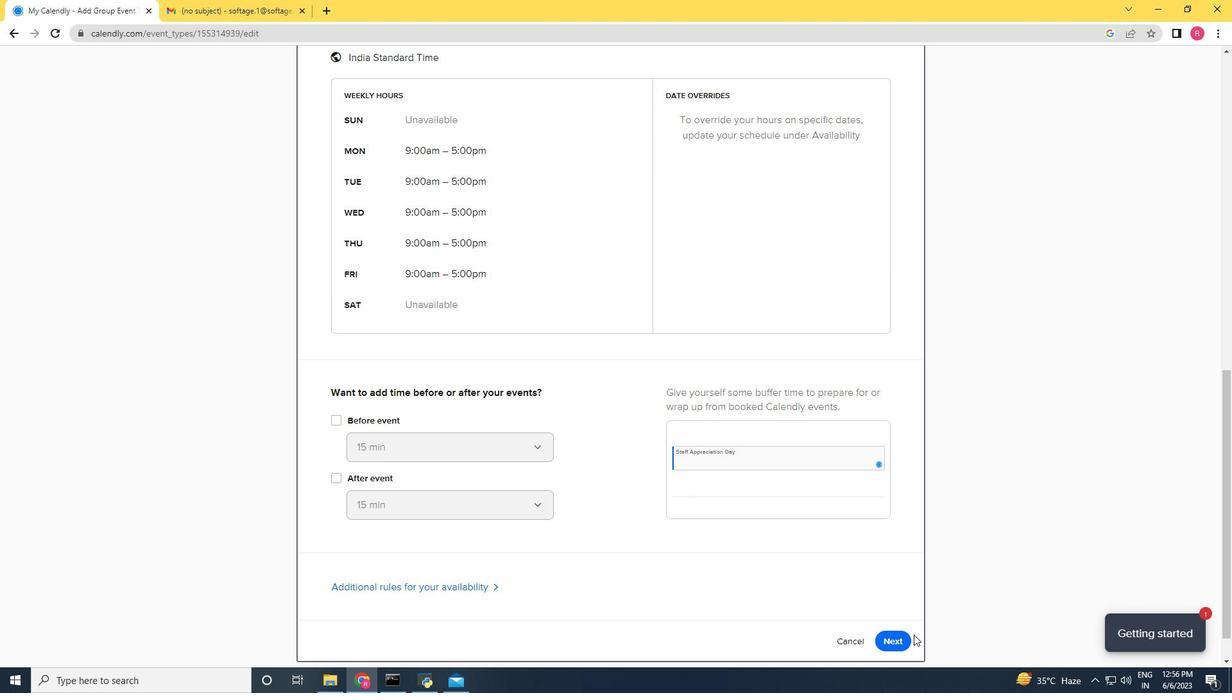 
Action: Mouse moved to (740, 453)
Screenshot: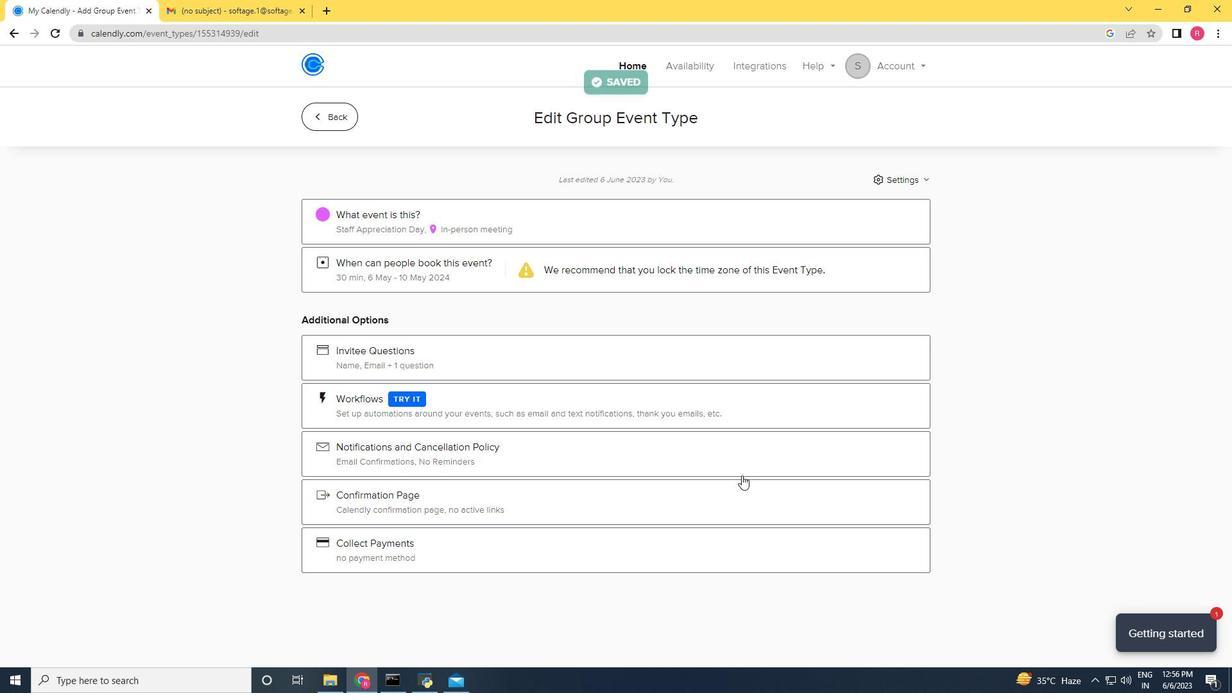 
Action: Mouse scrolled (741, 474) with delta (0, 0)
Screenshot: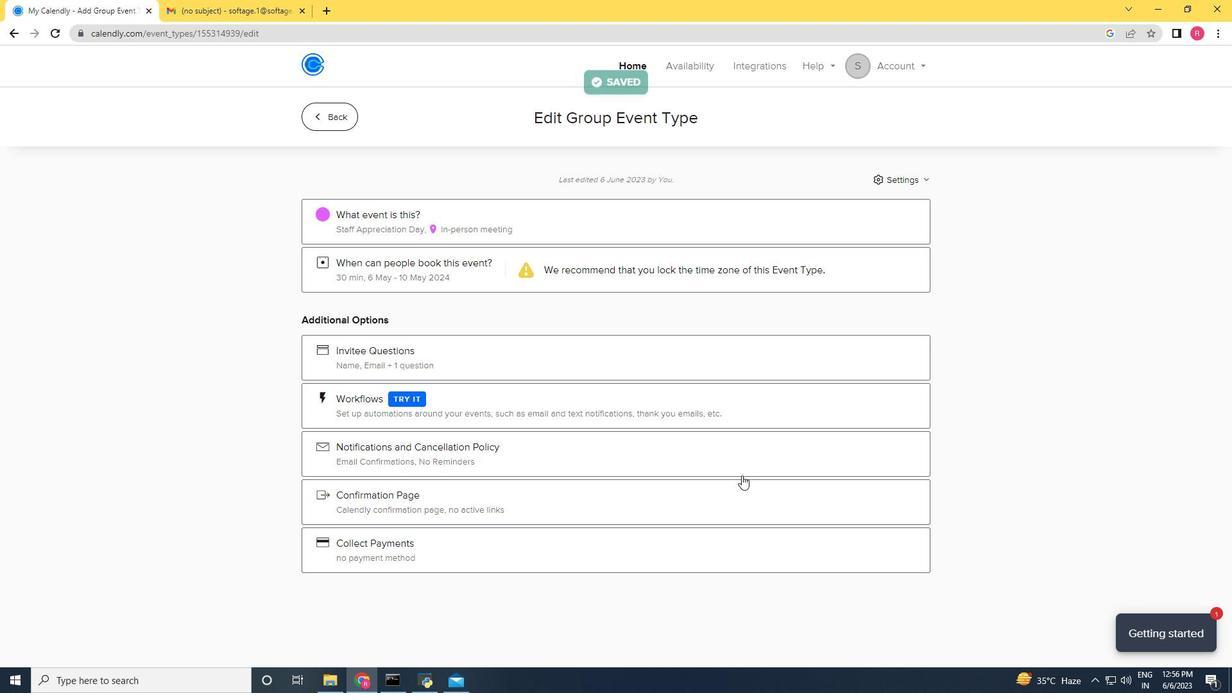 
Action: Mouse moved to (740, 449)
Screenshot: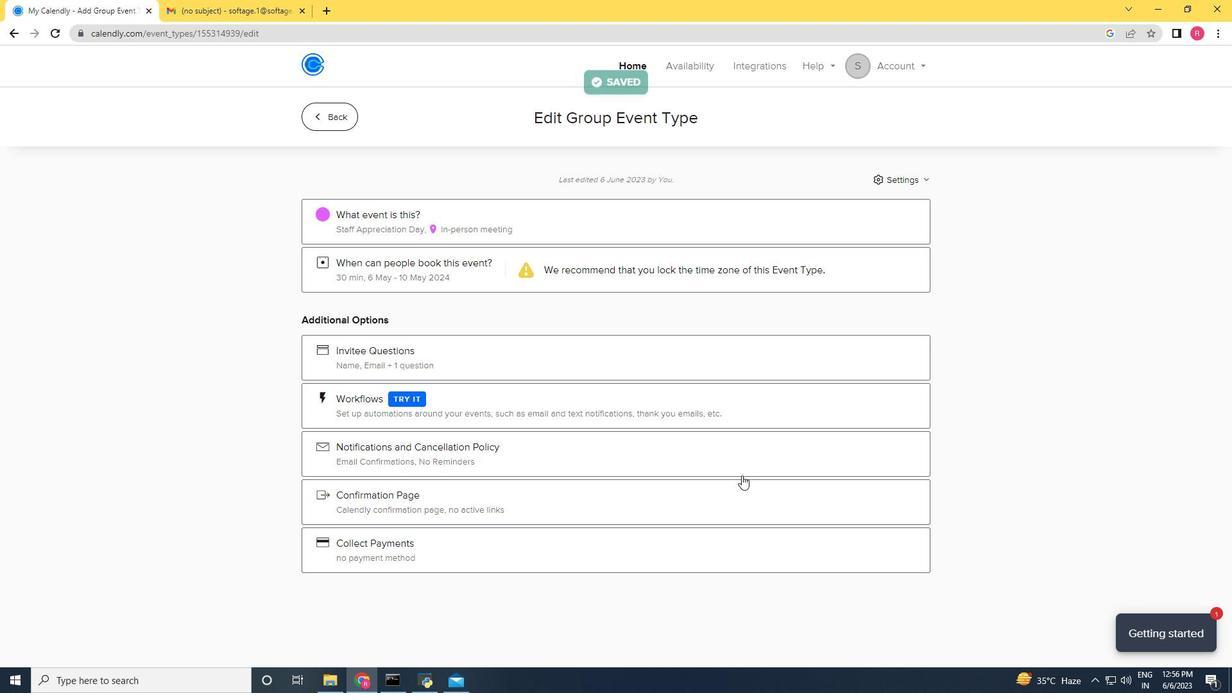
Action: Mouse scrolled (740, 471) with delta (0, 0)
Screenshot: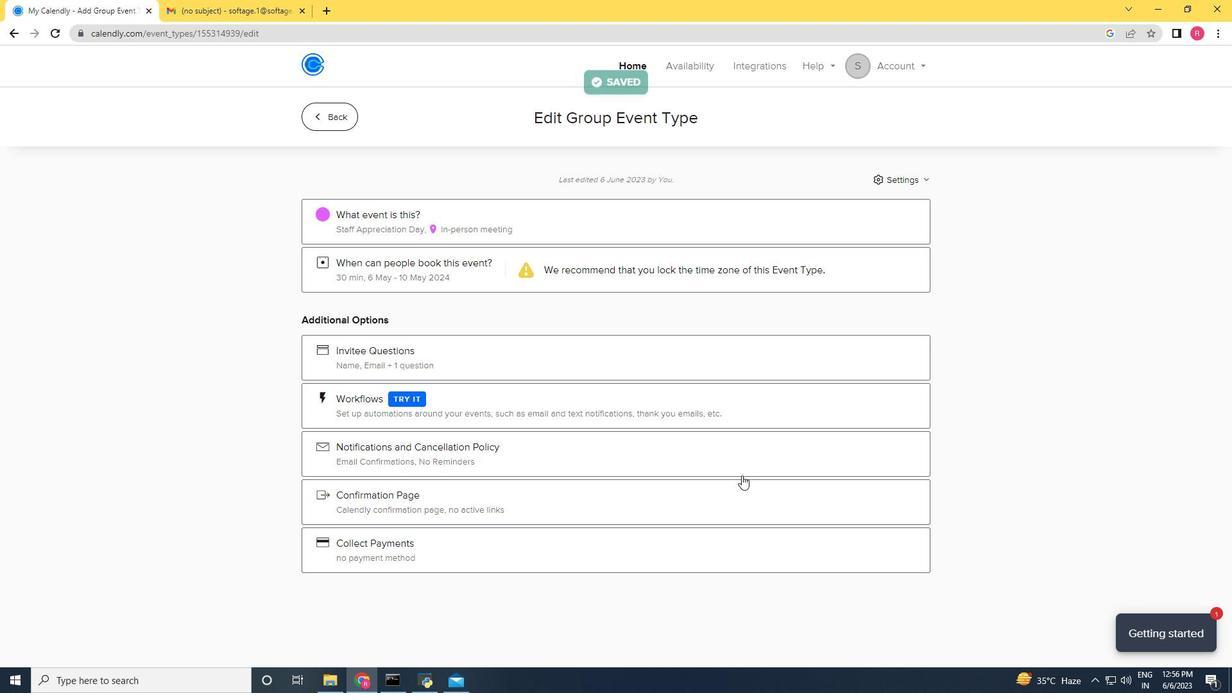 
Action: Mouse moved to (738, 392)
Screenshot: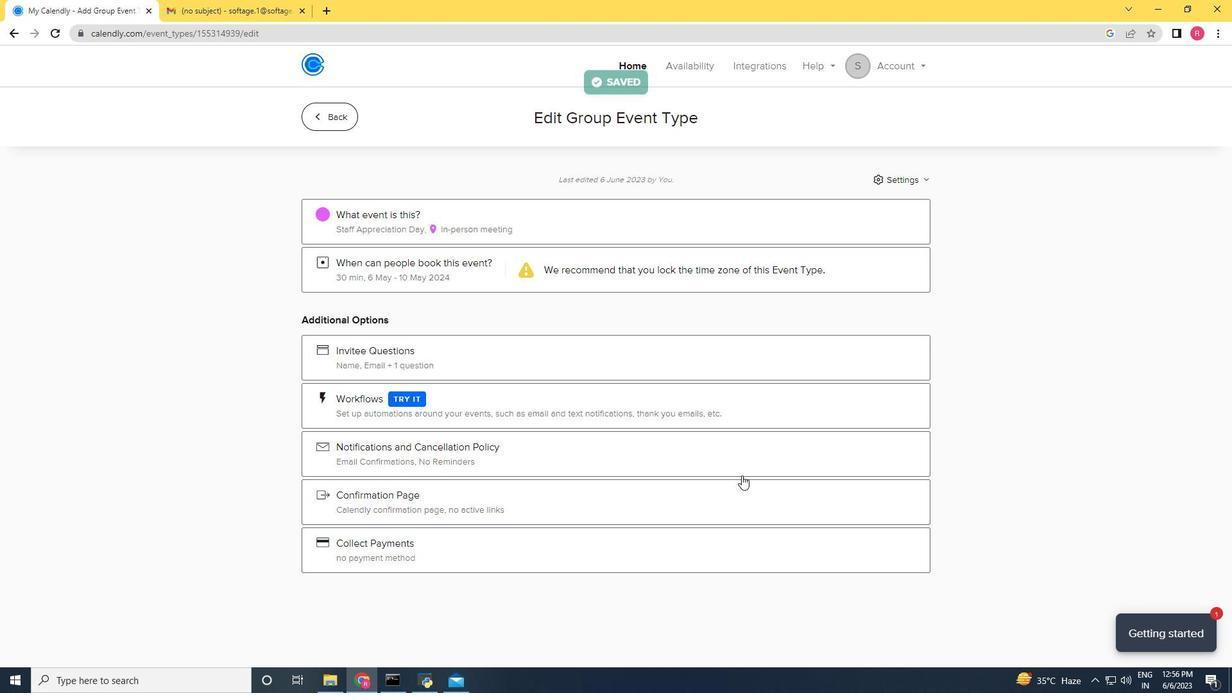 
Action: Mouse scrolled (740, 462) with delta (0, 0)
Screenshot: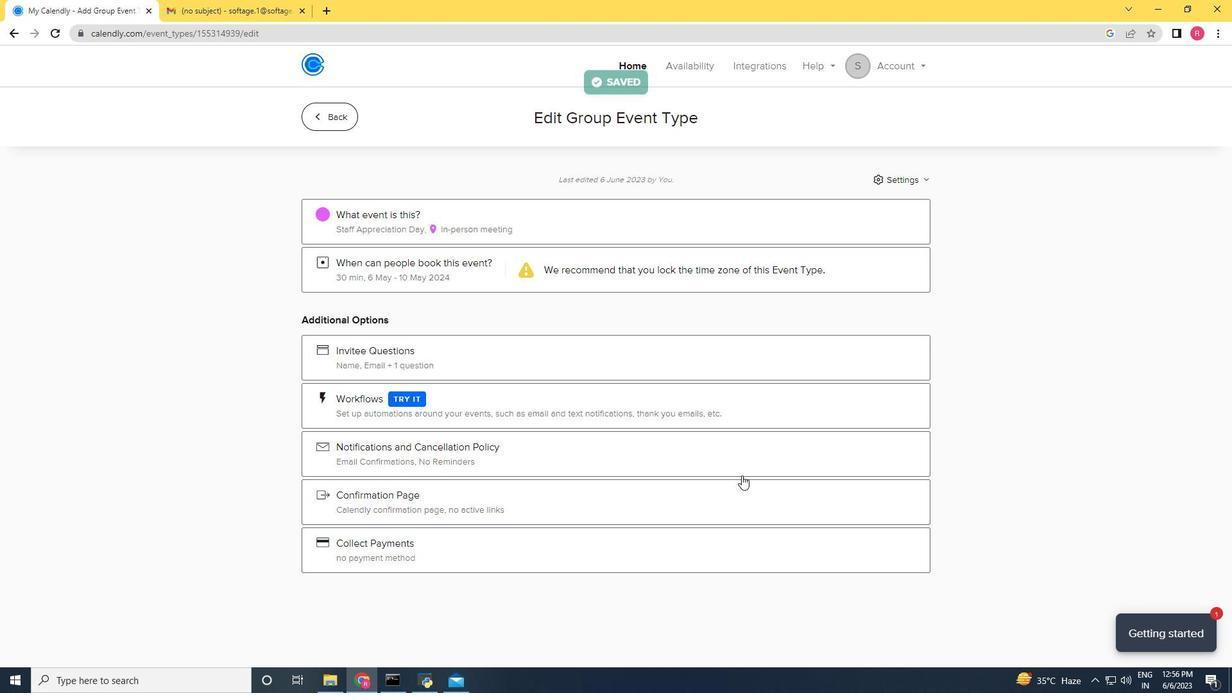 
Action: Mouse moved to (738, 367)
Screenshot: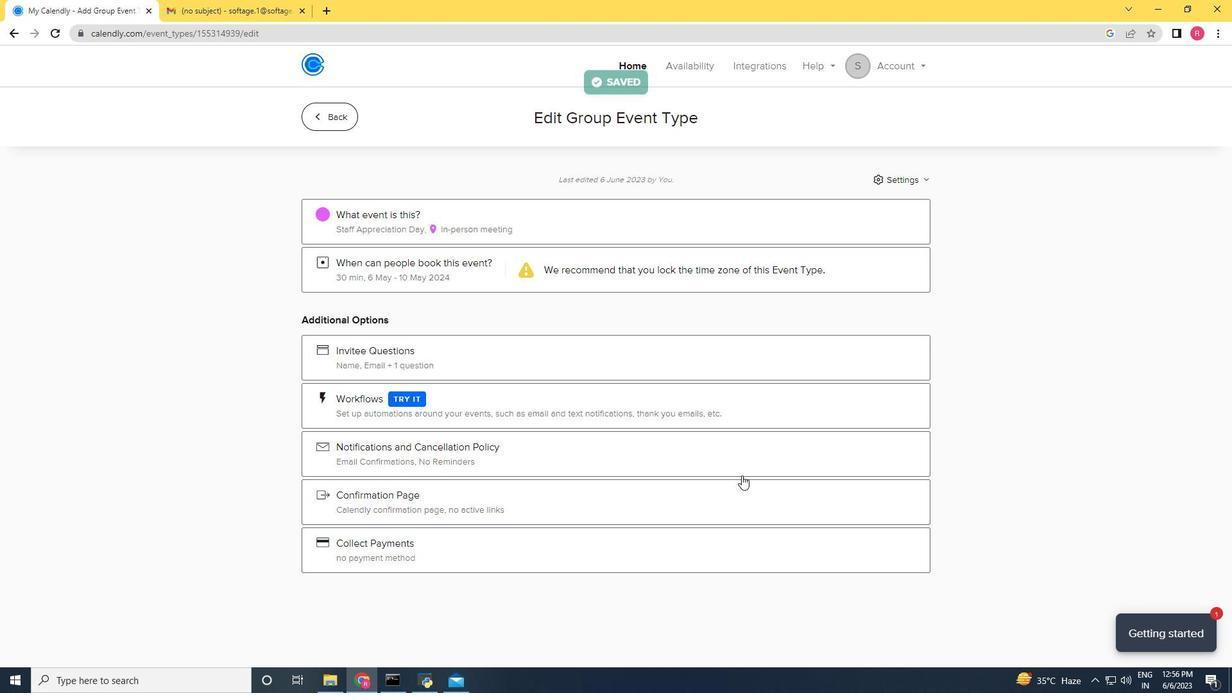 
Action: Mouse scrolled (740, 450) with delta (0, 0)
Screenshot: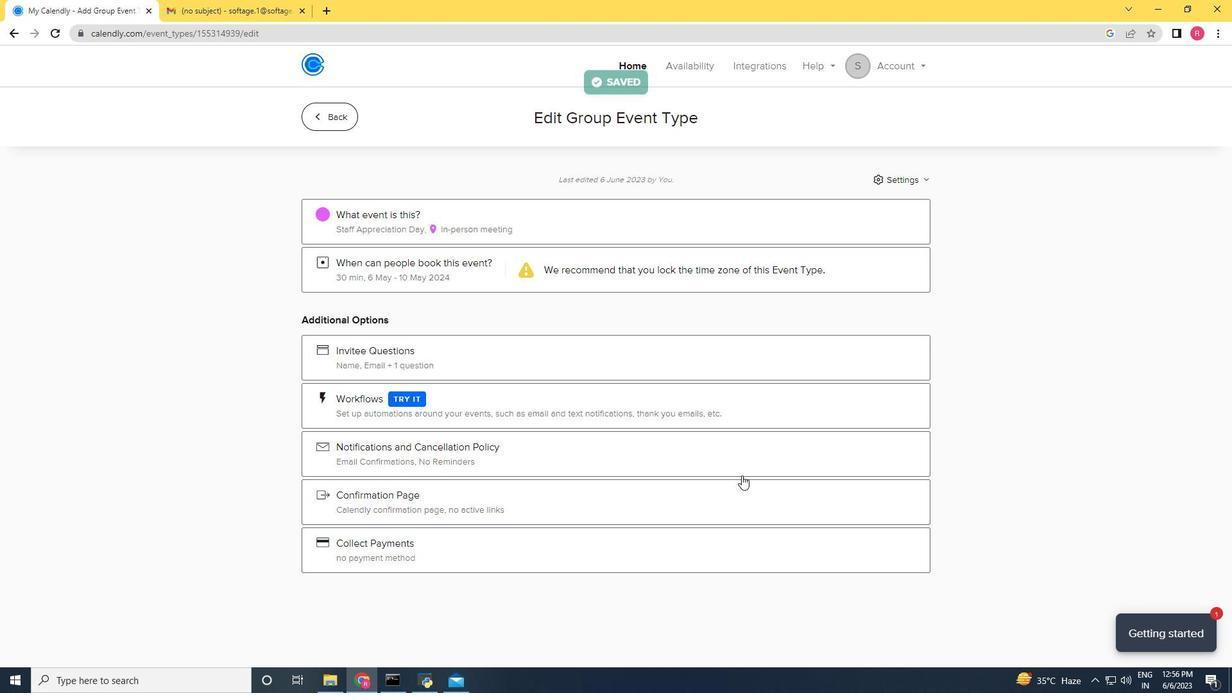 
Action: Mouse moved to (896, 114)
Screenshot: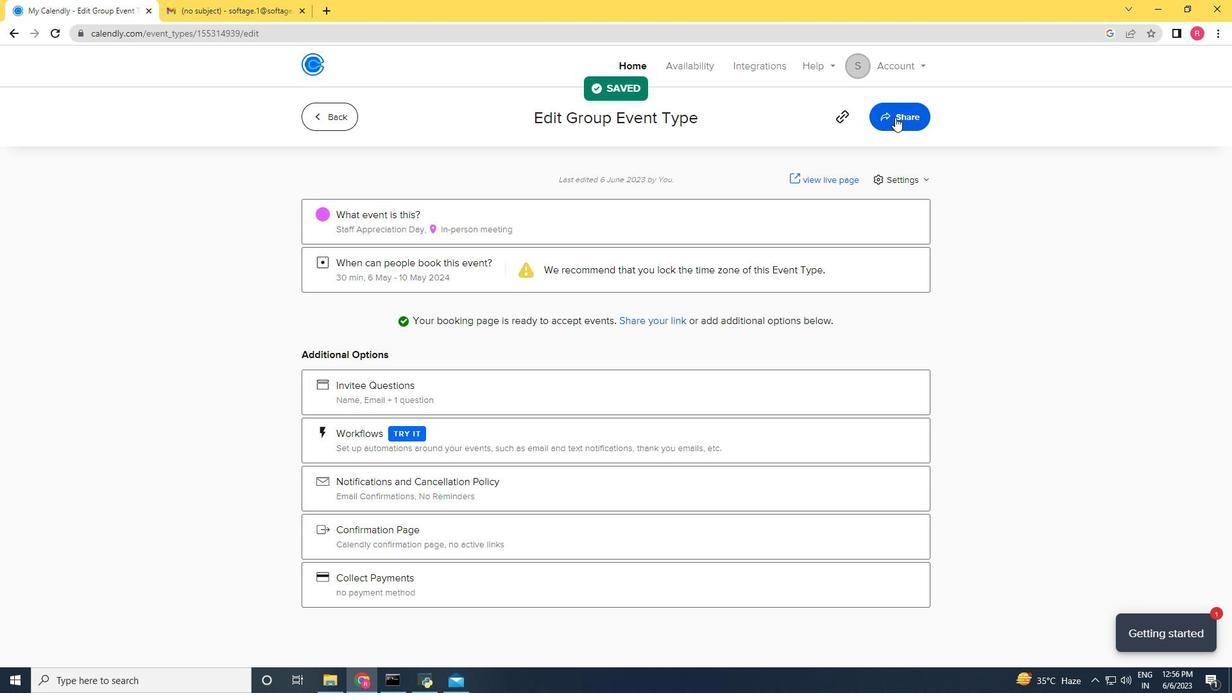 
Action: Mouse pressed left at (896, 114)
Screenshot: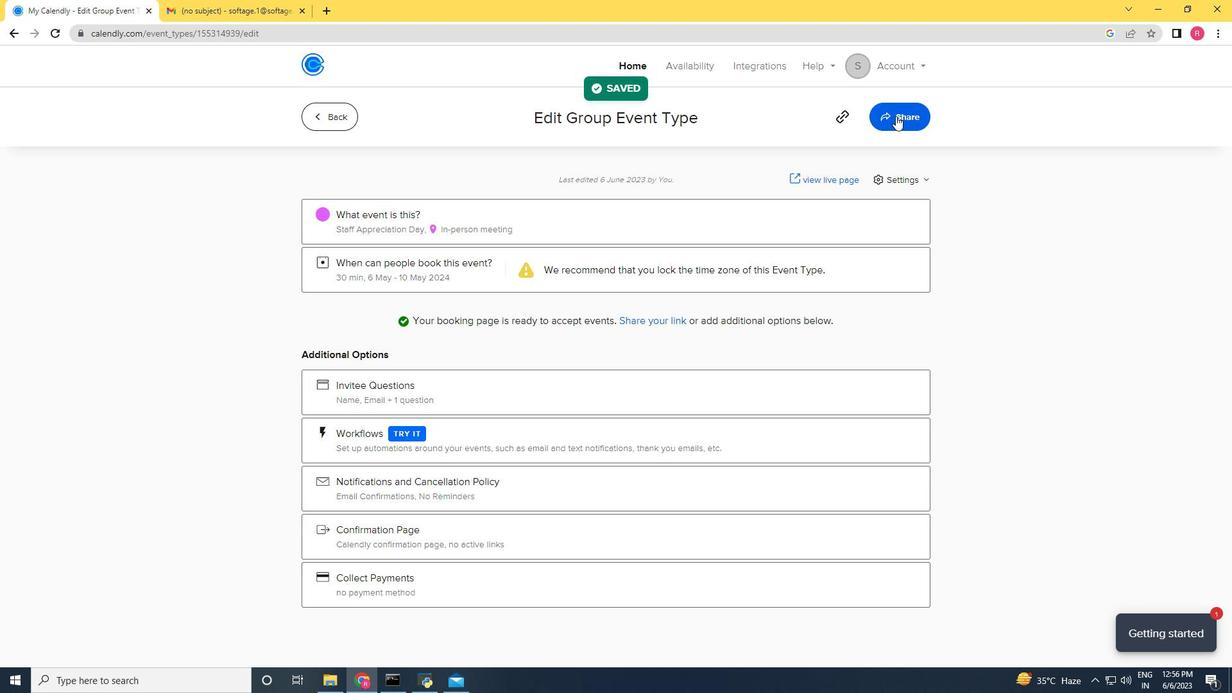 
Action: Mouse moved to (760, 234)
Screenshot: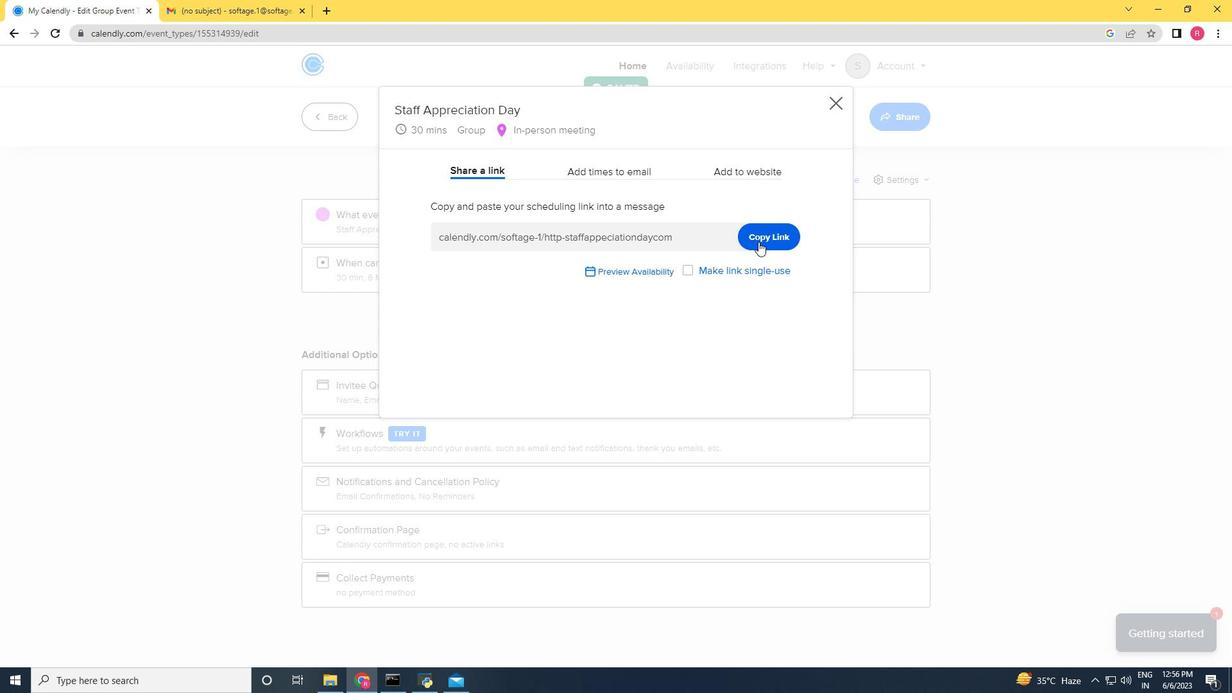 
Action: Mouse pressed left at (760, 234)
Screenshot: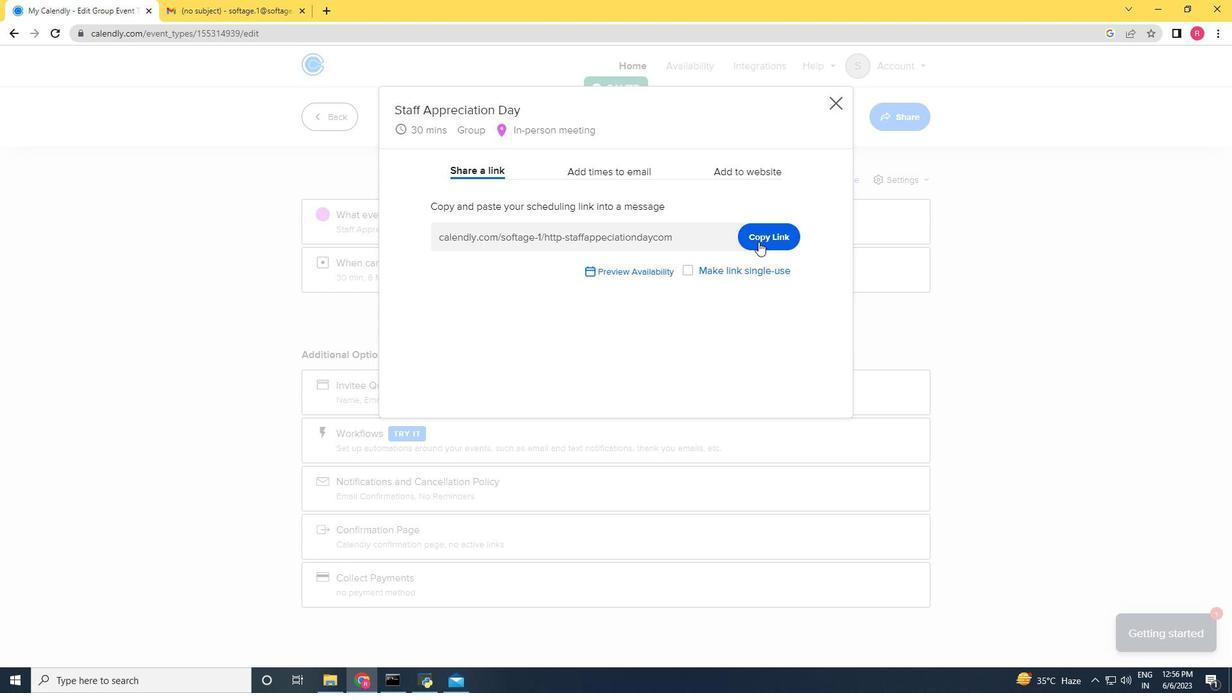 
Action: Mouse moved to (238, 9)
Screenshot: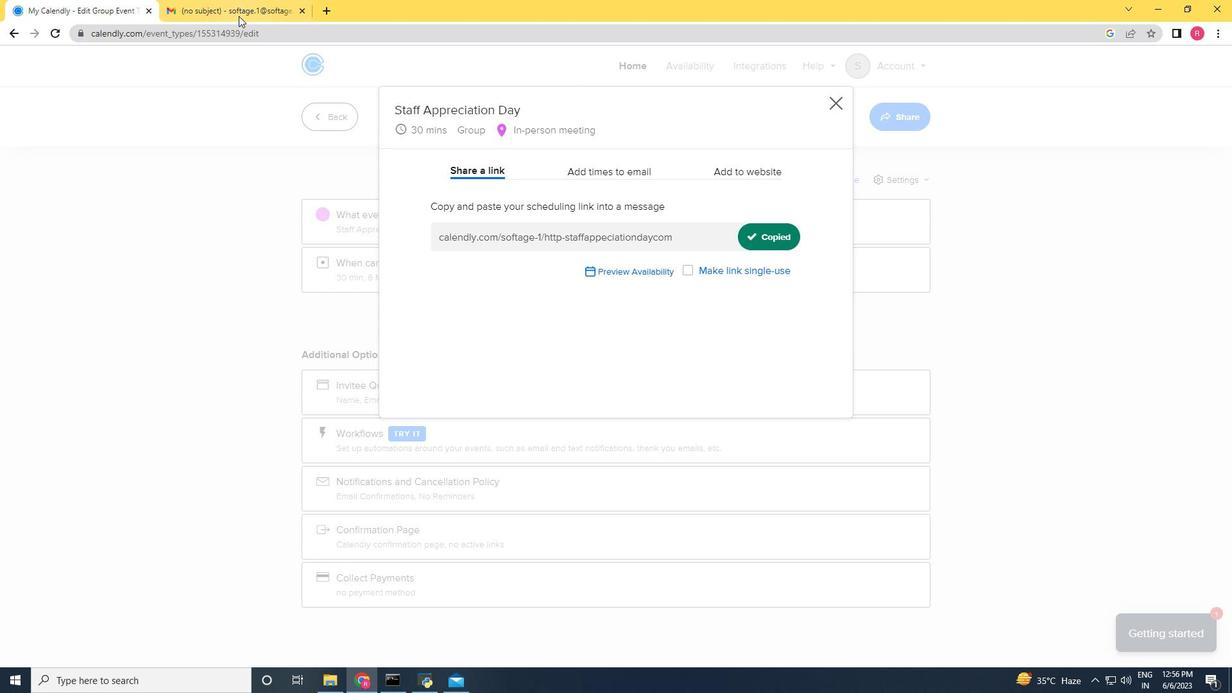 
Action: Mouse pressed left at (238, 9)
Screenshot: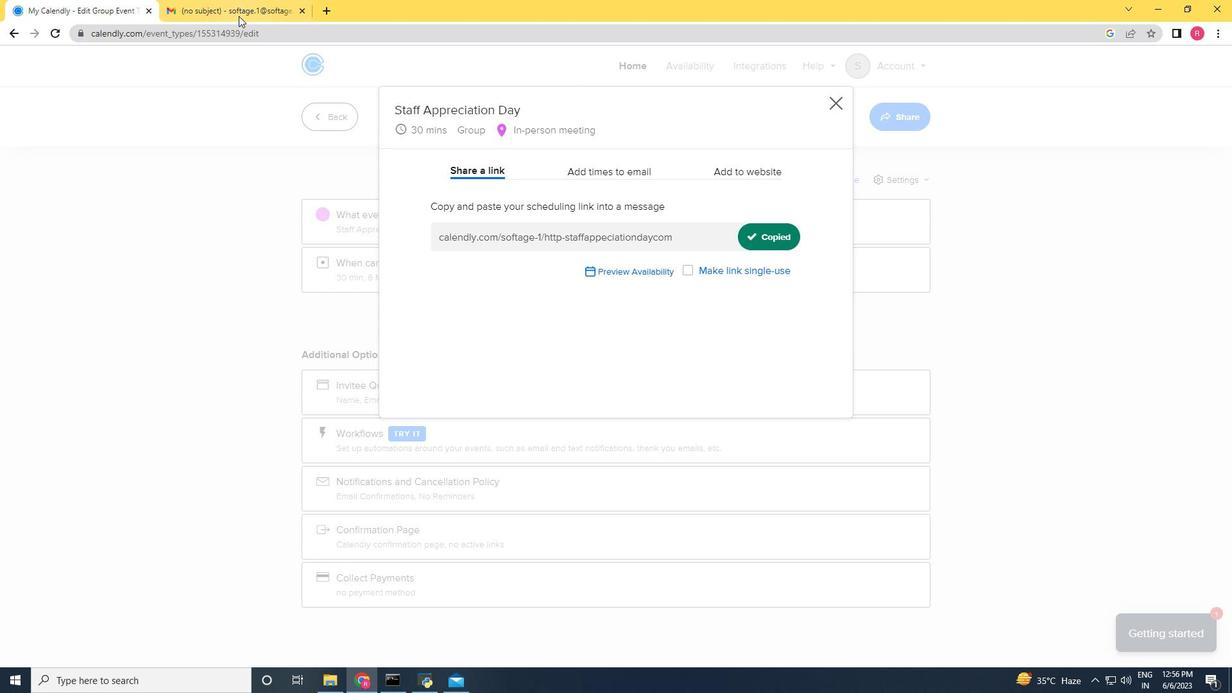 
Action: Mouse moved to (120, 112)
Screenshot: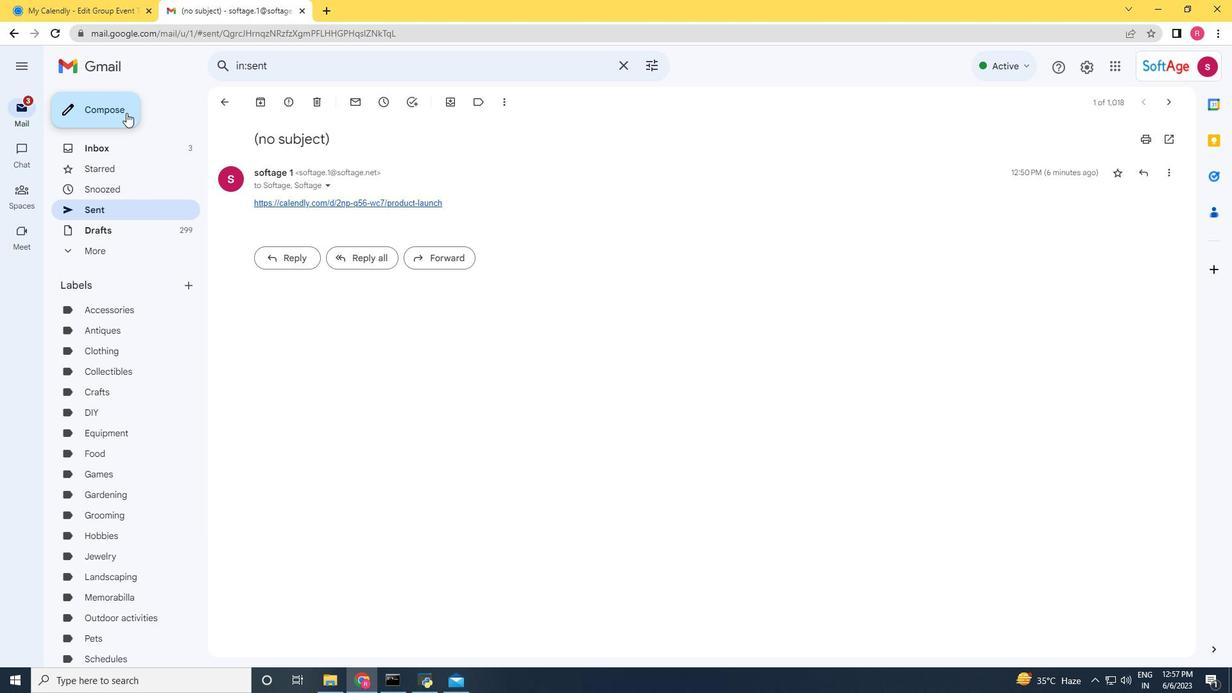 
Action: Mouse pressed left at (120, 112)
Screenshot: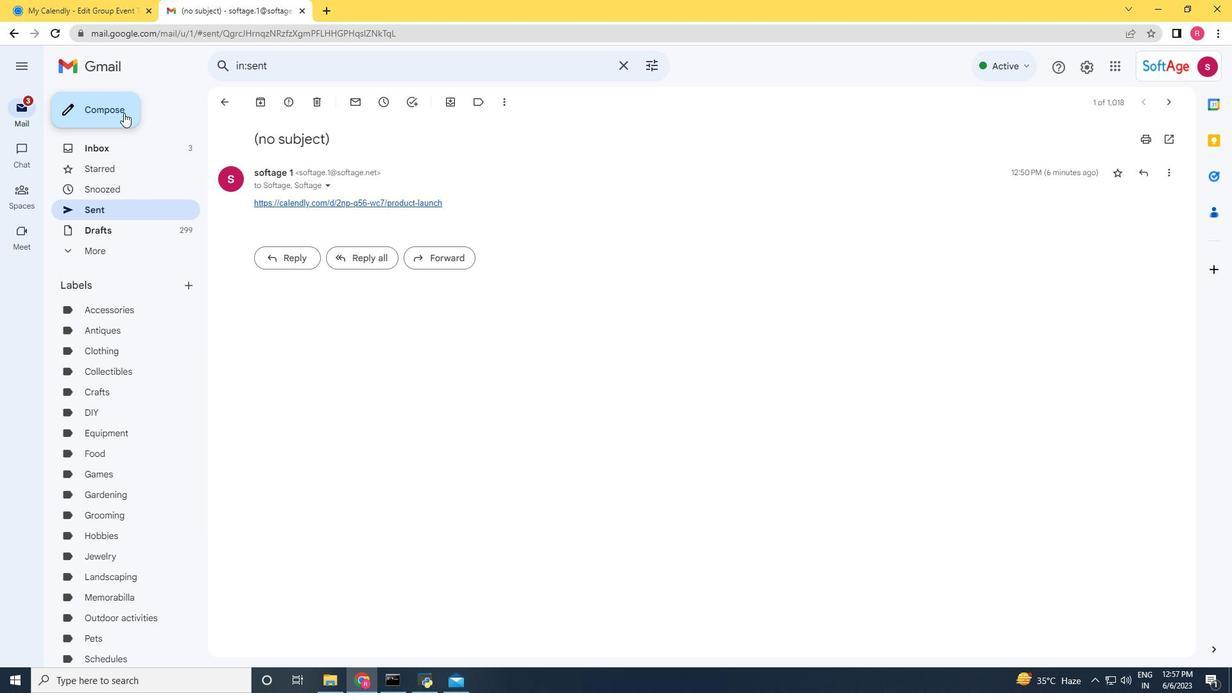 
Action: Mouse moved to (925, 388)
Screenshot: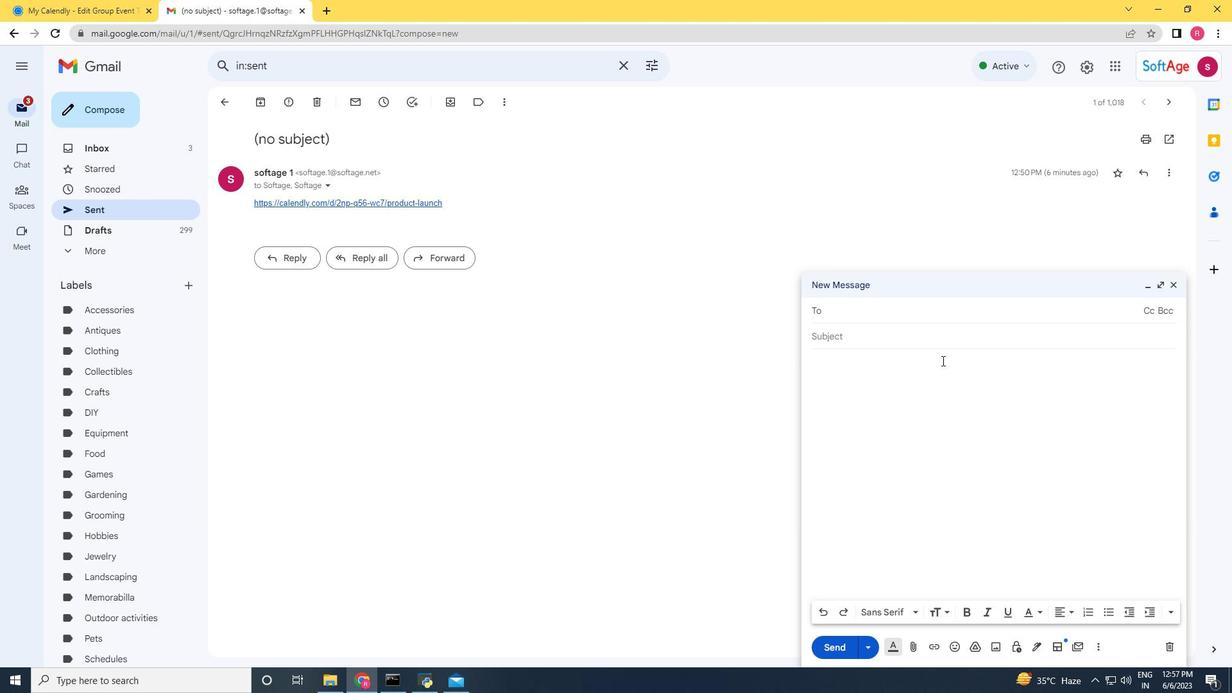 
Action: Mouse pressed left at (925, 388)
Screenshot: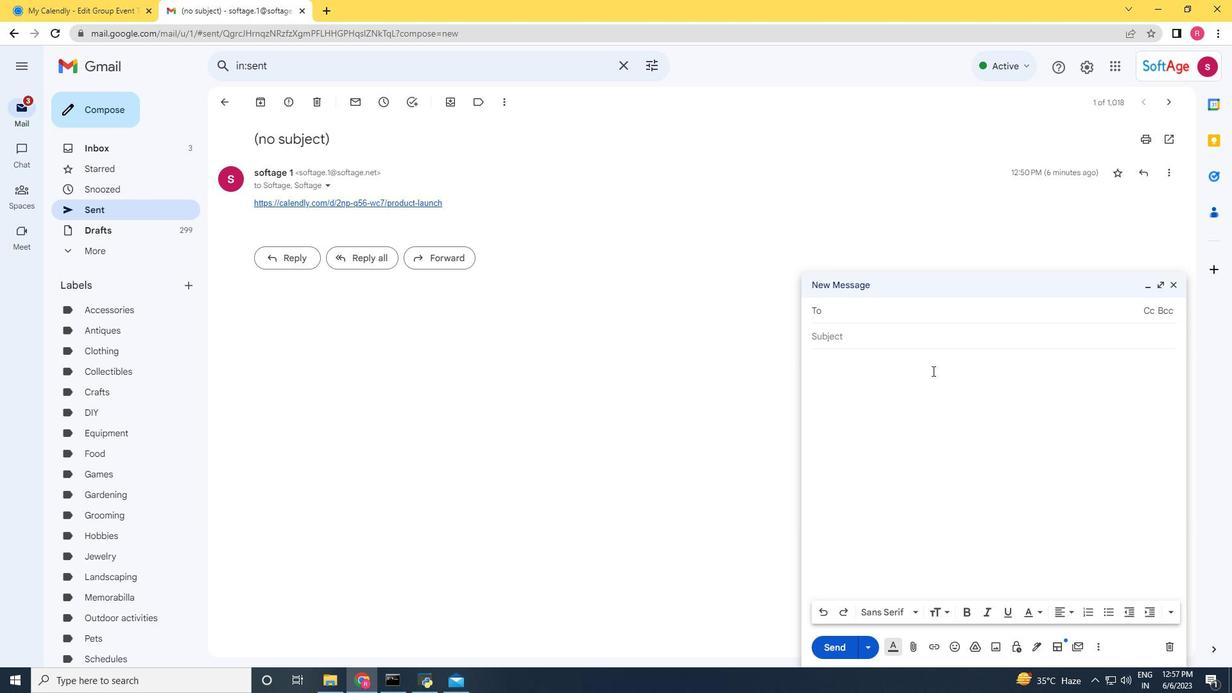 
Action: Mouse moved to (923, 396)
Screenshot: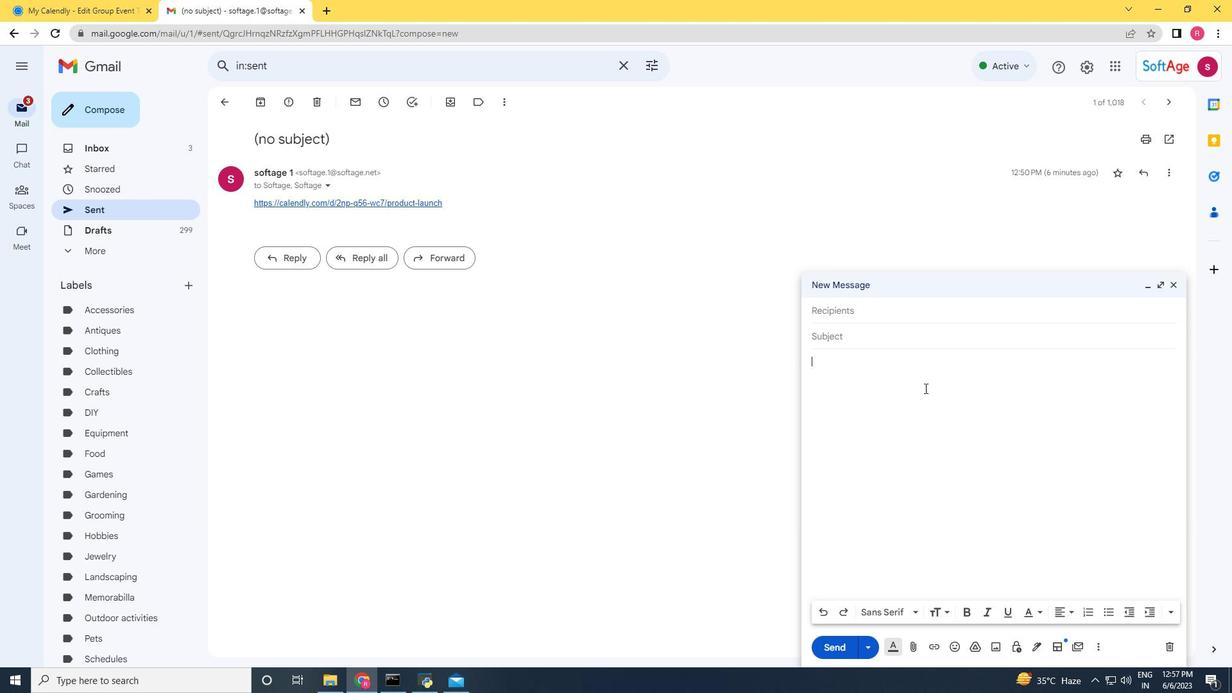 
Action: Mouse pressed right at (923, 396)
Screenshot: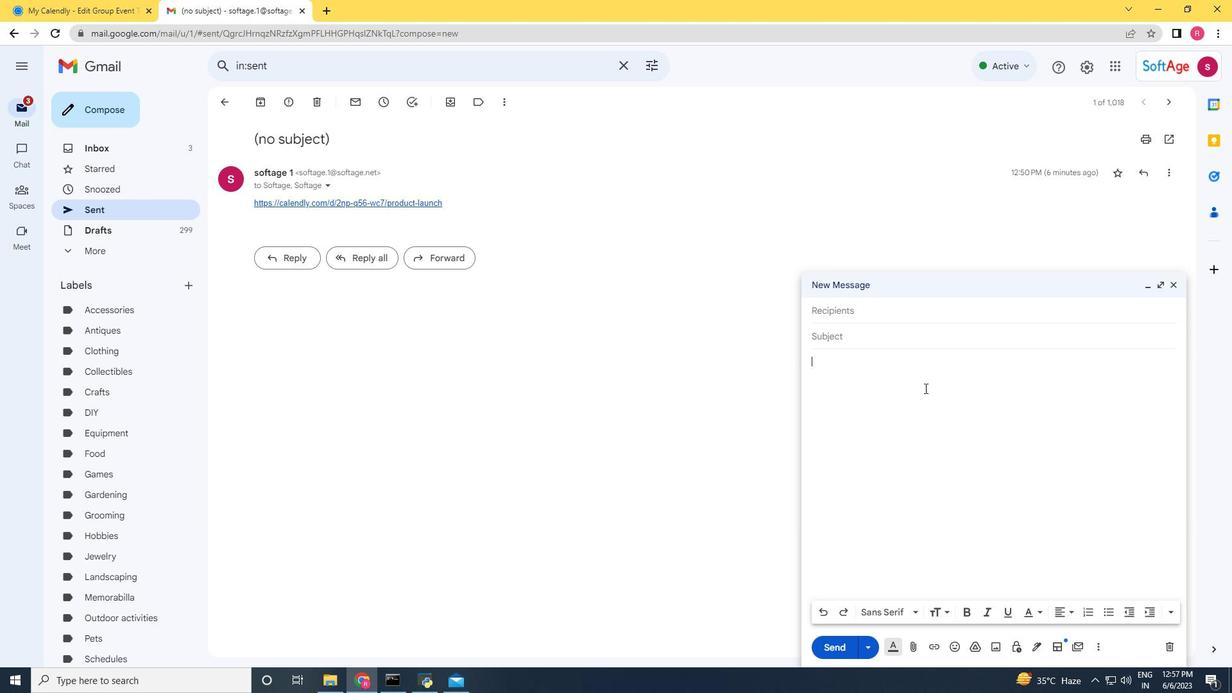 
Action: Mouse moved to (974, 498)
Screenshot: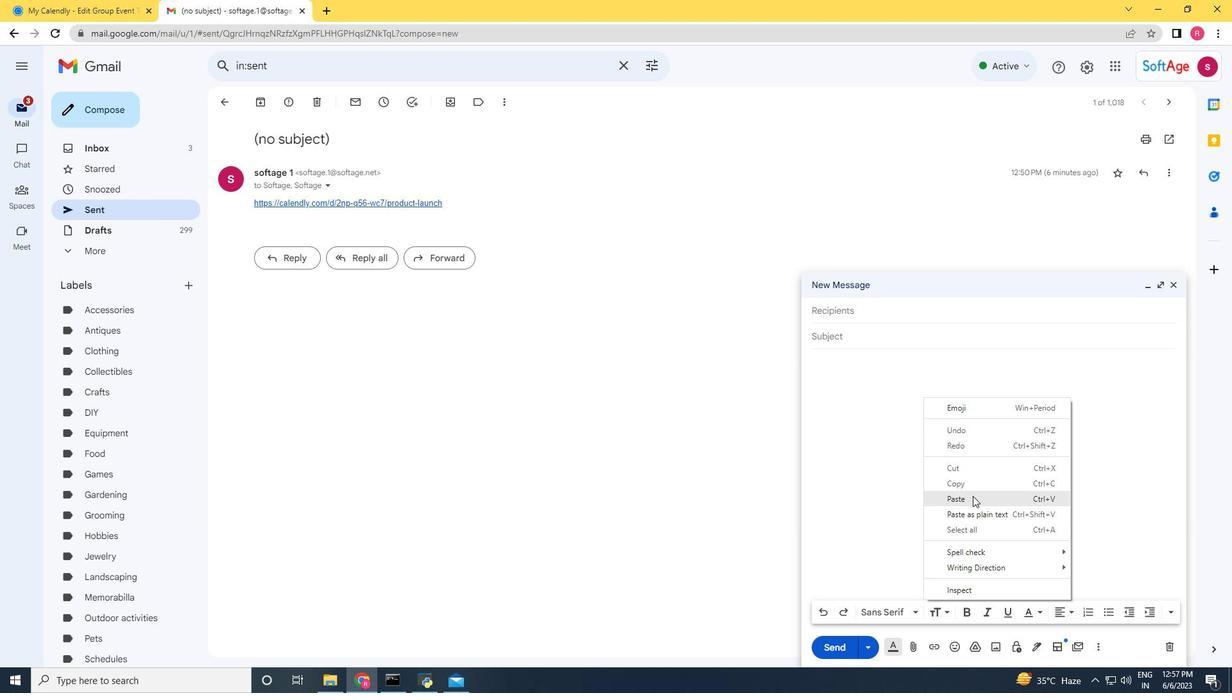 
Action: Mouse pressed left at (974, 498)
Screenshot: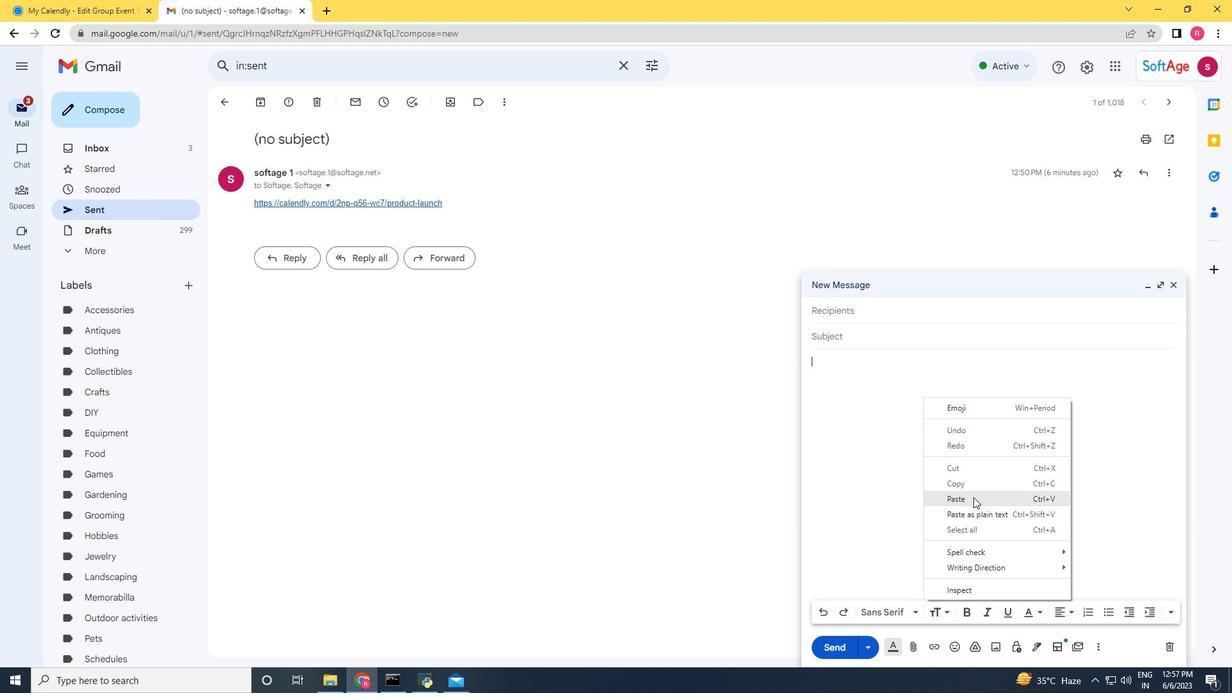 
Action: Mouse moved to (848, 300)
Screenshot: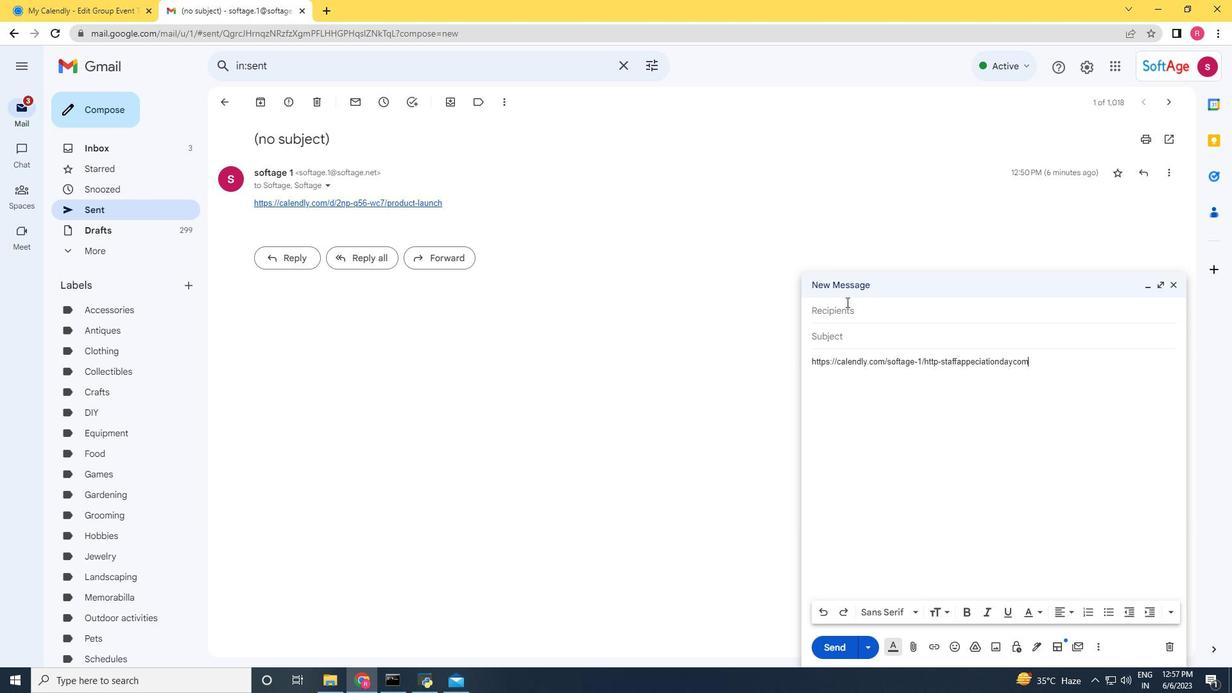 
Action: Mouse pressed left at (848, 300)
Screenshot: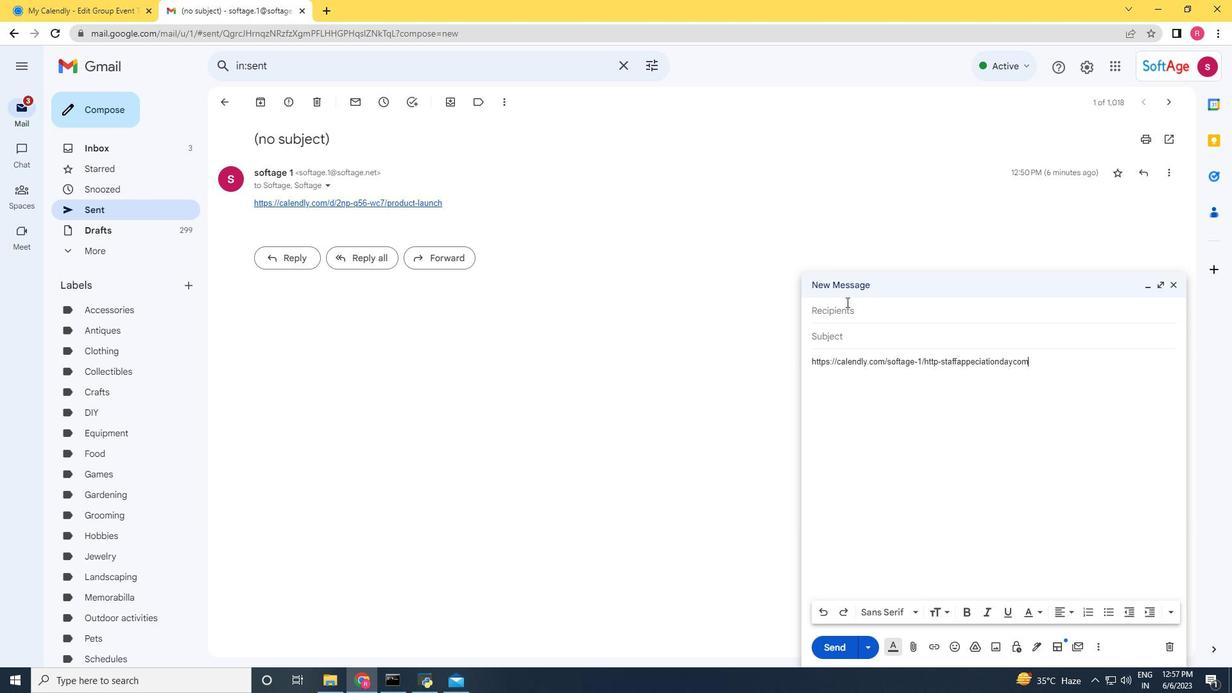 
Action: Mouse moved to (839, 307)
Screenshot: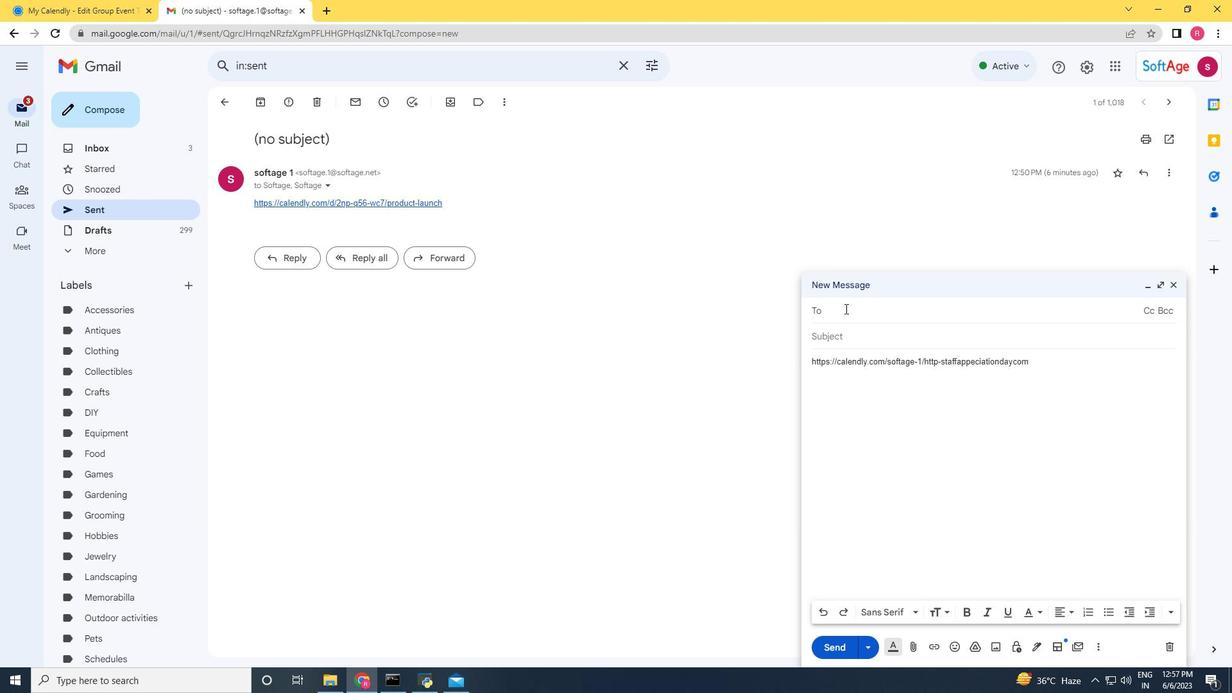 
Action: Key pressed softage.5<Key.shift>@softage.net
Screenshot: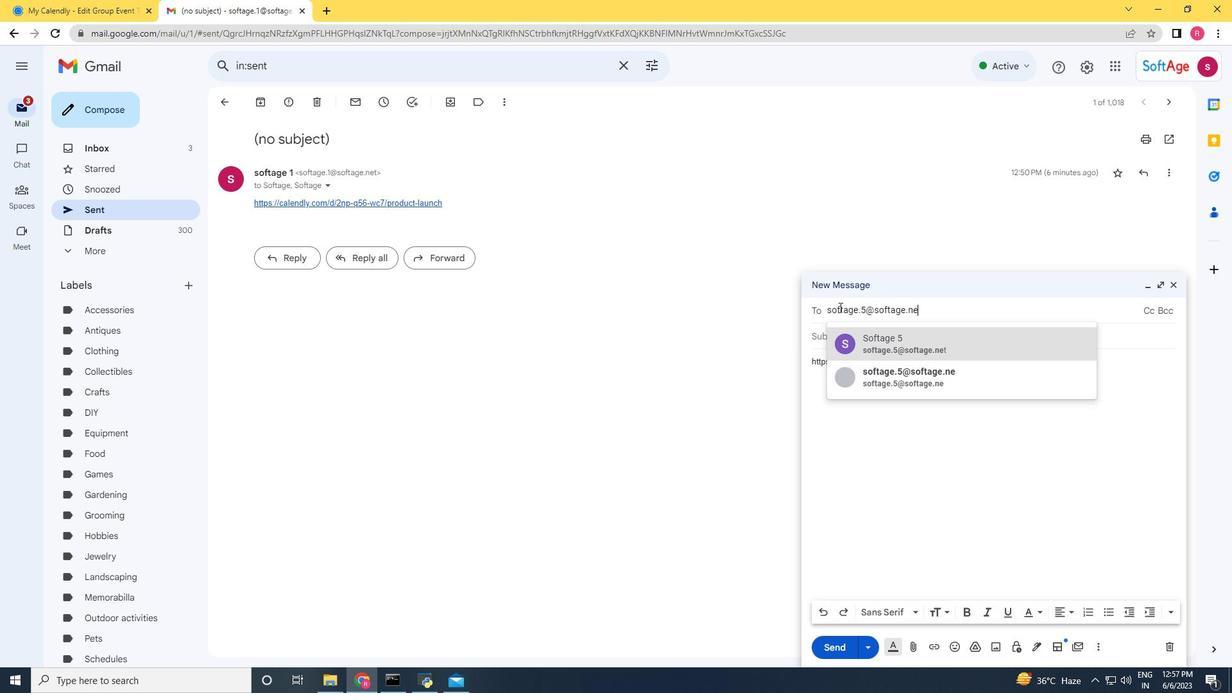 
Action: Mouse moved to (896, 342)
Screenshot: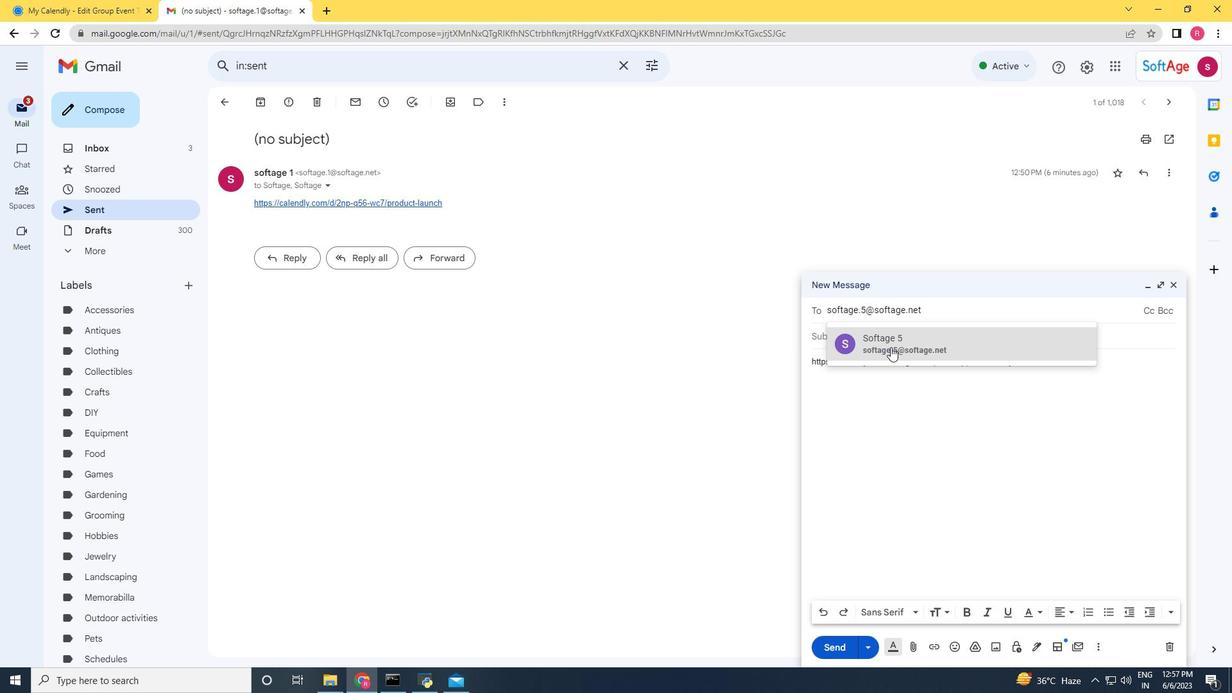 
Action: Mouse pressed left at (896, 342)
Screenshot: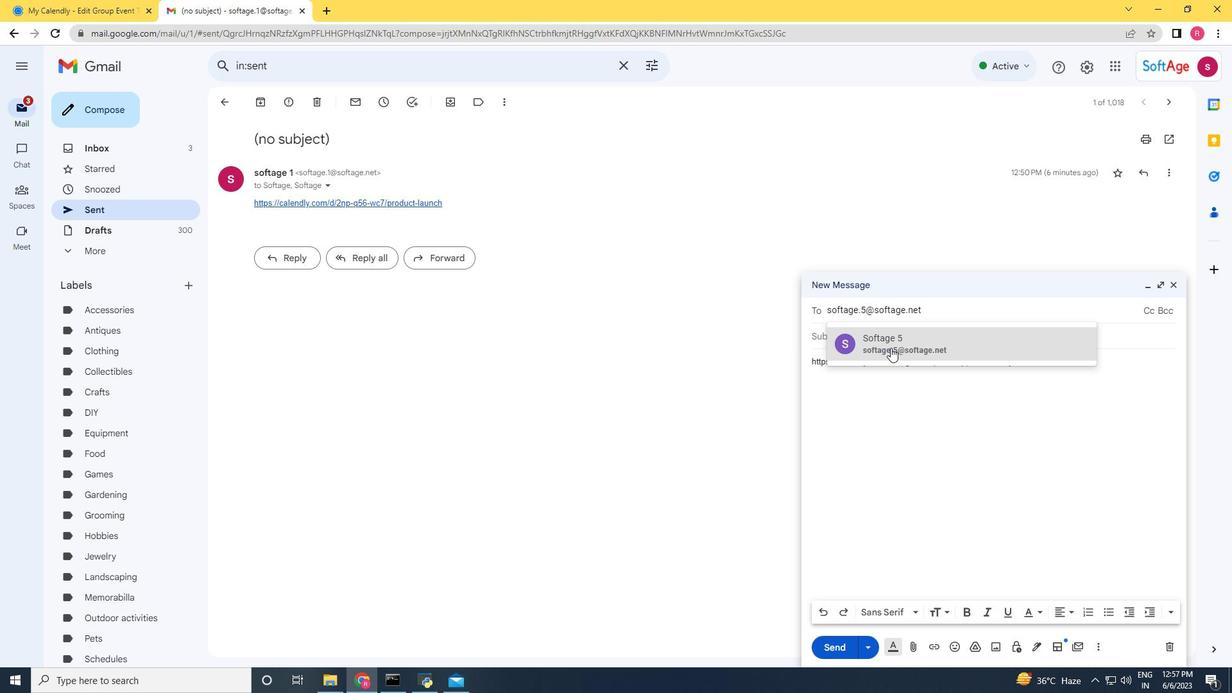 
Action: Mouse moved to (886, 340)
Screenshot: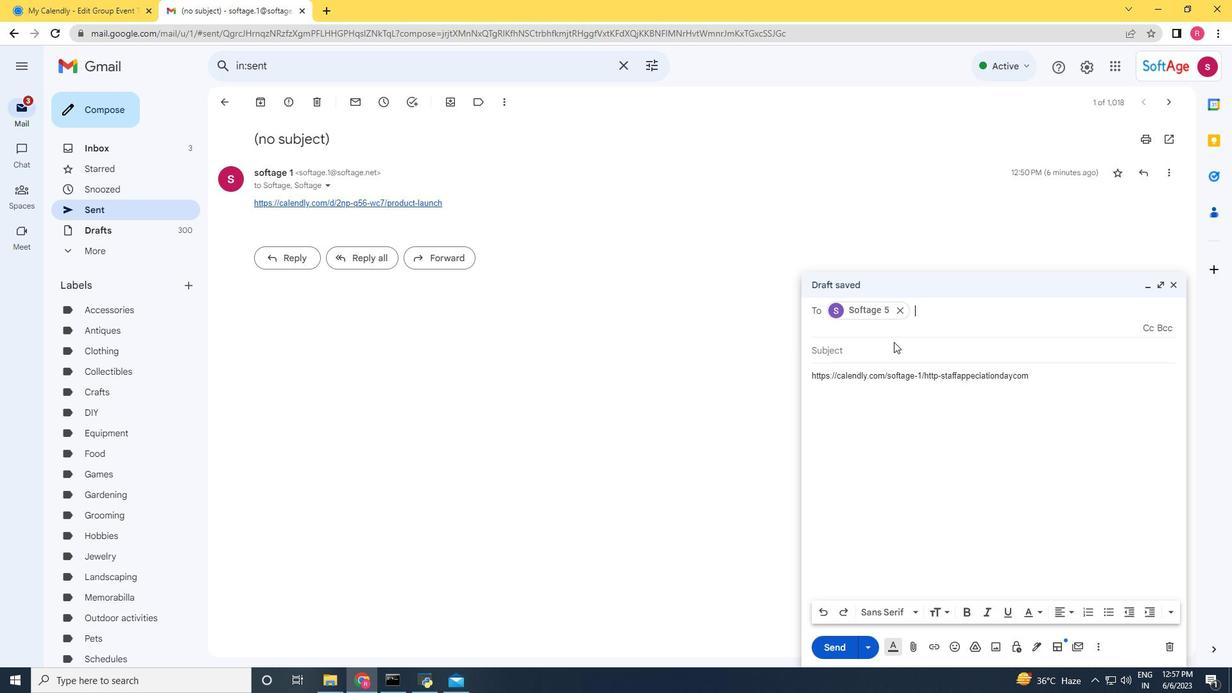 
Action: Key pressed softage.6<Key.shift>@si<Key.backspace>
Screenshot: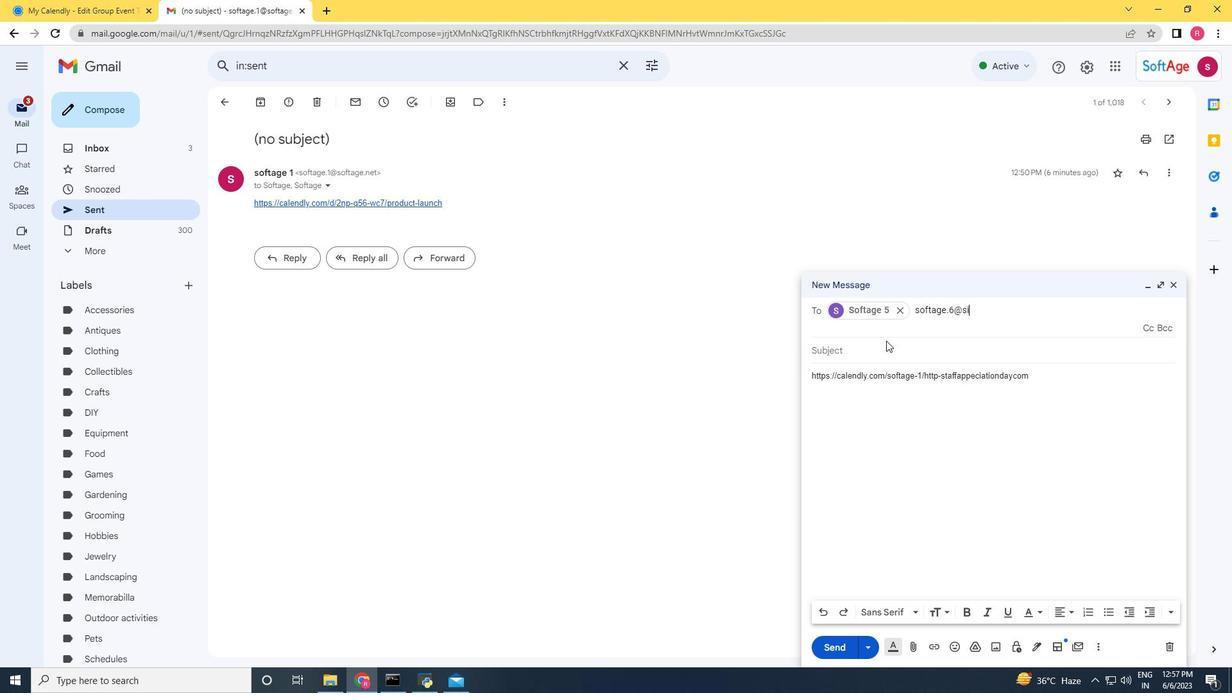 
Action: Mouse moved to (881, 337)
Screenshot: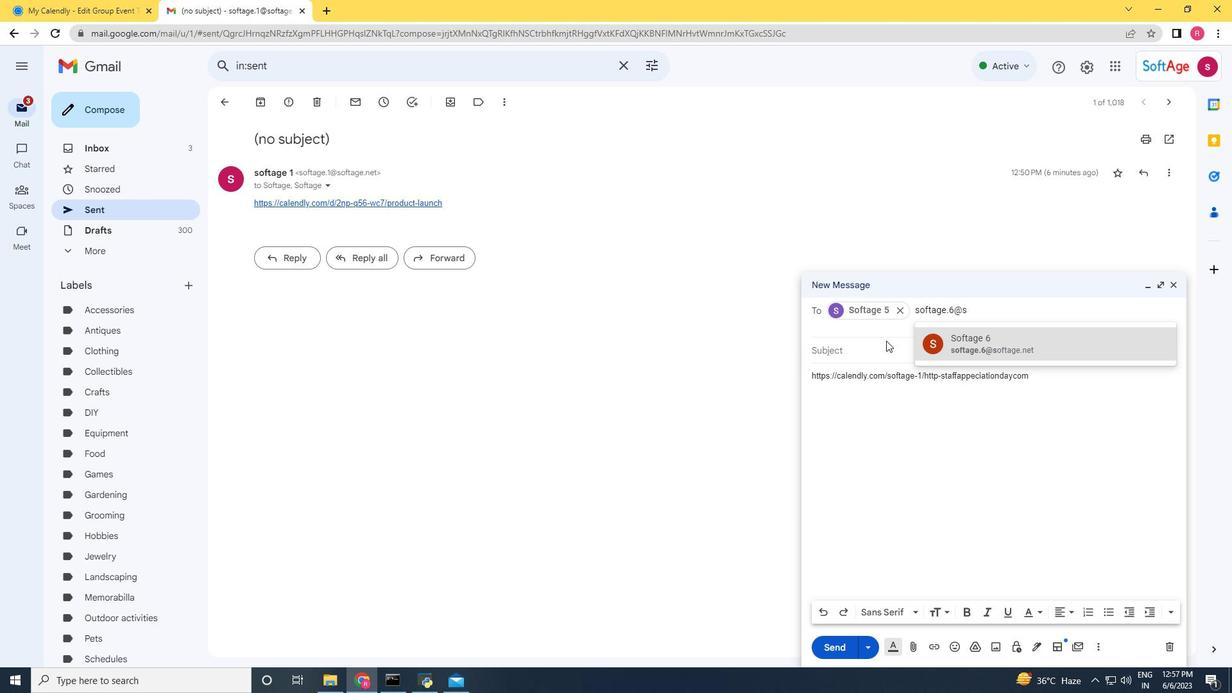 
Action: Key pressed oftage.net
Screenshot: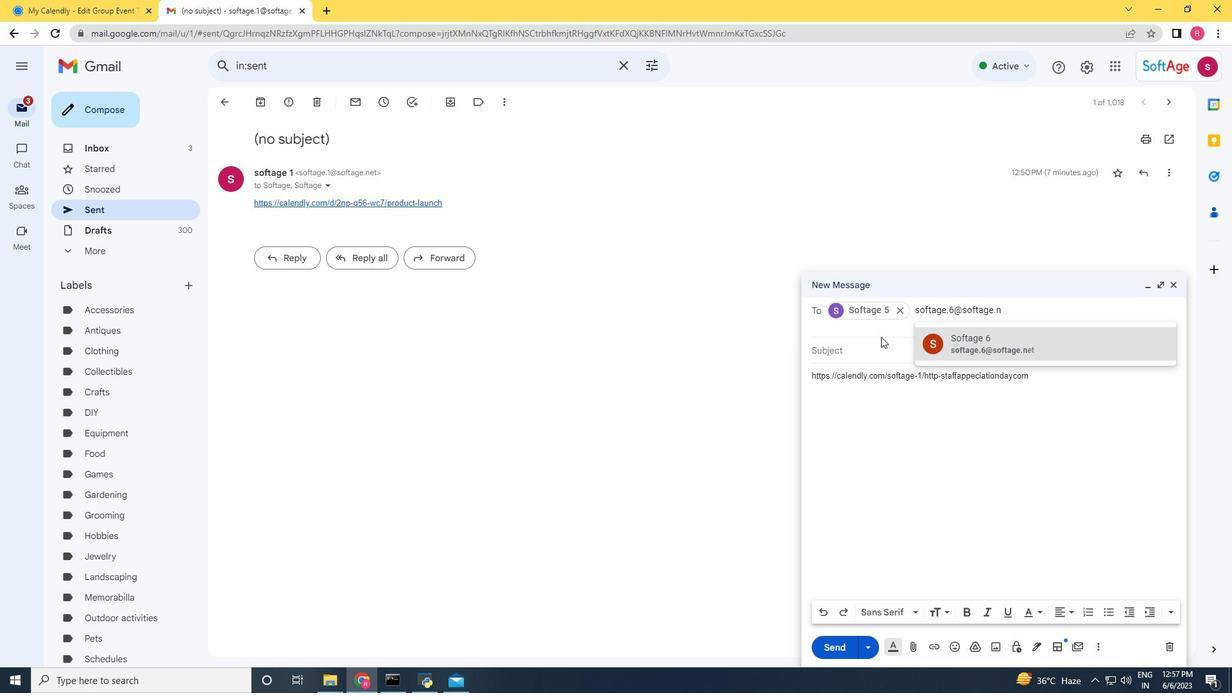 
Action: Mouse moved to (961, 347)
Screenshot: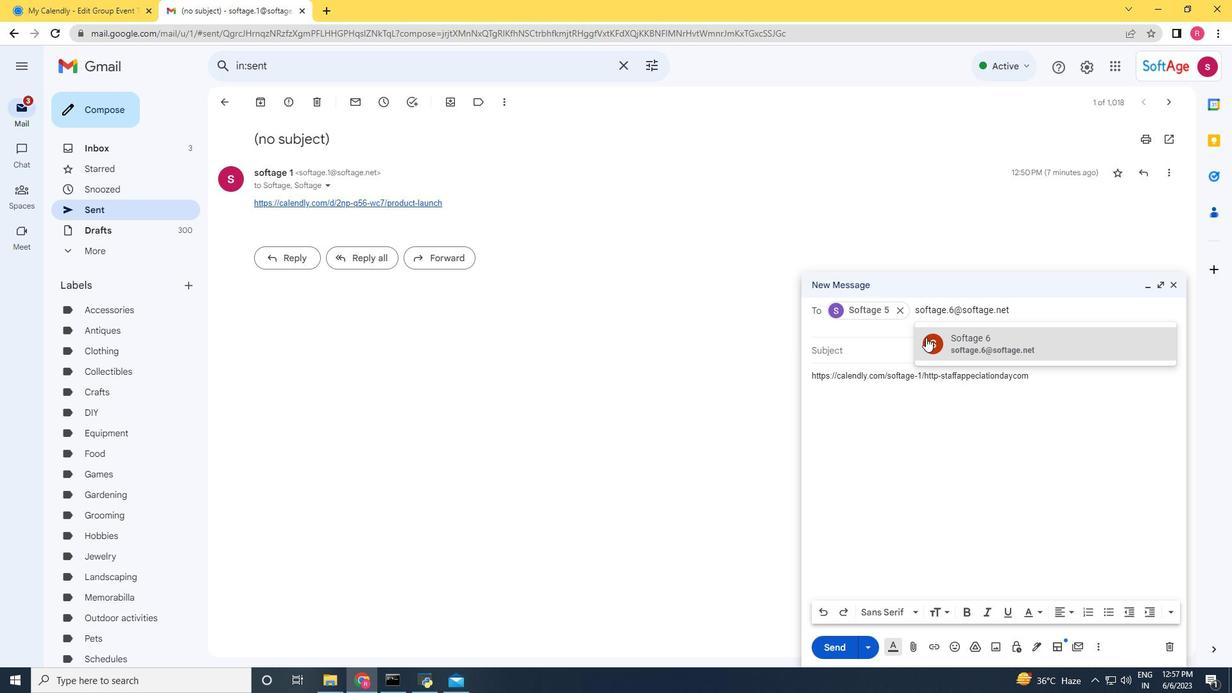 
Action: Mouse pressed left at (961, 347)
Screenshot: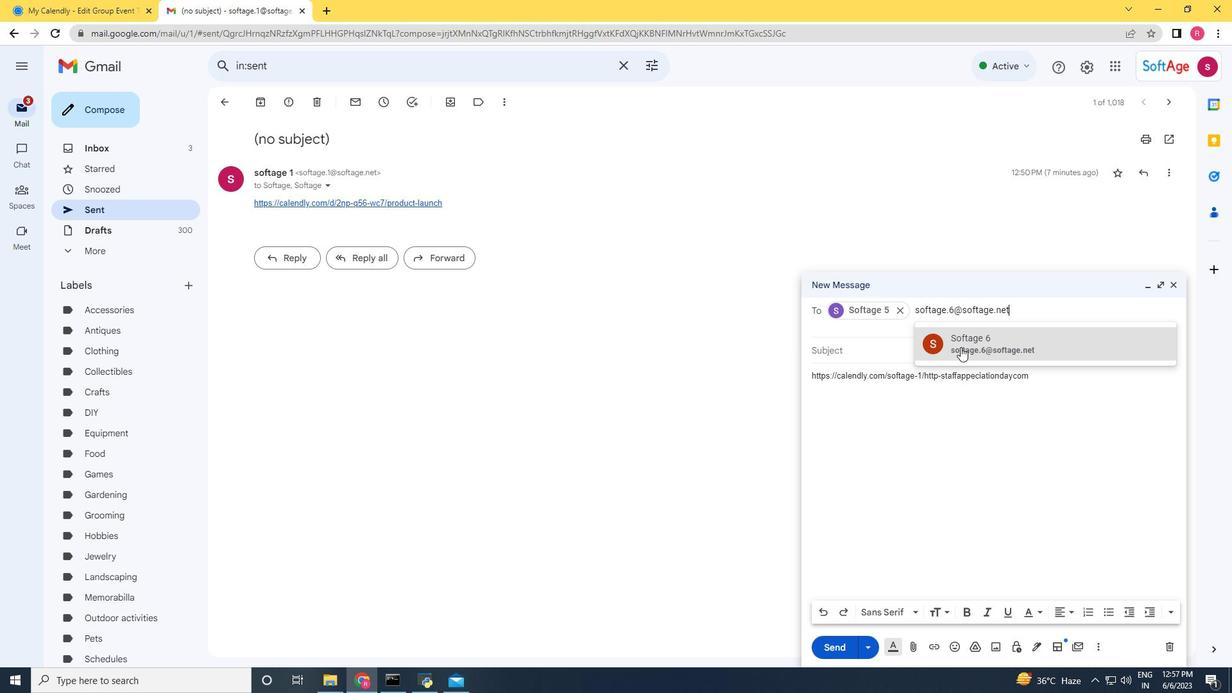 
Action: Mouse moved to (839, 653)
Screenshot: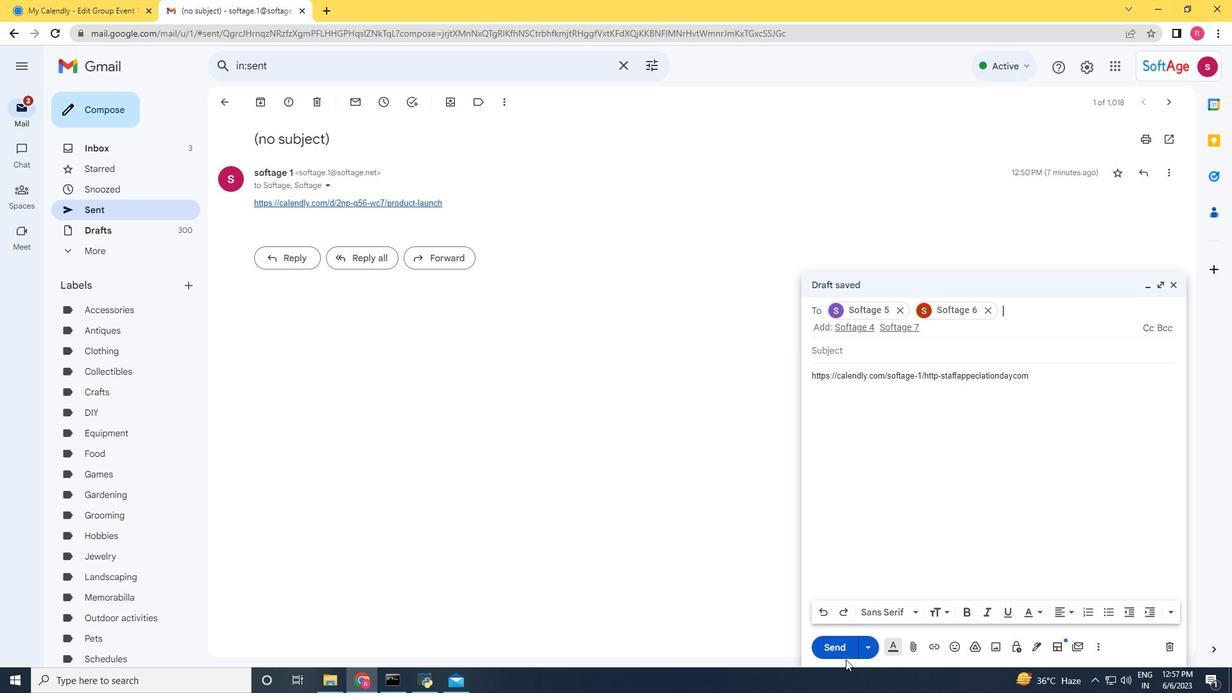 
Action: Mouse pressed left at (839, 653)
Screenshot: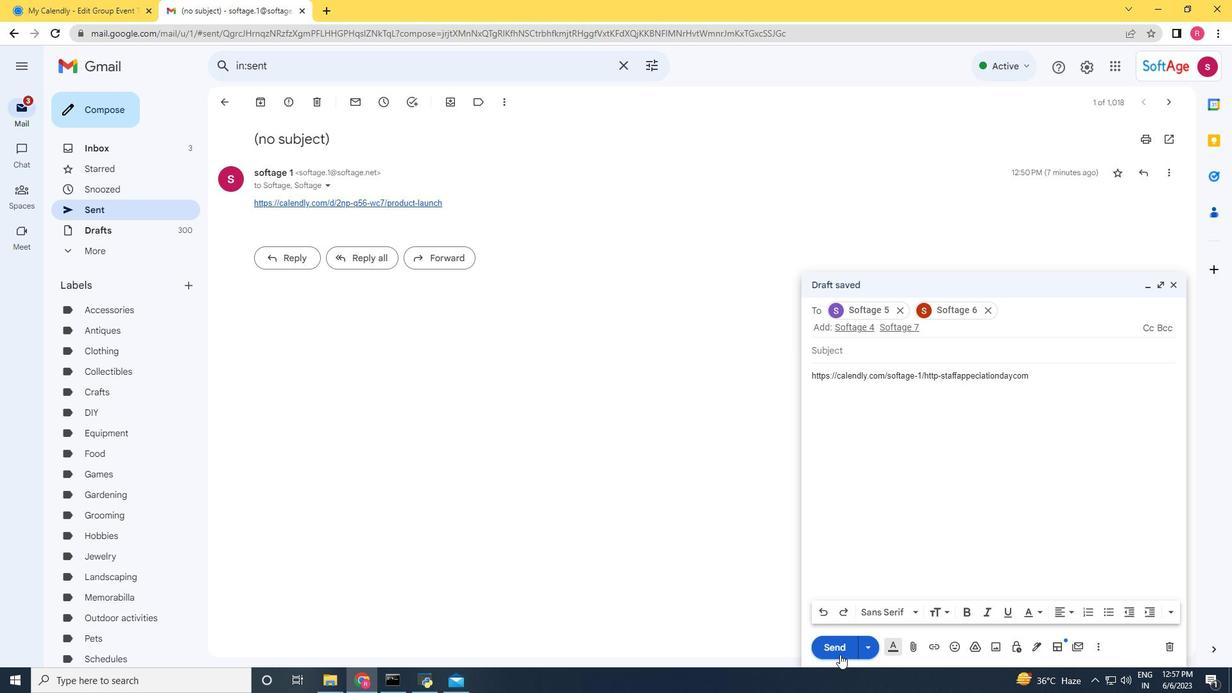 
Action: Mouse moved to (215, 640)
Screenshot: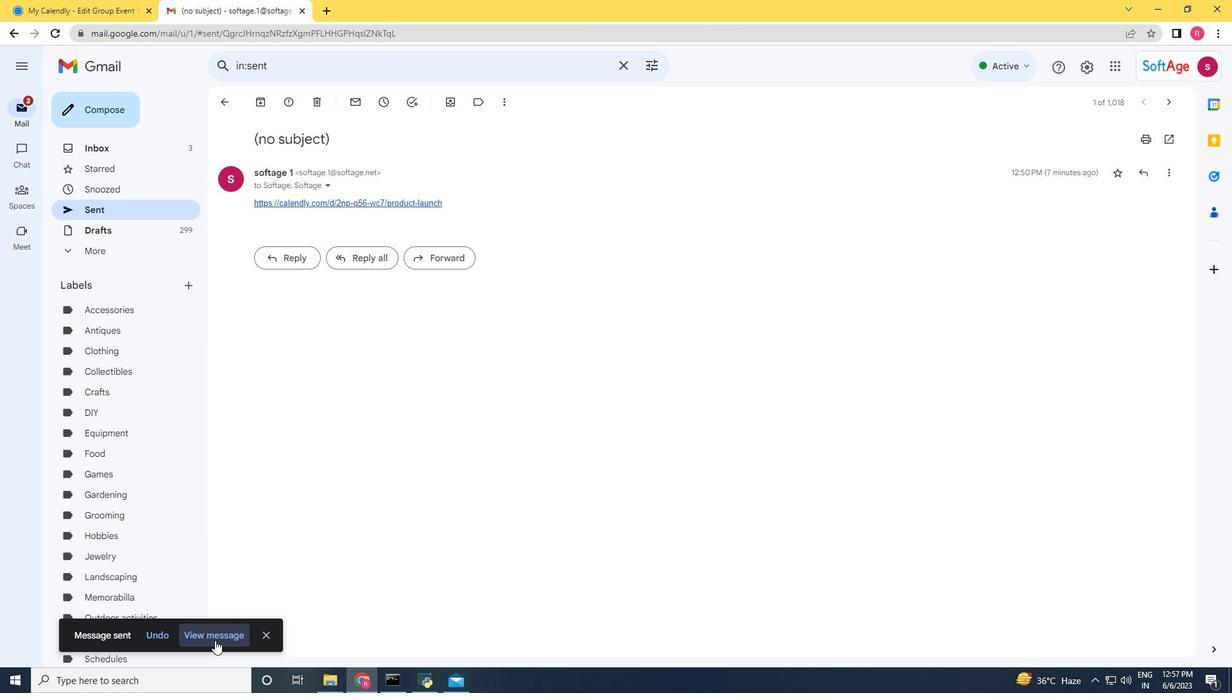 
Action: Mouse pressed left at (215, 640)
Screenshot: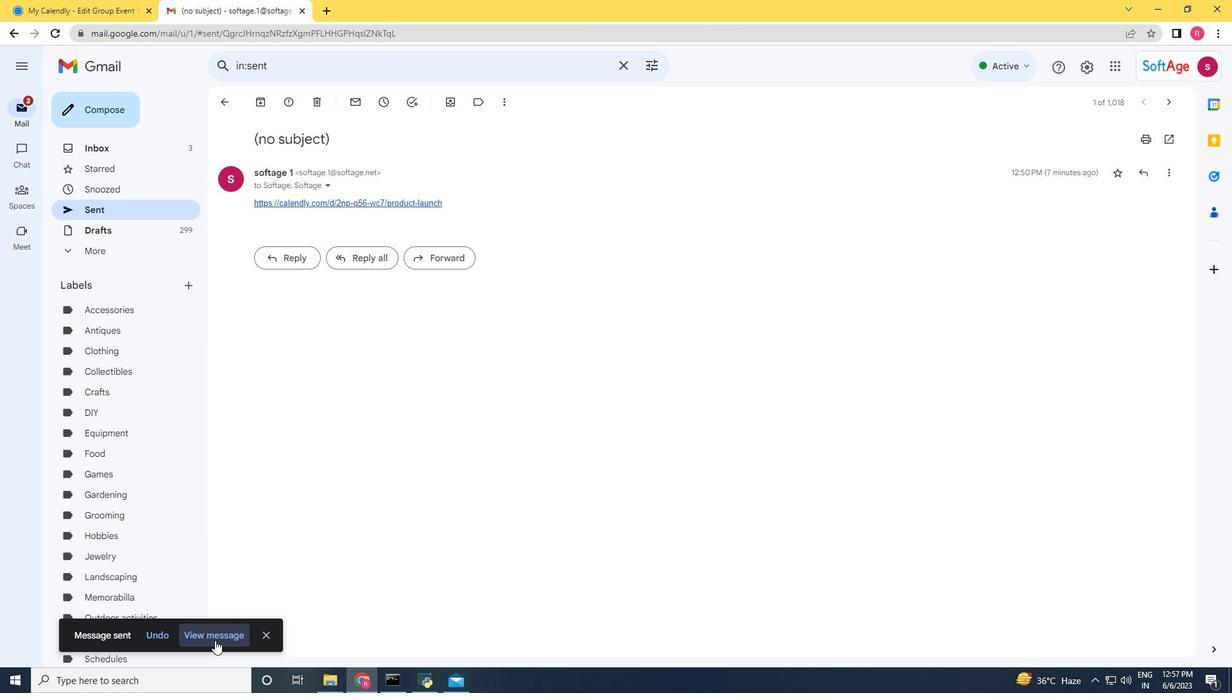 
Action: Mouse moved to (212, 638)
Screenshot: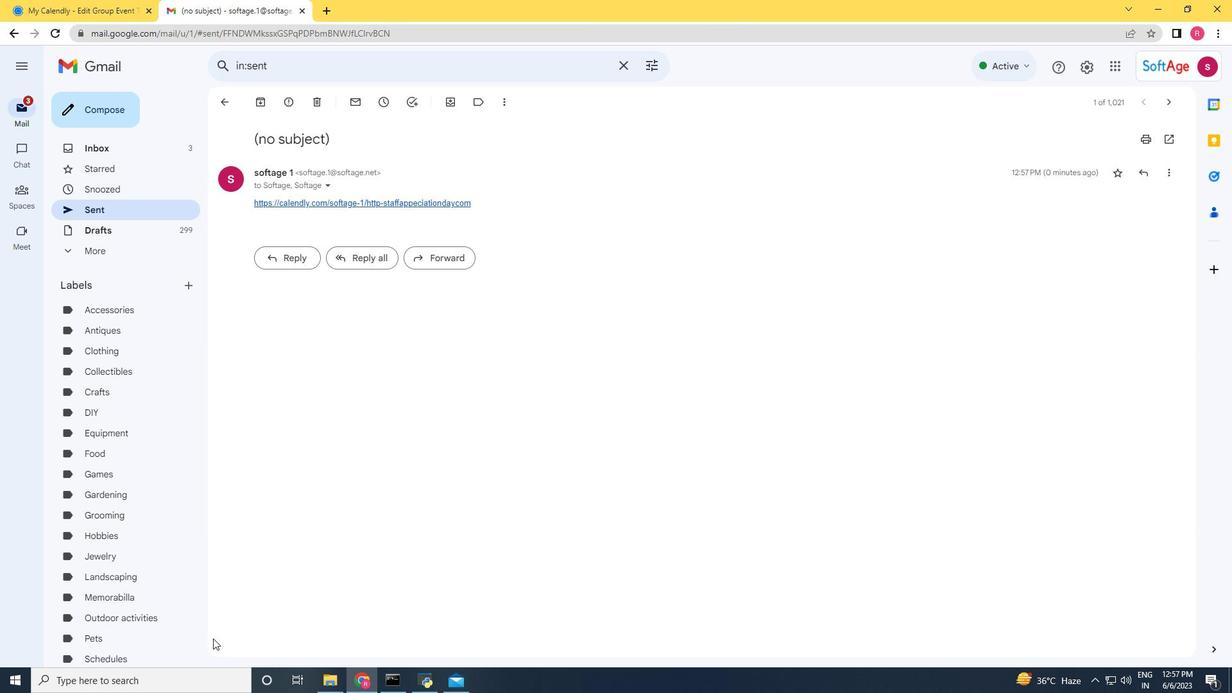 
